 Task: Create new invoice with Date Opened :15-Apr-23, Select Customer: Castle Spirits, Terms: Payment Term 1. Make invoice entry for item-1 with Date: 15-Apr-23, Description: _x000D_
Crown Royal Regal Apple (750 ml), Action: Material, Income Account: Income:Sales, Quantity: 1, Unit Price: 10.6, Discount %: 6. Make entry for item-2 with Date: 15-Apr-23, Description: Red Bull Energy, Action: Material, Income Account: Income:Sales, Quantity: 1, Unit Price: 10.6, Discount %: 9. Make entry for item-3 with Date: 15-Apr-23, Description: Nissin Hot & Spicy Chicken Noodle Bowl , Action: Material, Income Account: Income:Sales, Quantity: 2, Unit Price: 11.6, Discount %: 11. Write Notes: Looking forward to serving you again.. Post Invoice with Post Date: 15-Apr-23, Post to Accounts: Assets:Accounts Receivable. Pay / Process Payment with Transaction Date: 15-May-23, Amount: 40.258, Transfer Account: Checking Account. Print Invoice, display notes by going to Option, then go to Display Tab and check Invoice Notes.
Action: Mouse moved to (161, 40)
Screenshot: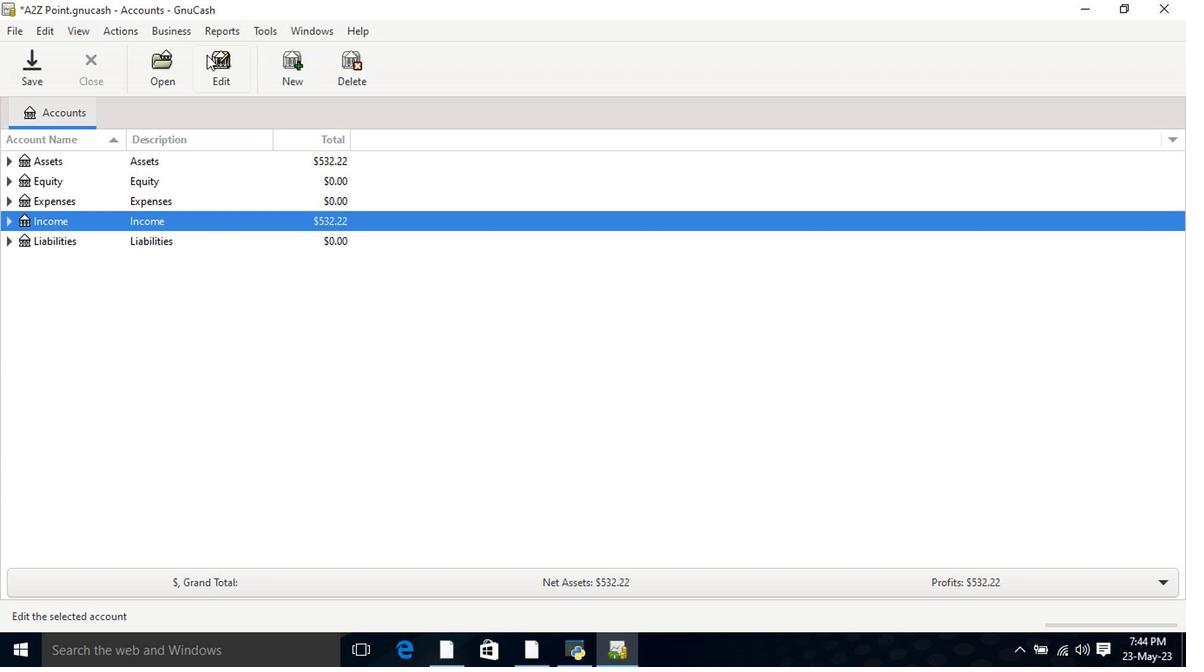 
Action: Mouse pressed left at (161, 40)
Screenshot: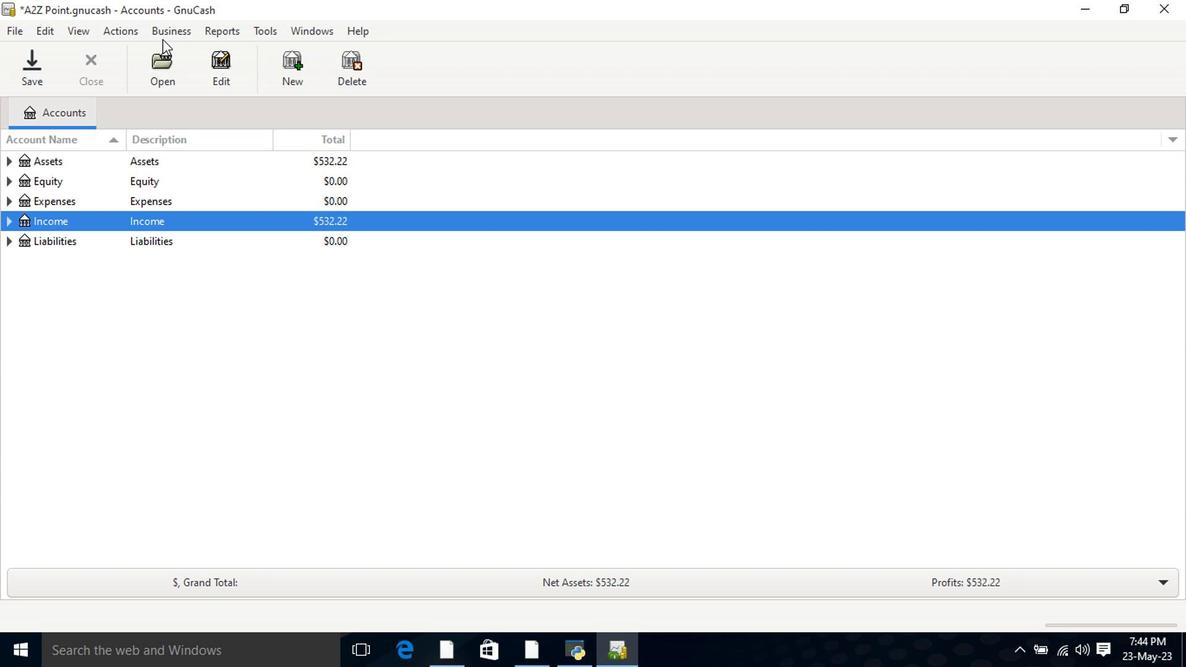 
Action: Mouse moved to (237, 51)
Screenshot: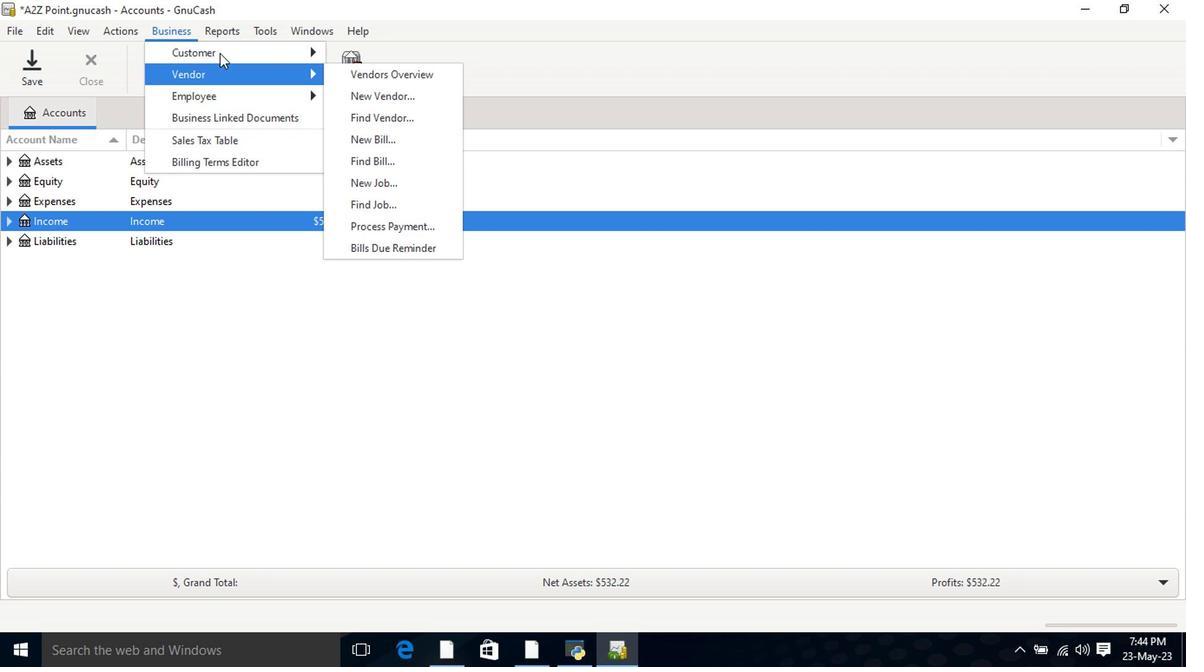 
Action: Mouse pressed left at (237, 51)
Screenshot: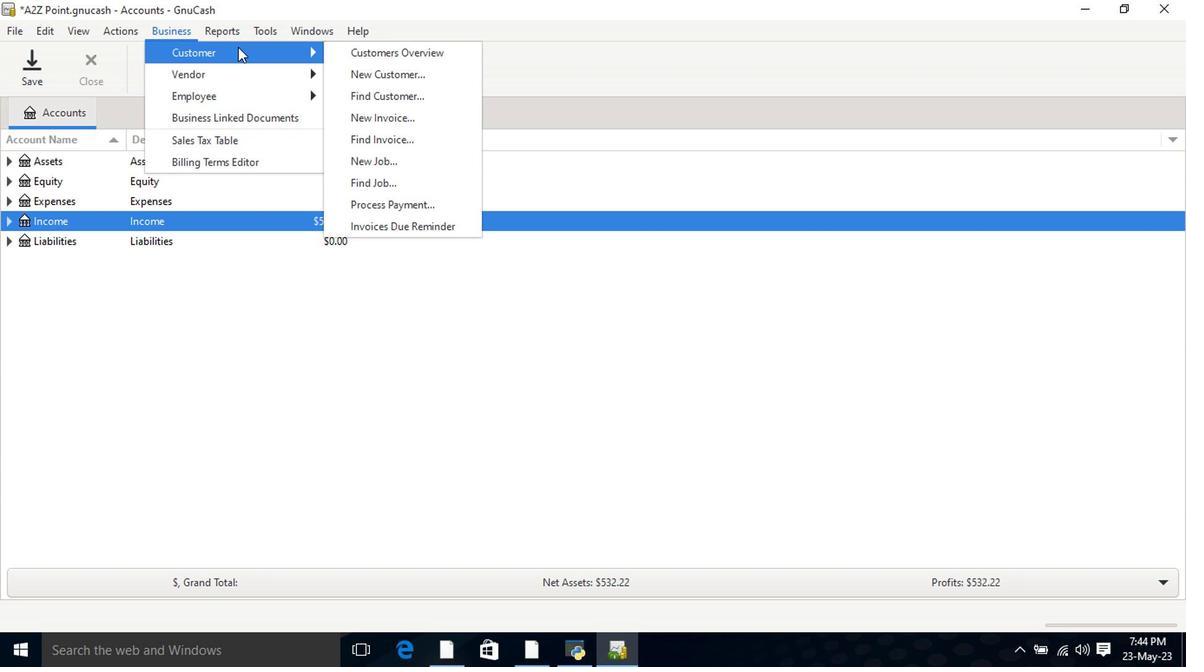 
Action: Mouse moved to (387, 123)
Screenshot: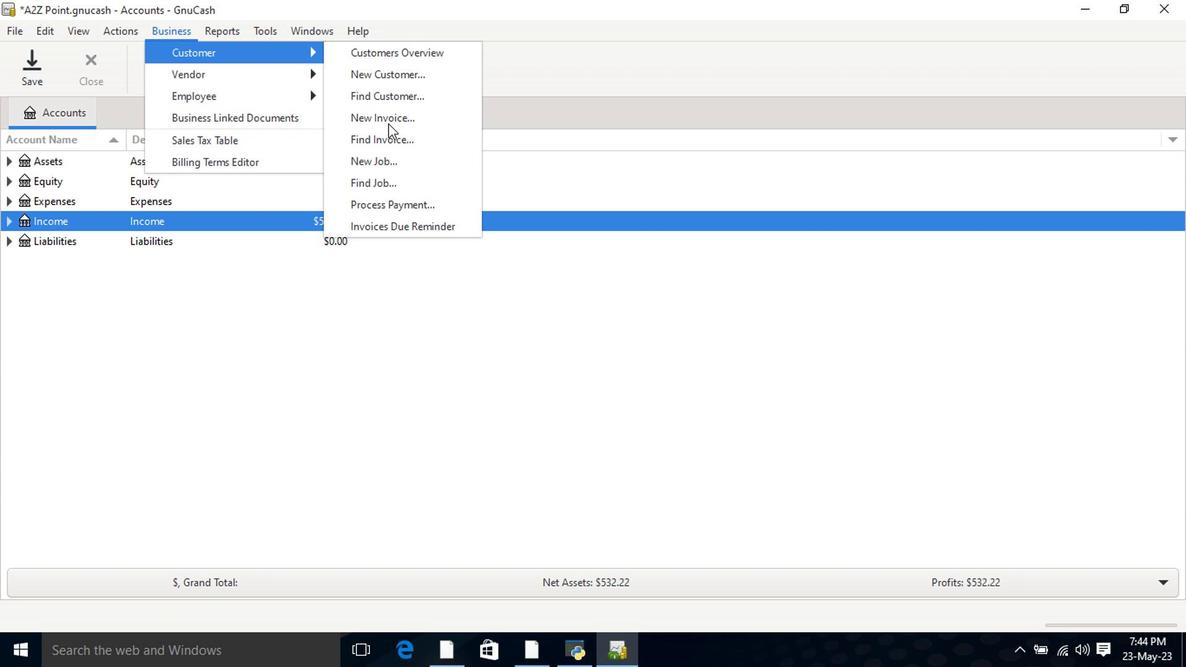 
Action: Mouse pressed left at (387, 123)
Screenshot: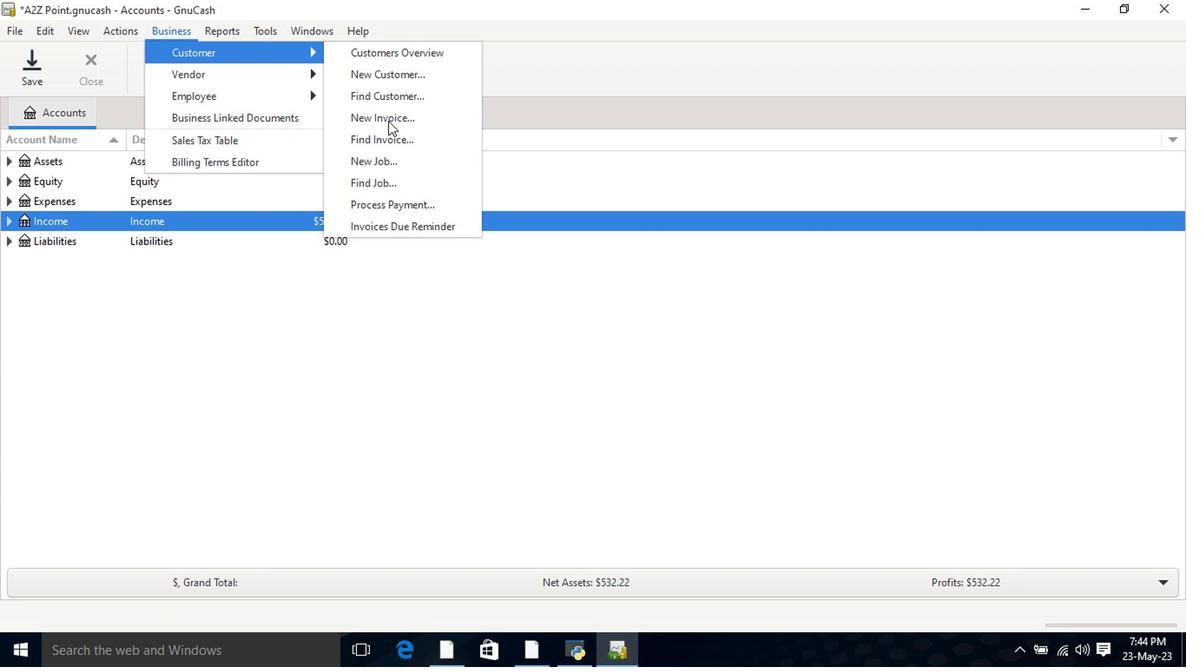 
Action: Mouse moved to (710, 269)
Screenshot: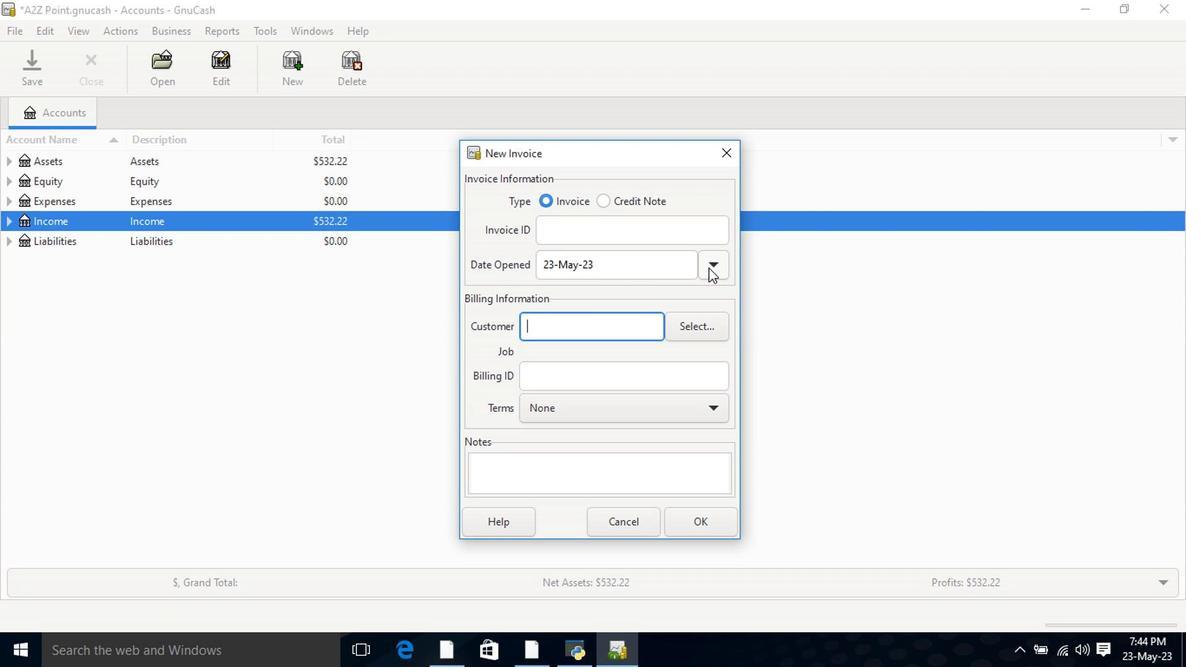
Action: Mouse pressed left at (710, 269)
Screenshot: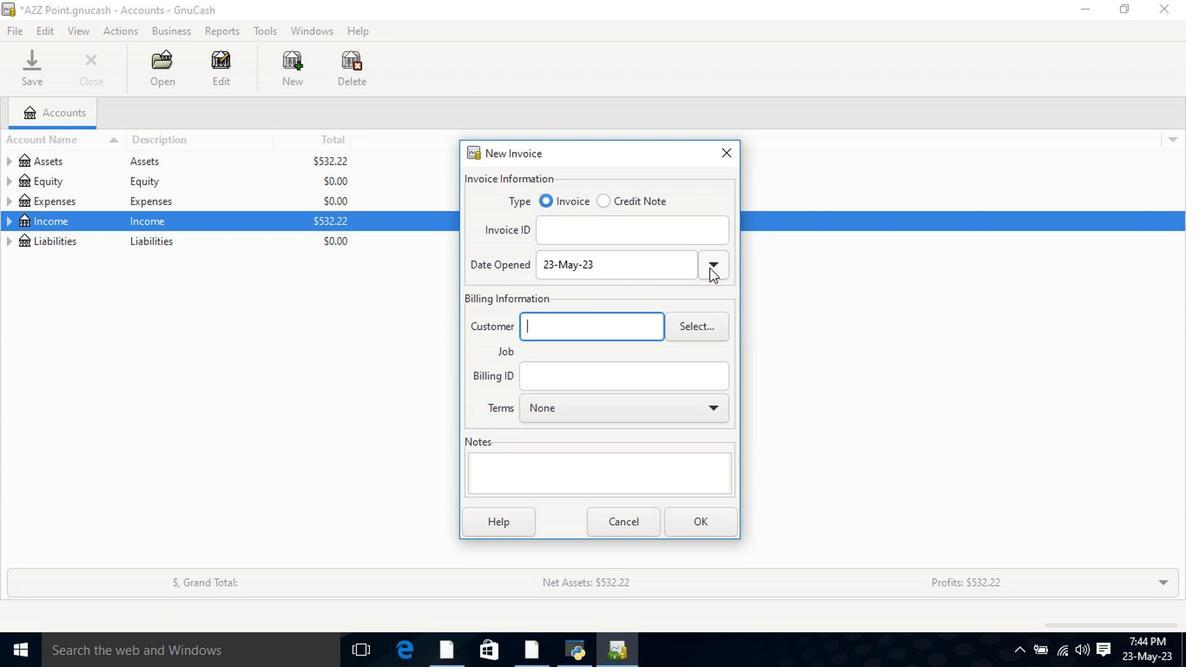 
Action: Mouse moved to (584, 292)
Screenshot: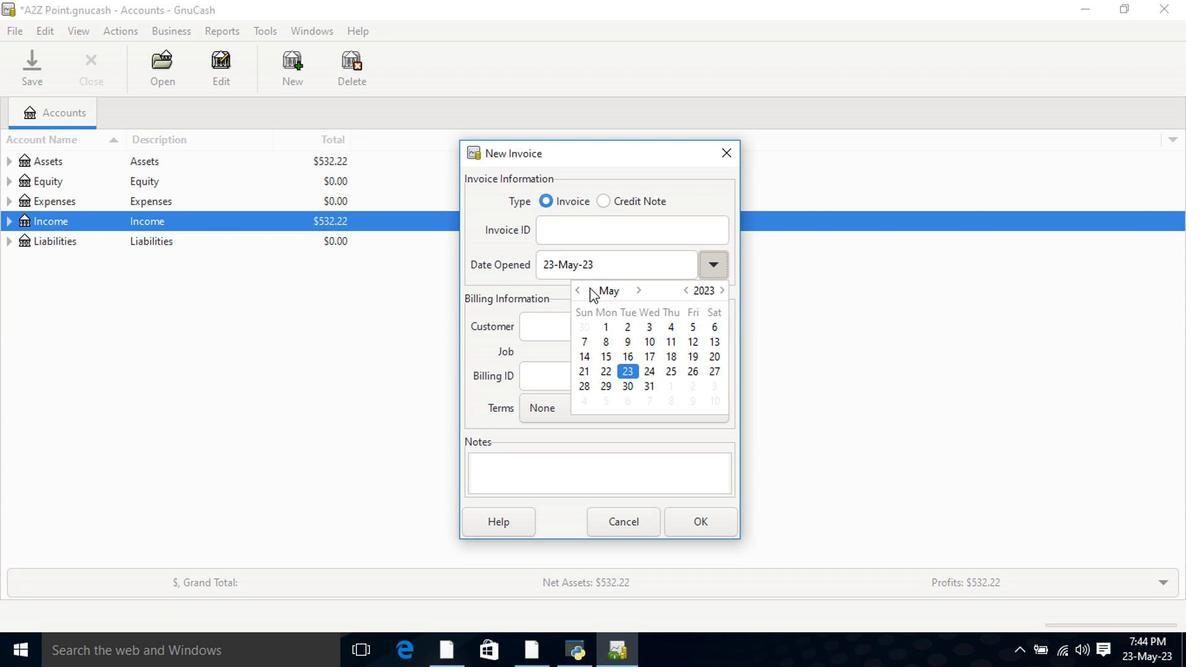 
Action: Mouse pressed left at (584, 292)
Screenshot: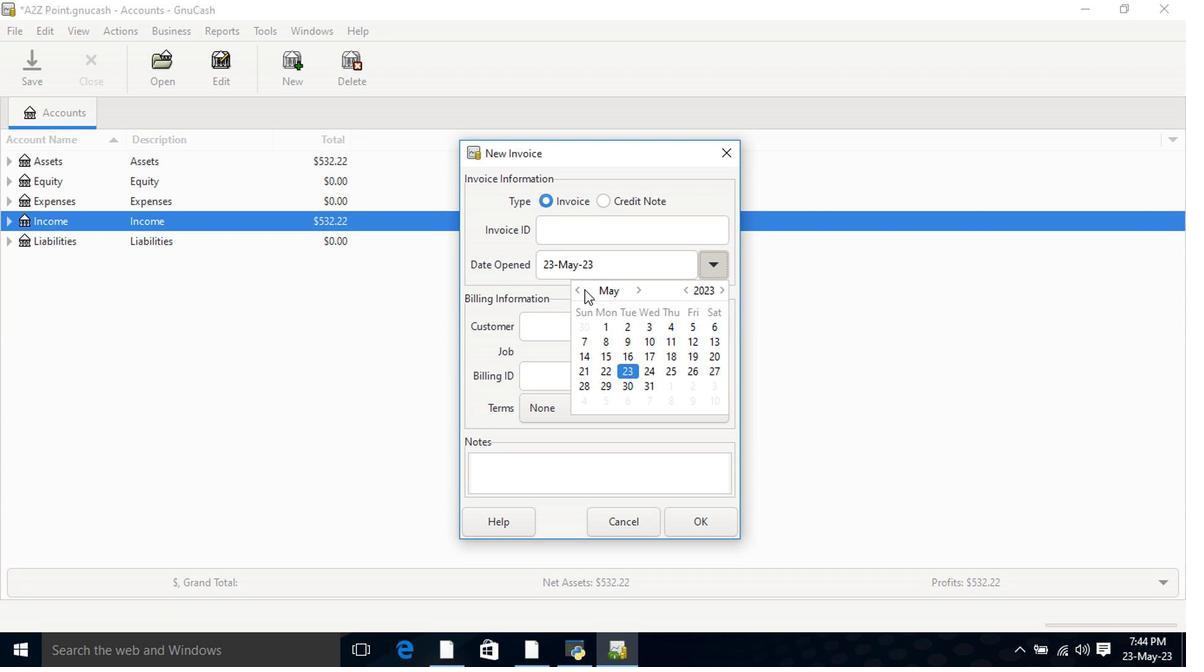 
Action: Mouse moved to (703, 274)
Screenshot: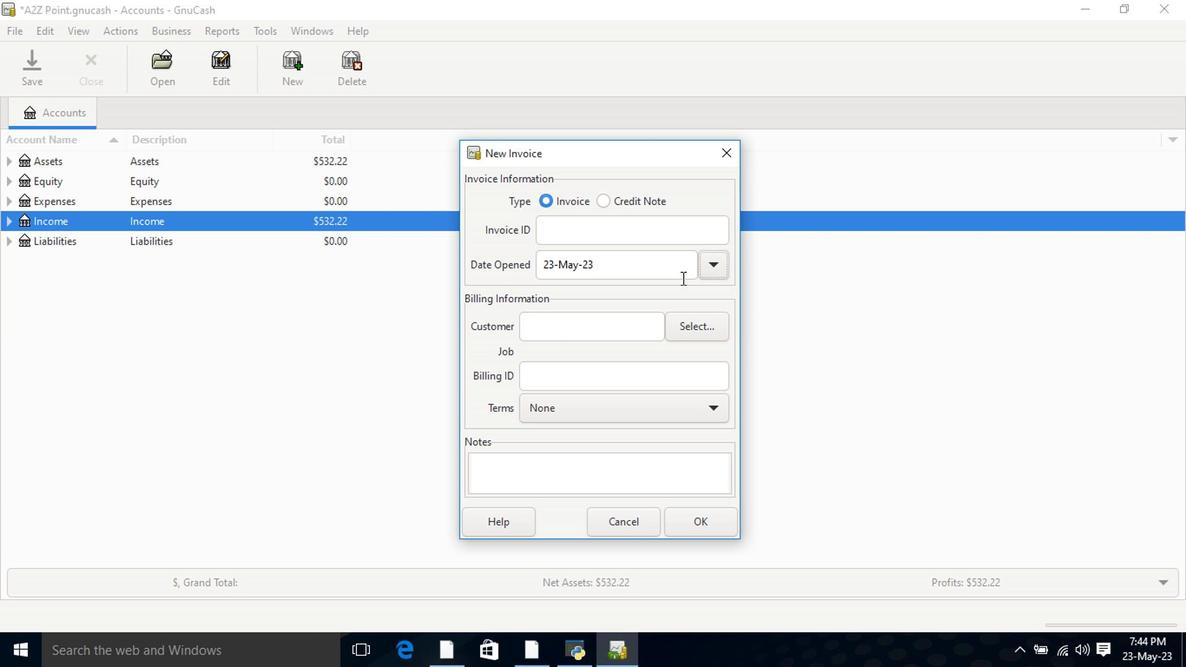
Action: Mouse pressed left at (703, 274)
Screenshot: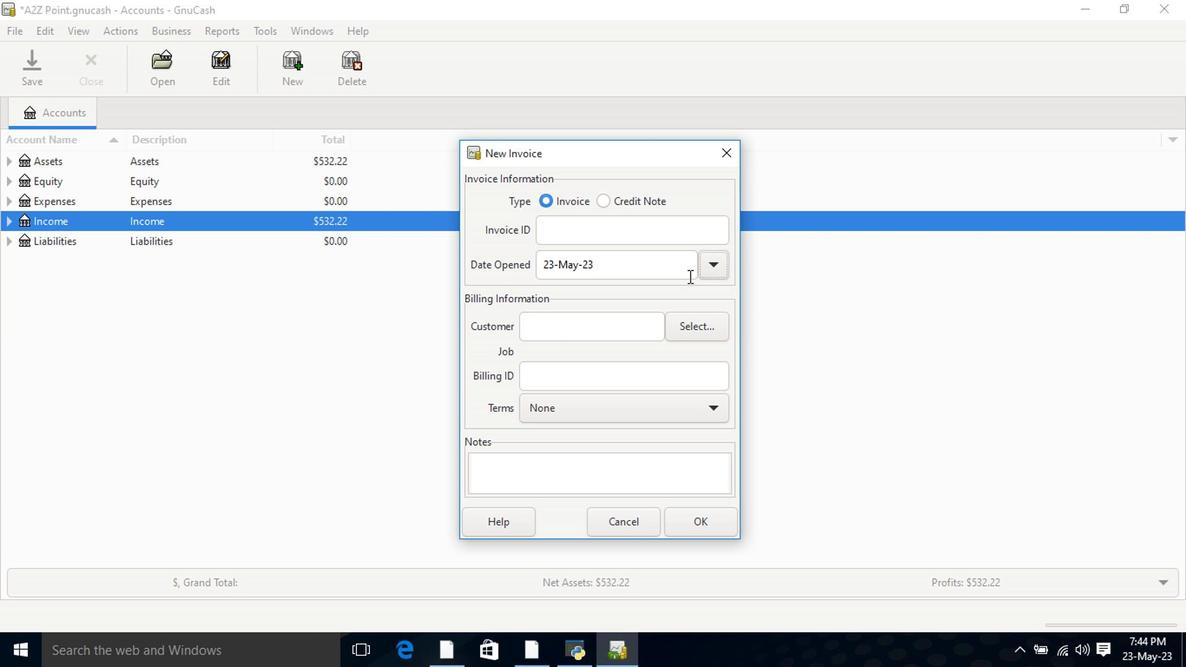 
Action: Mouse moved to (581, 296)
Screenshot: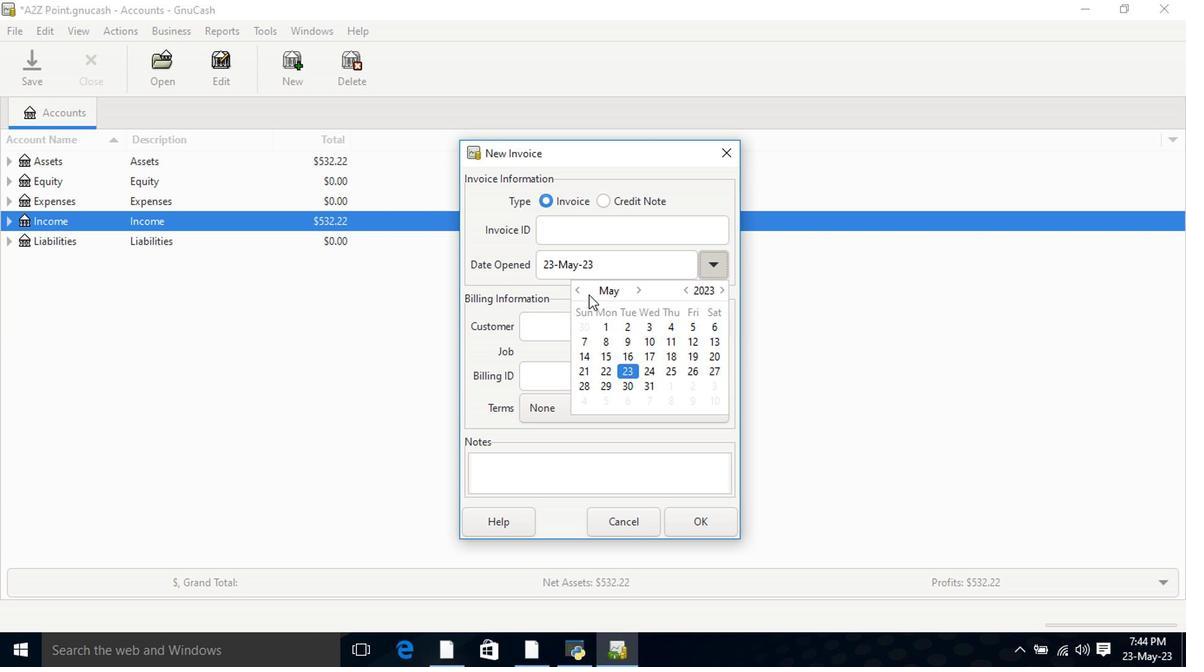 
Action: Mouse pressed left at (581, 296)
Screenshot: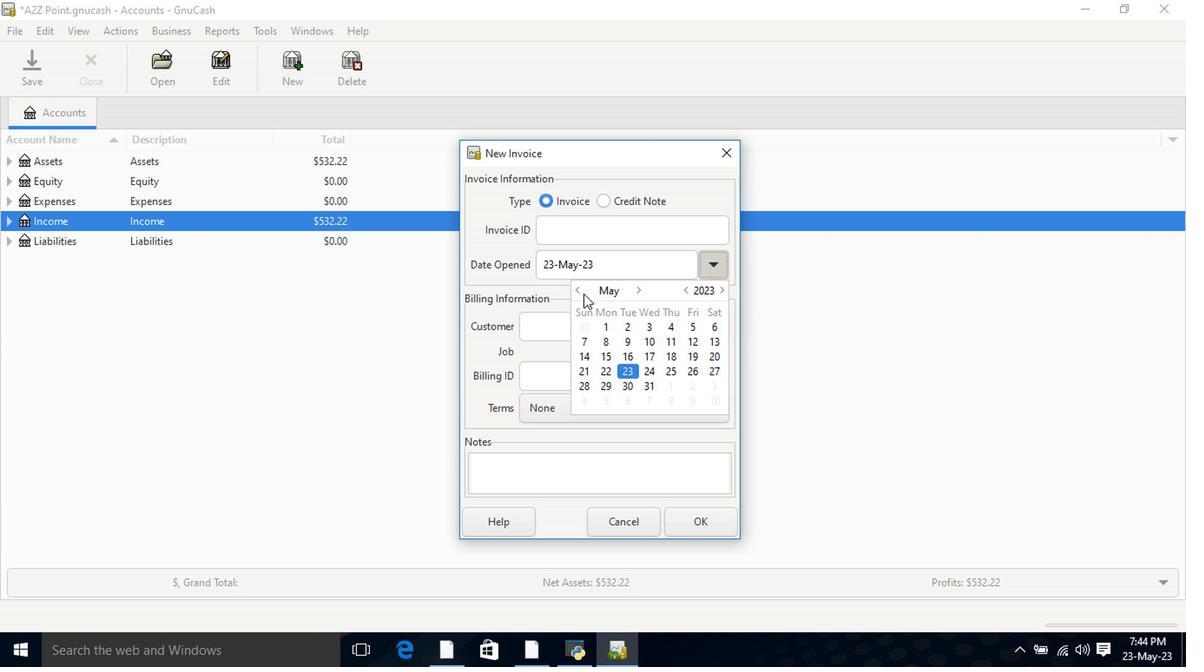 
Action: Mouse moved to (707, 273)
Screenshot: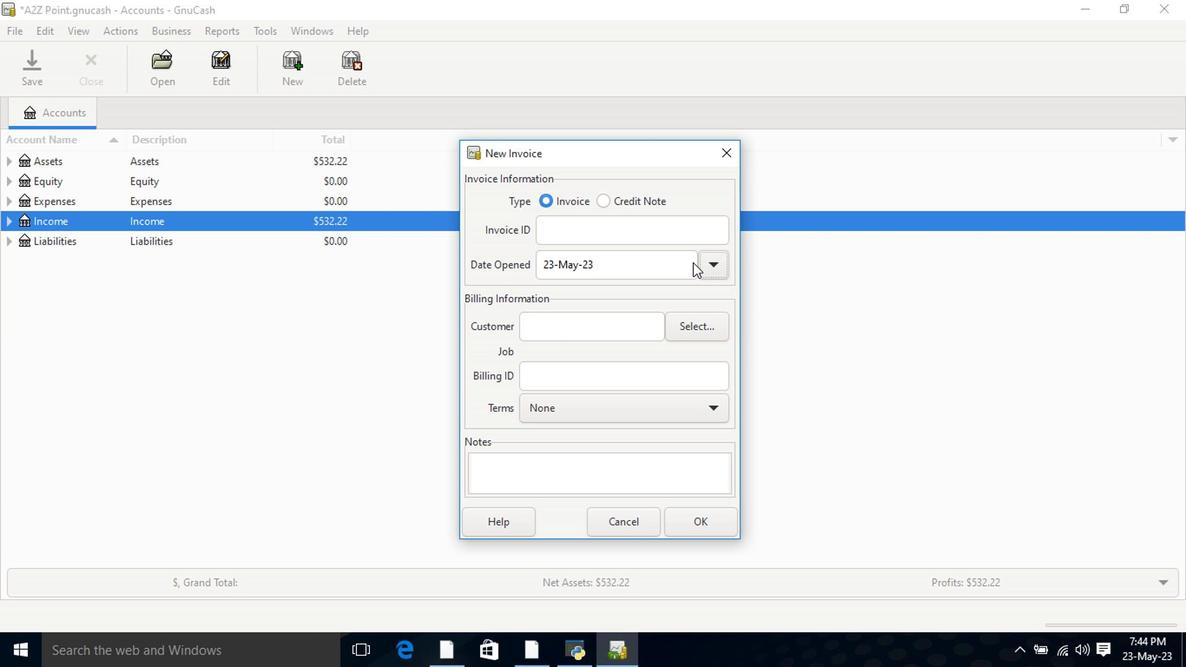 
Action: Mouse pressed left at (707, 273)
Screenshot: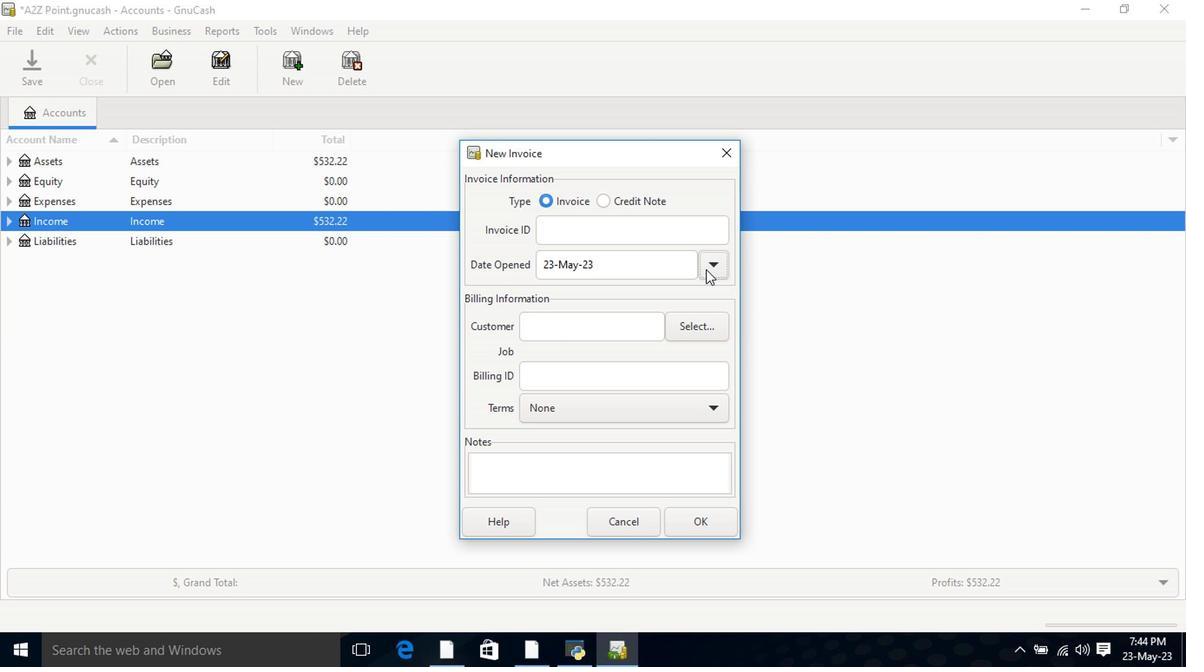 
Action: Mouse moved to (578, 294)
Screenshot: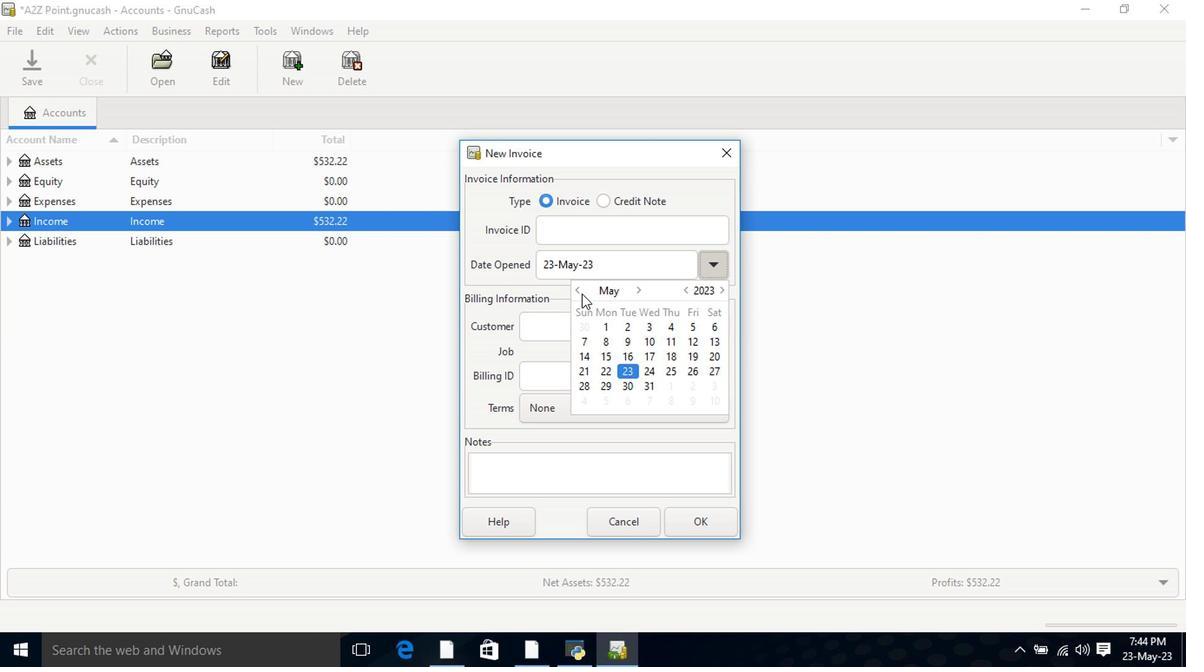 
Action: Mouse pressed left at (578, 294)
Screenshot: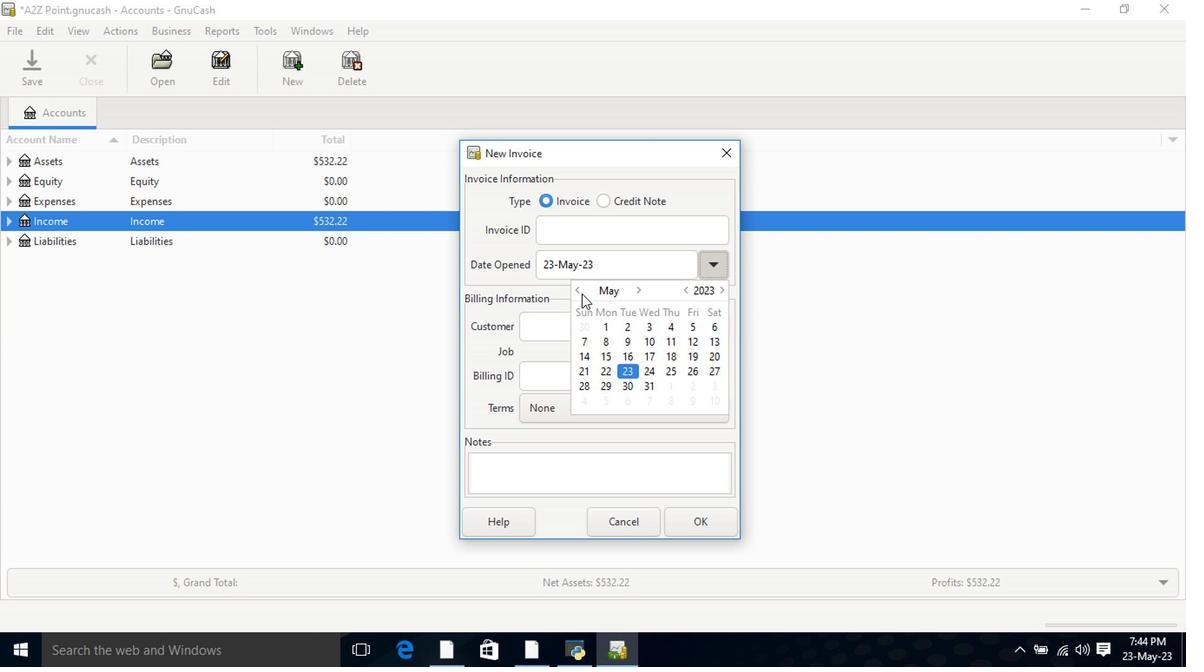 
Action: Mouse moved to (708, 360)
Screenshot: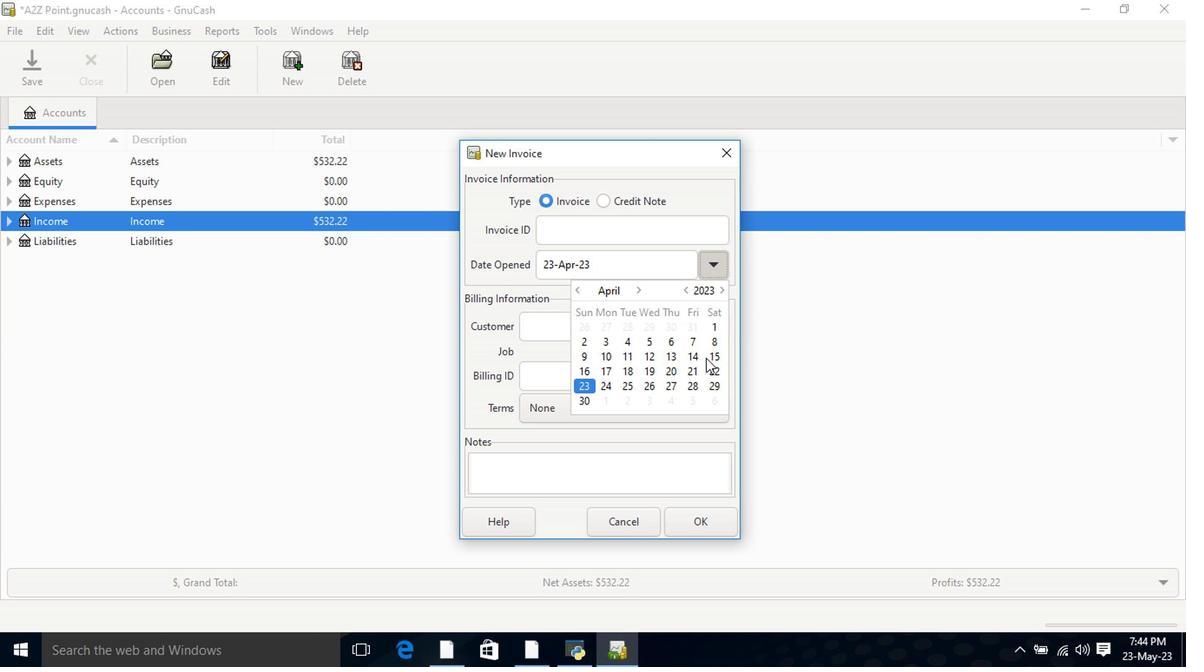 
Action: Mouse pressed left at (708, 360)
Screenshot: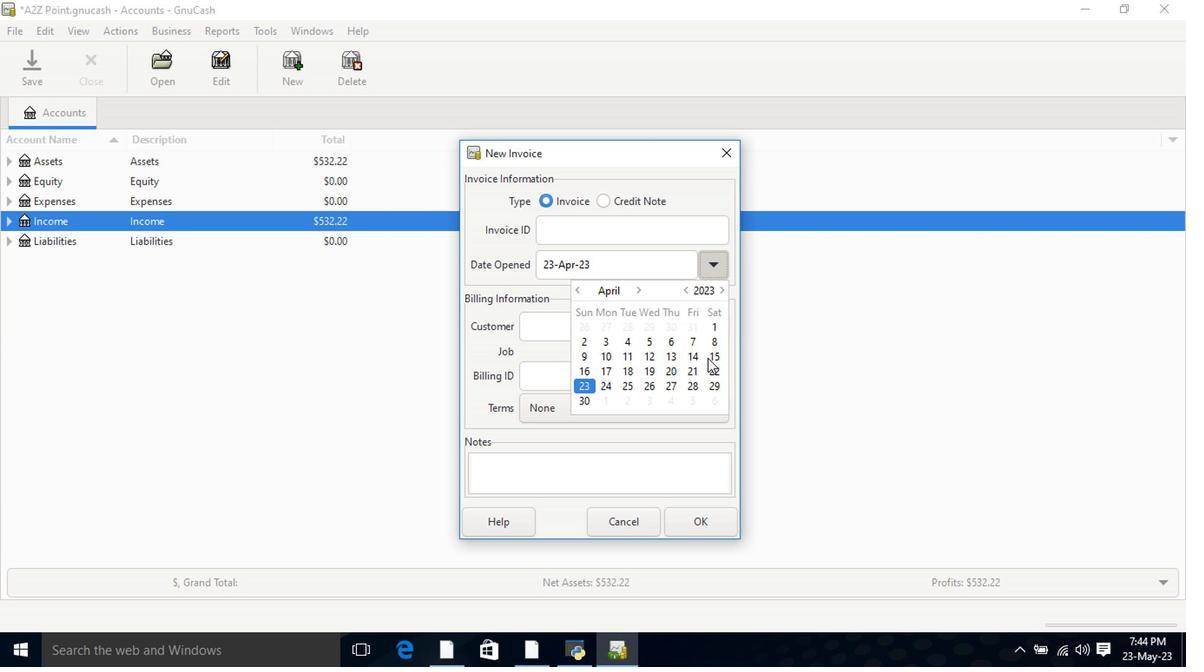 
Action: Mouse pressed left at (708, 360)
Screenshot: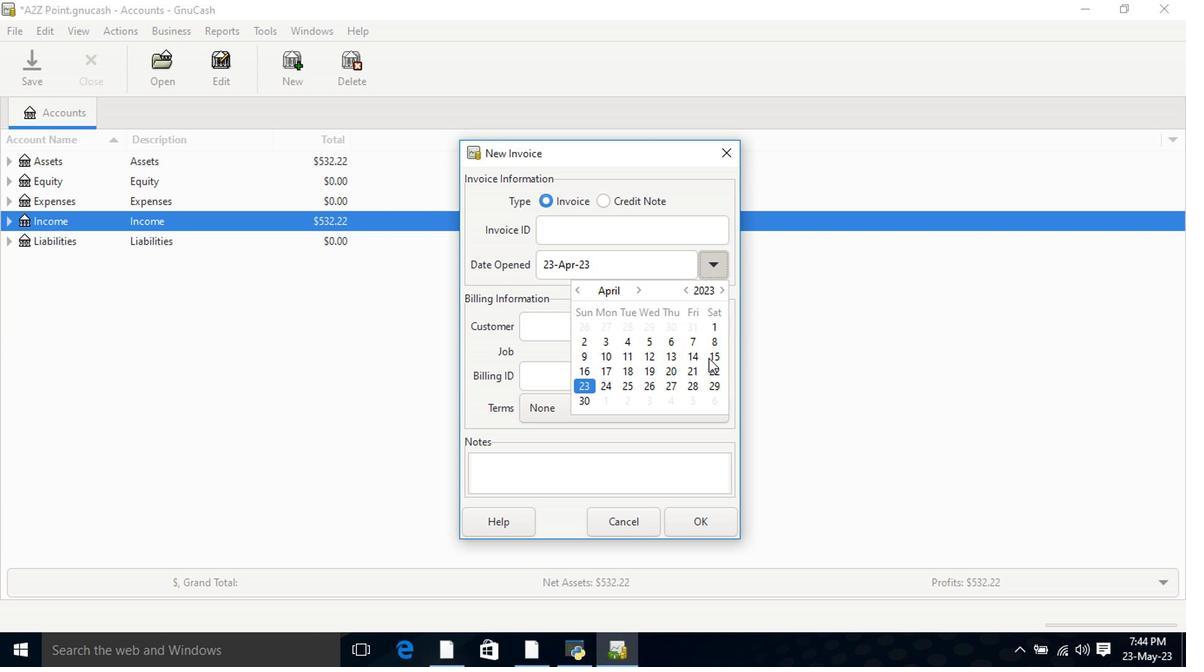 
Action: Mouse moved to (585, 337)
Screenshot: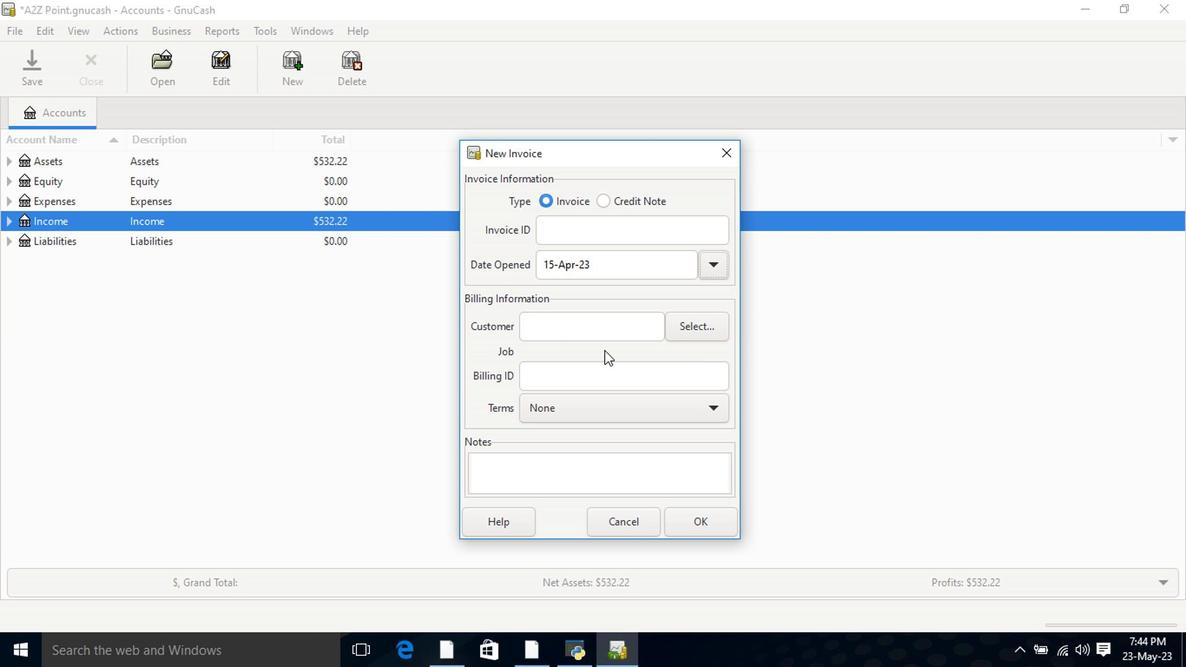 
Action: Mouse pressed left at (585, 337)
Screenshot: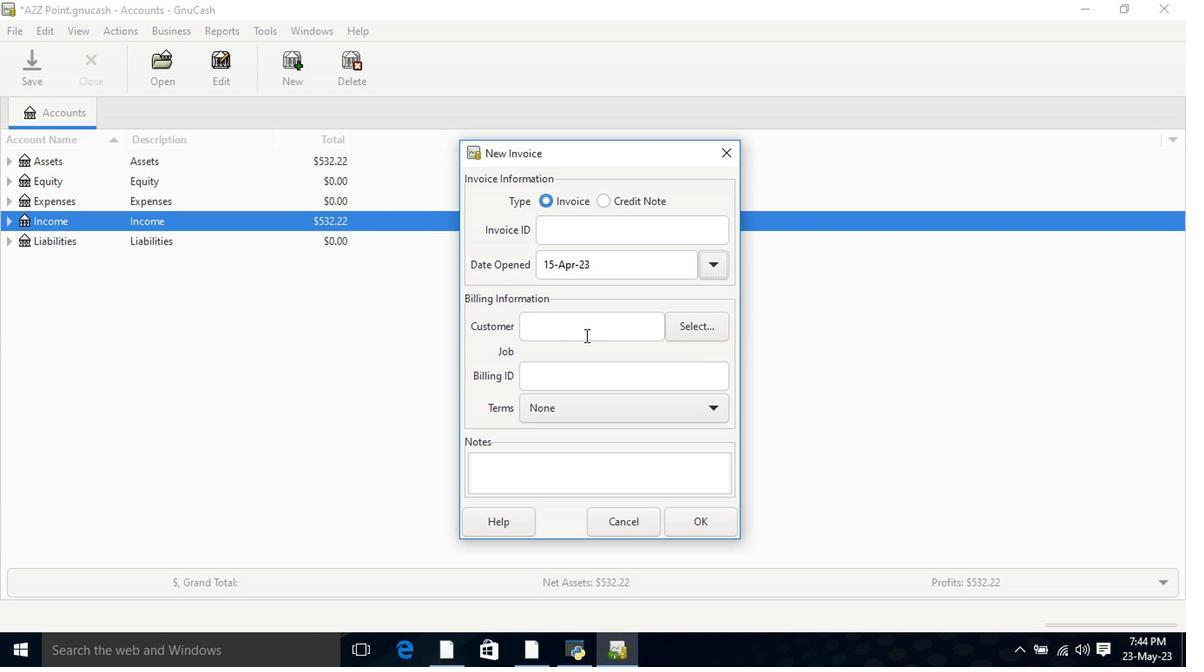 
Action: Key pressed <Key.shift>Cast
Screenshot: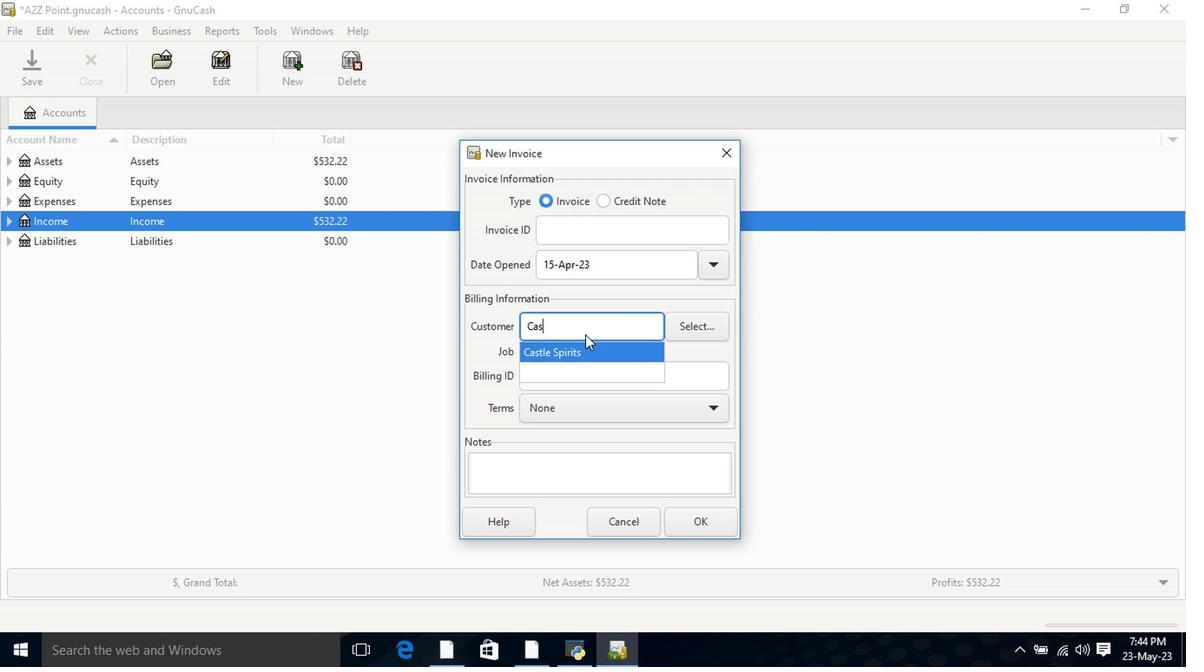 
Action: Mouse moved to (584, 350)
Screenshot: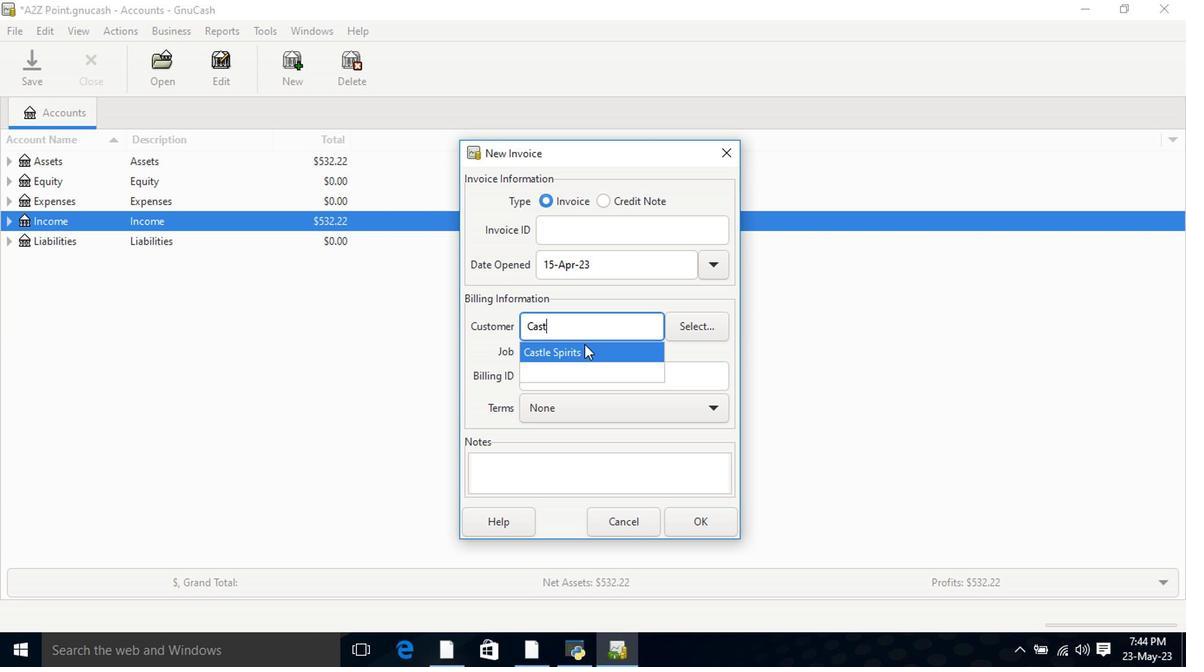 
Action: Mouse pressed left at (584, 350)
Screenshot: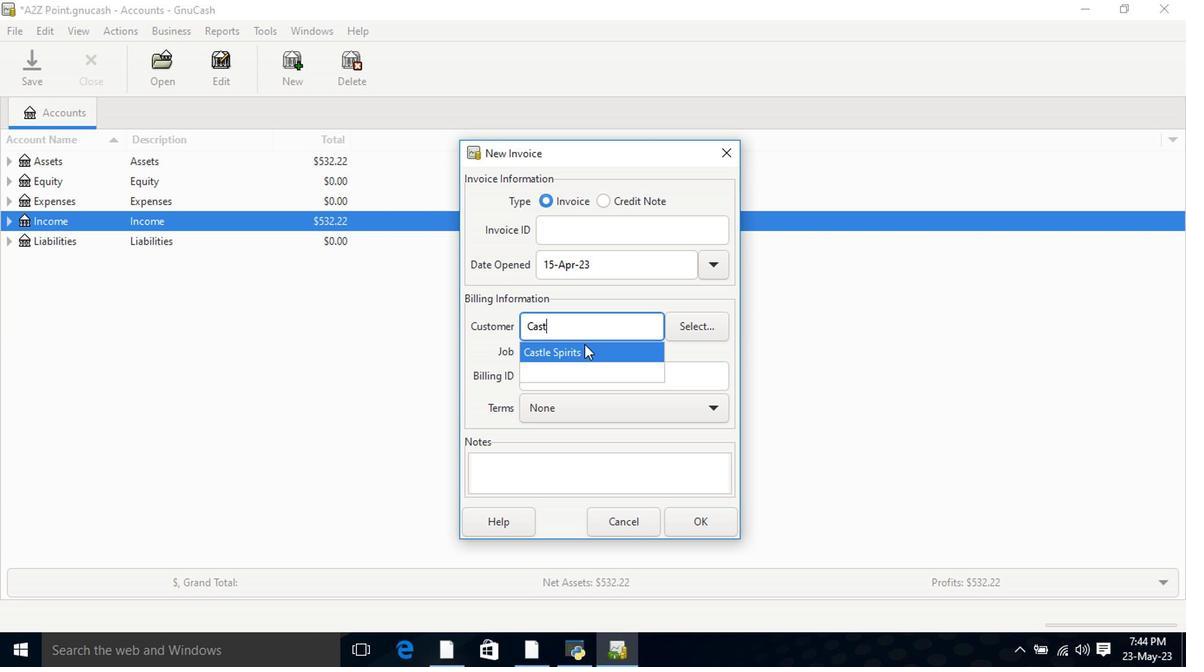 
Action: Mouse moved to (601, 421)
Screenshot: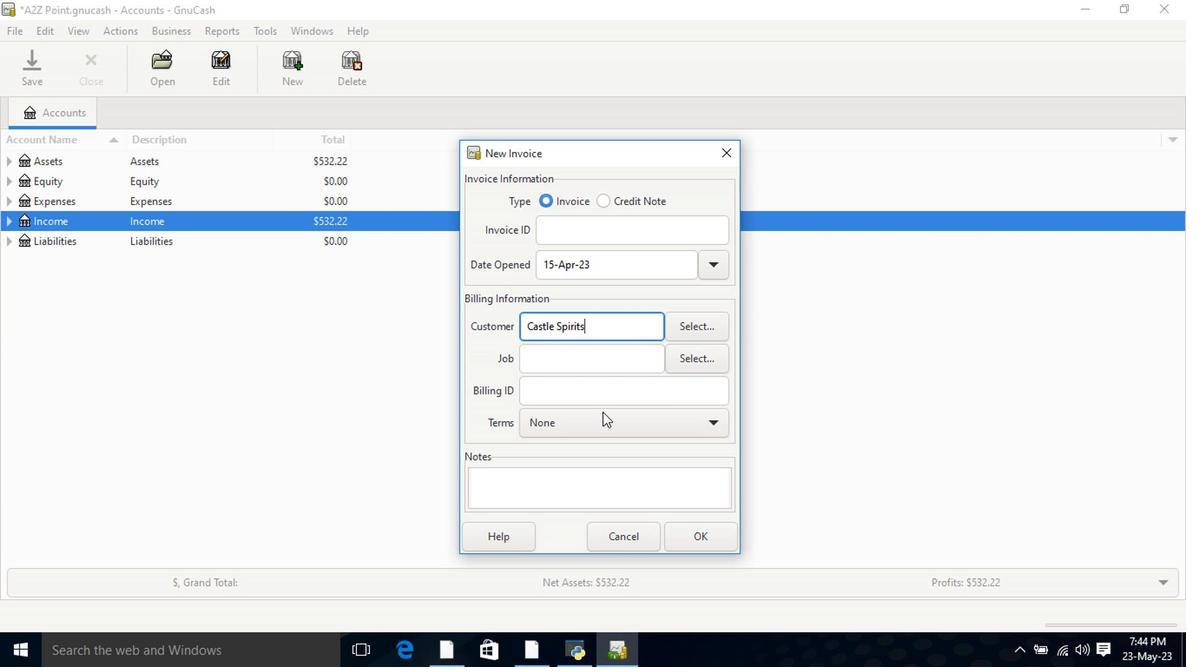 
Action: Mouse pressed left at (601, 421)
Screenshot: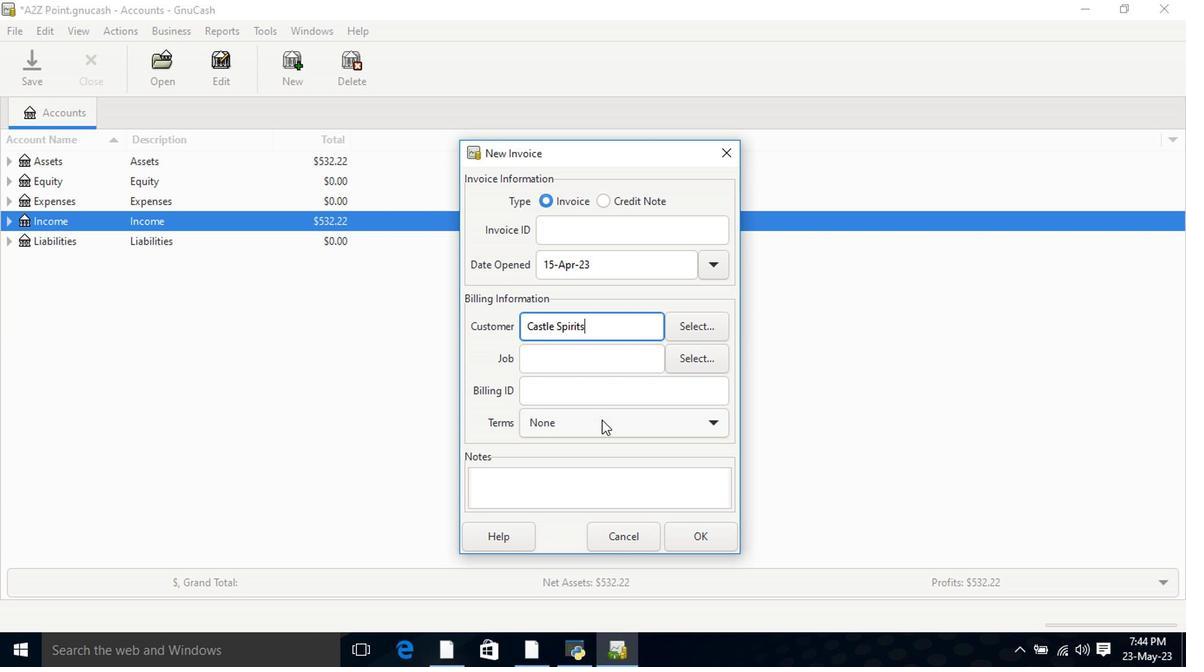 
Action: Mouse moved to (604, 454)
Screenshot: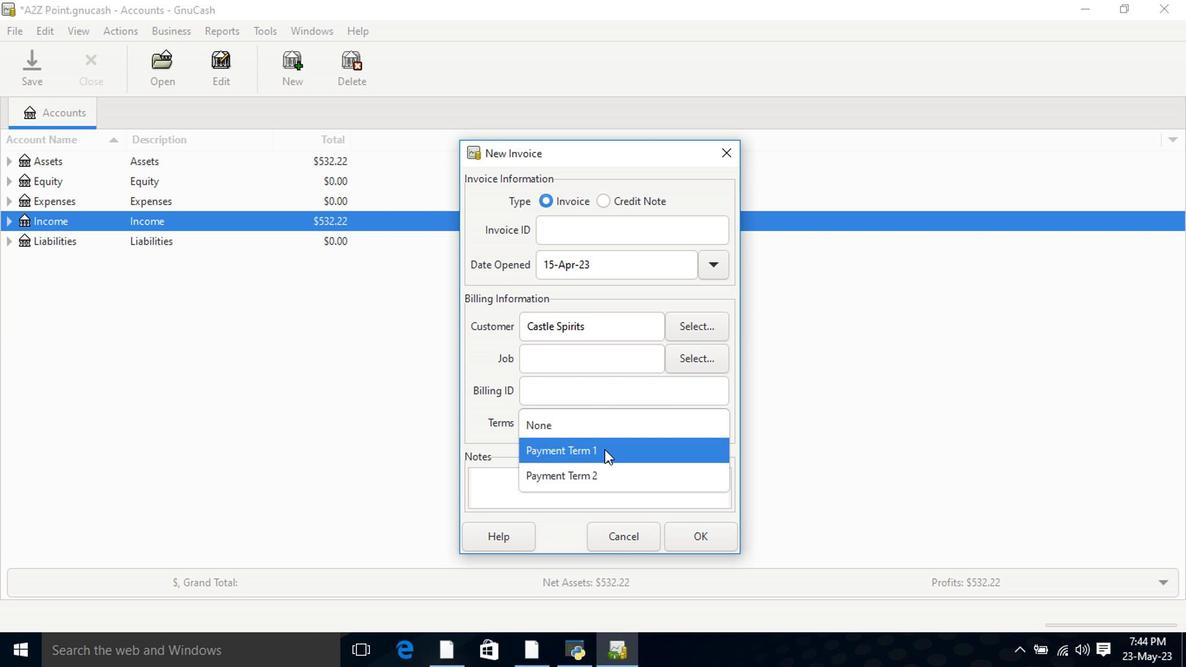 
Action: Mouse pressed left at (604, 454)
Screenshot: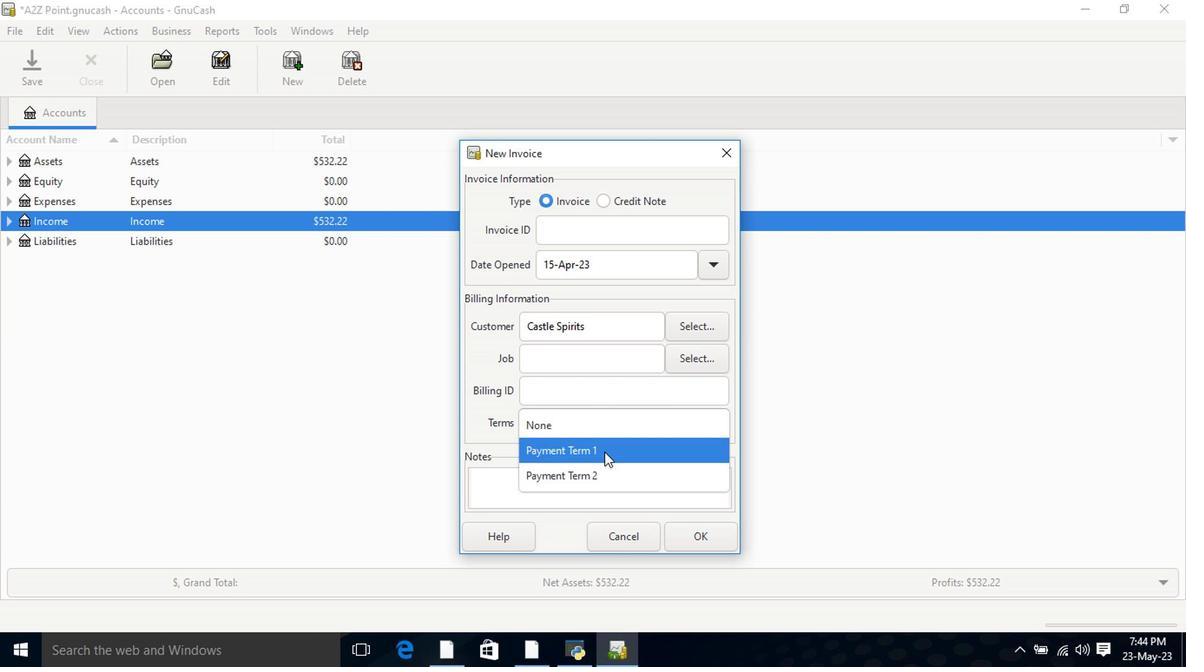 
Action: Mouse moved to (717, 541)
Screenshot: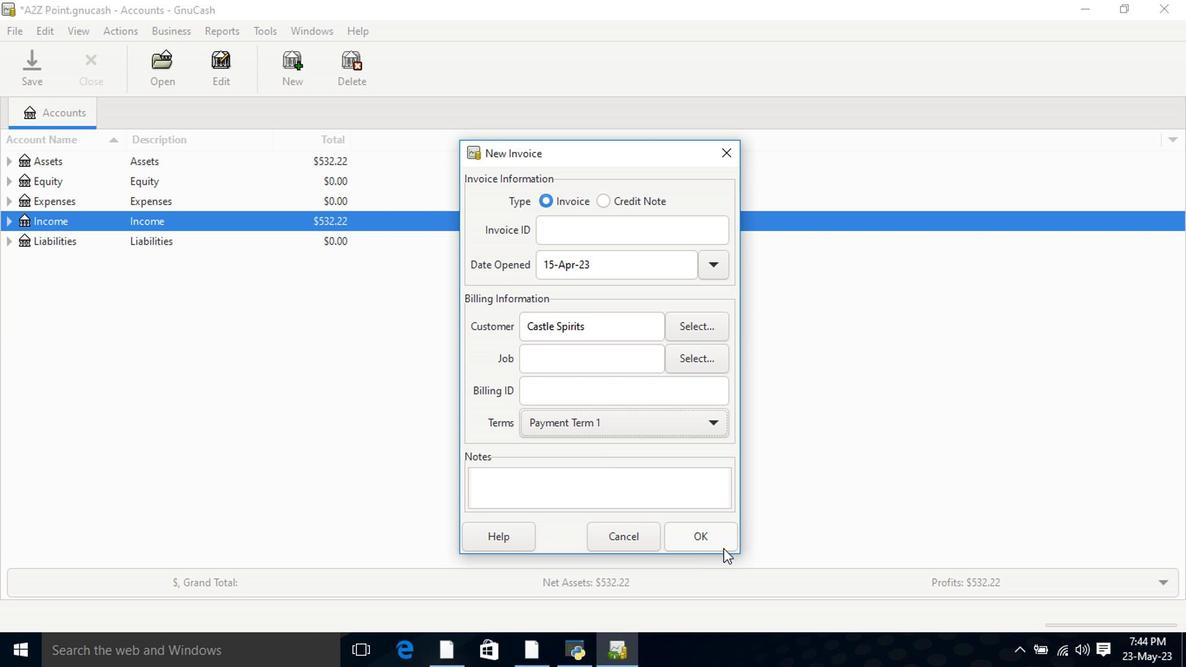 
Action: Mouse pressed left at (717, 541)
Screenshot: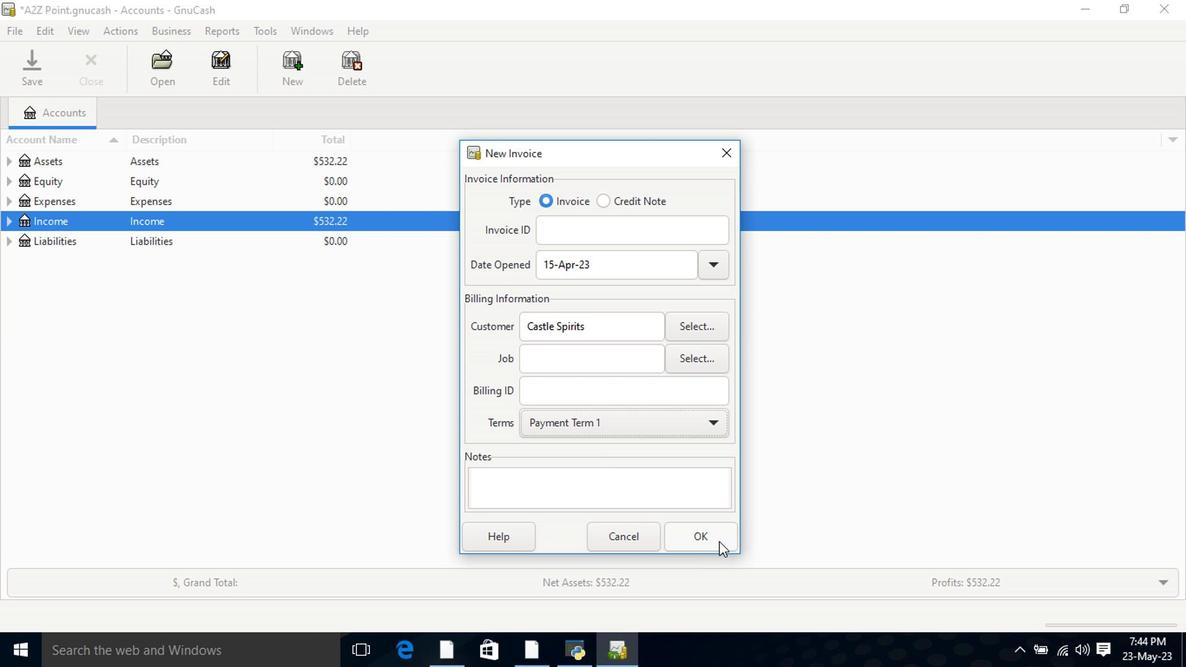 
Action: Mouse moved to (71, 342)
Screenshot: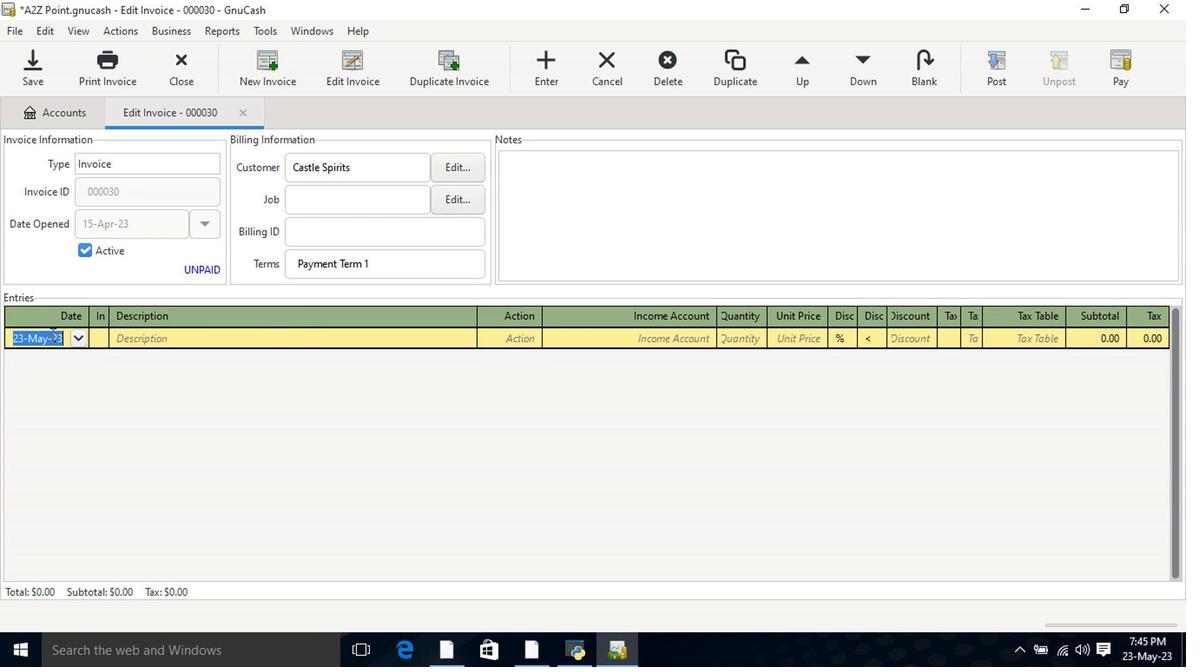 
Action: Mouse pressed left at (71, 342)
Screenshot: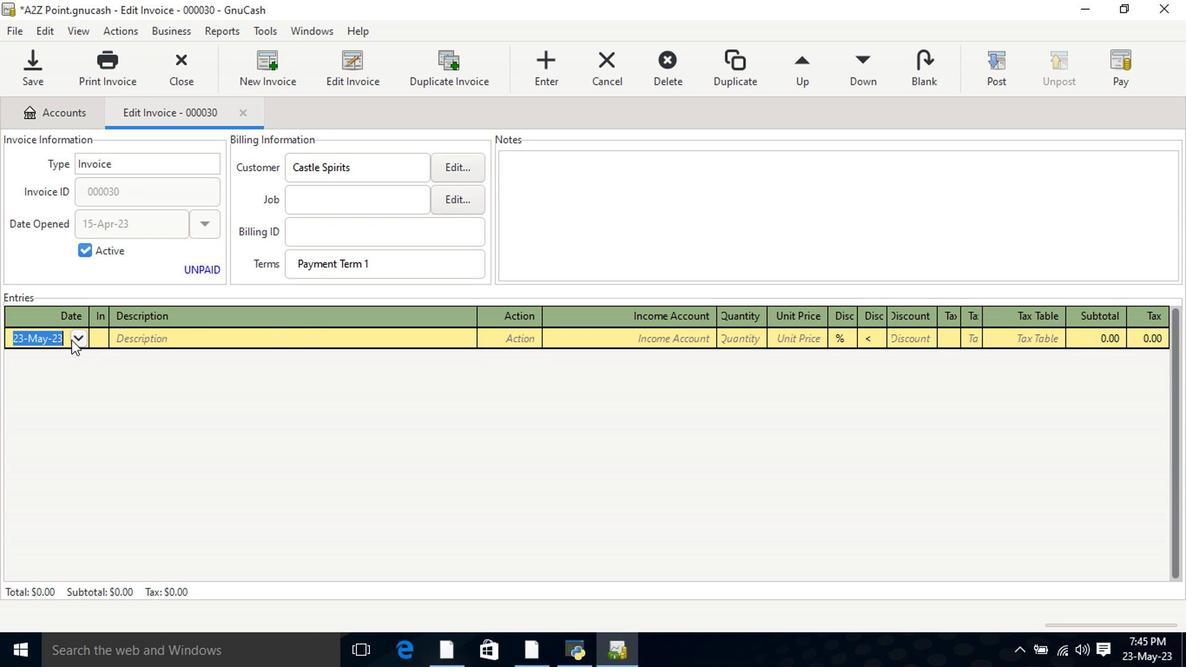 
Action: Mouse moved to (8, 365)
Screenshot: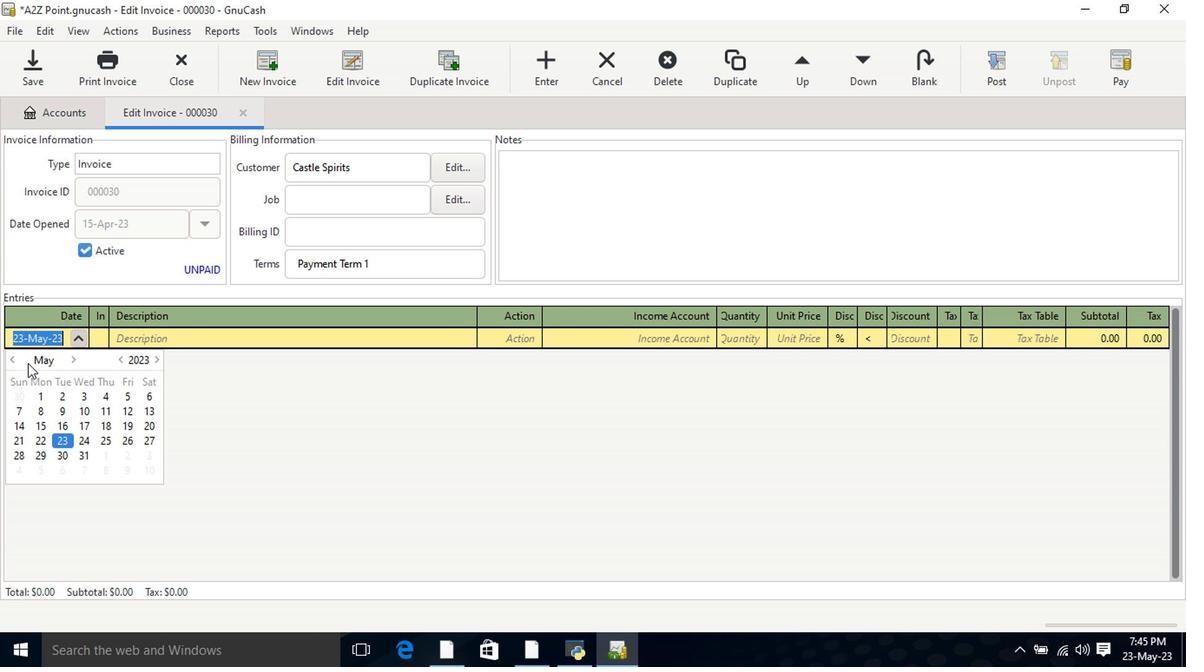 
Action: Mouse pressed left at (8, 363)
Screenshot: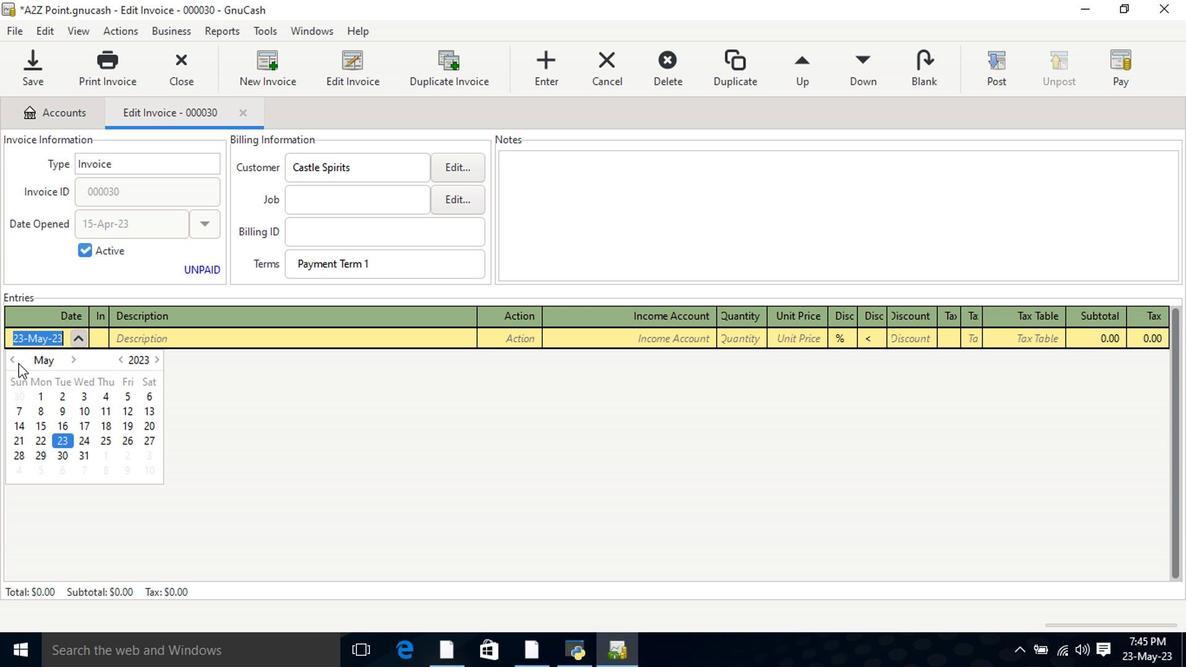 
Action: Mouse moved to (141, 430)
Screenshot: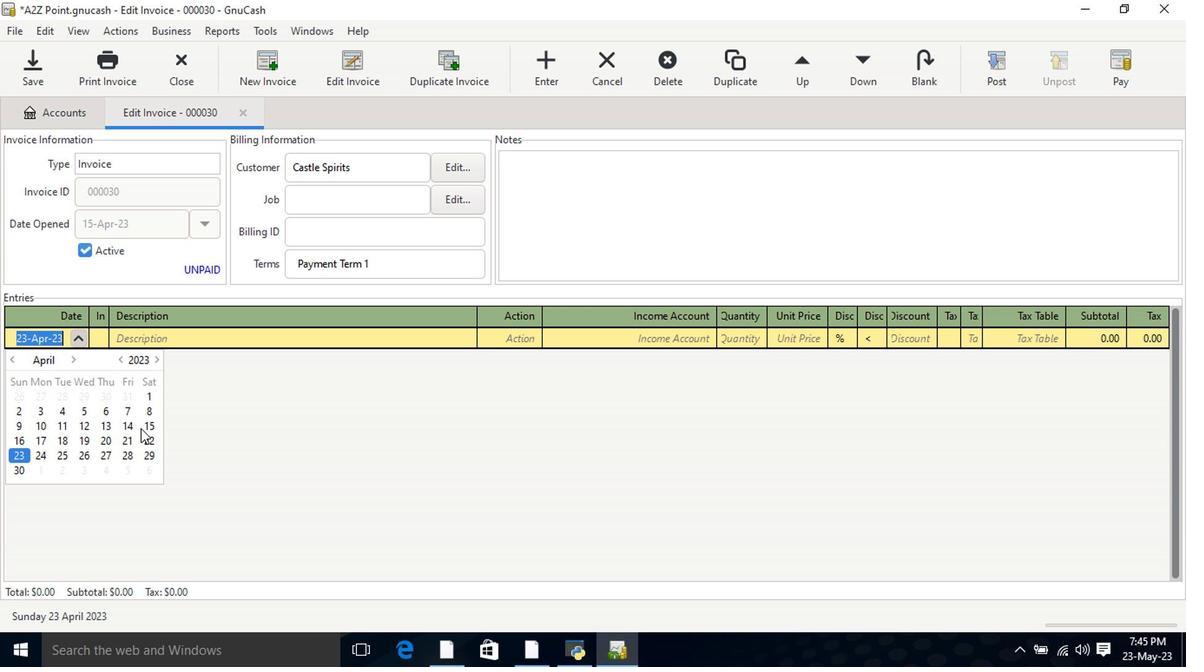 
Action: Mouse pressed left at (141, 430)
Screenshot: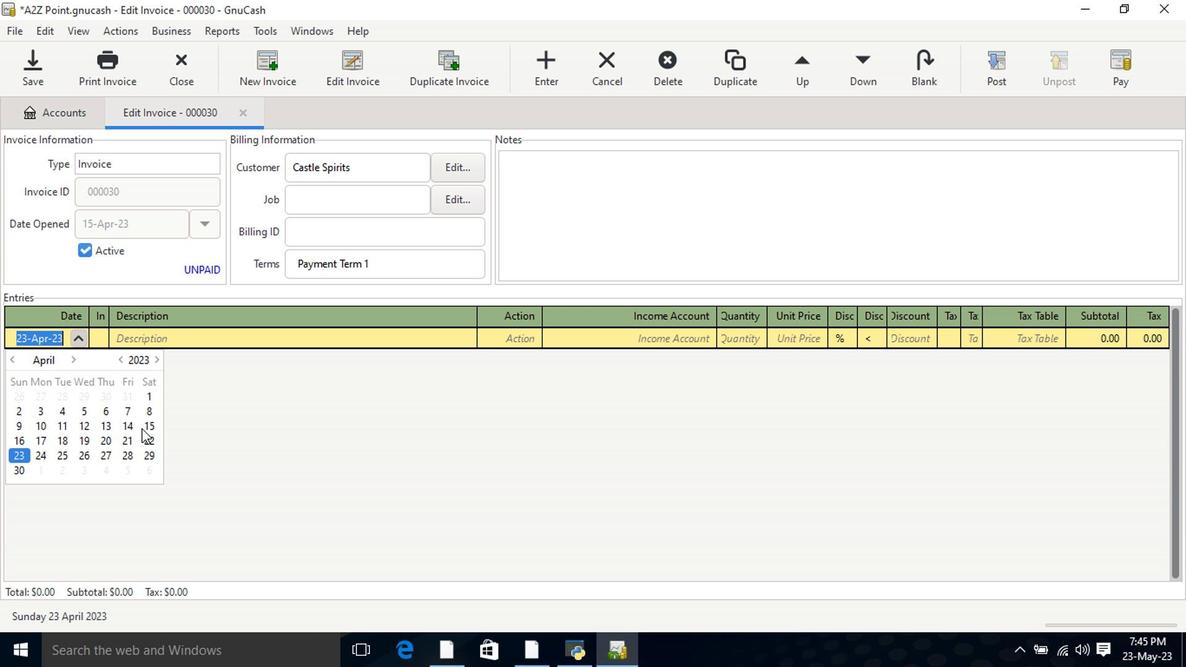 
Action: Mouse pressed left at (141, 430)
Screenshot: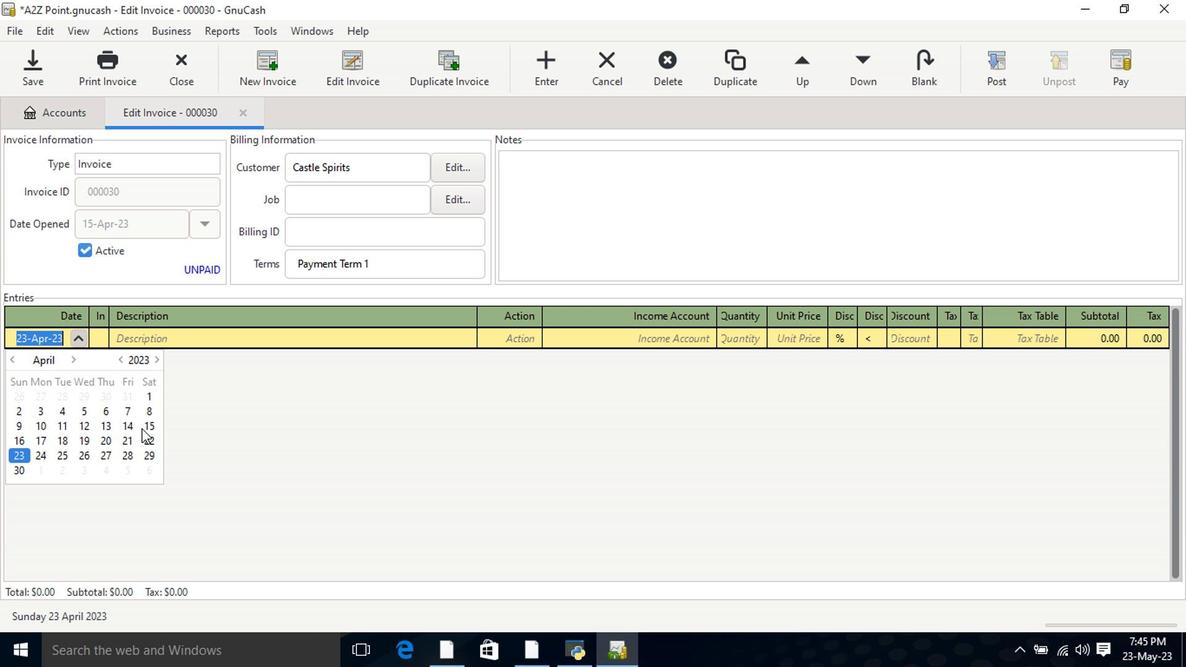 
Action: Mouse moved to (169, 344)
Screenshot: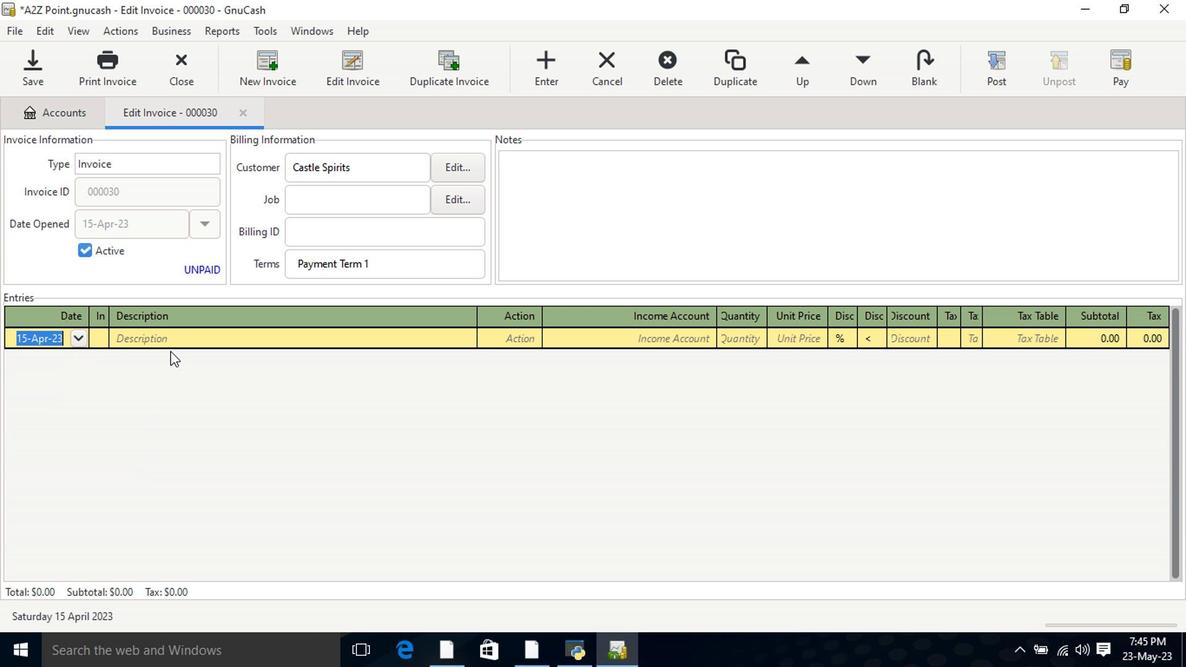
Action: Mouse pressed left at (169, 344)
Screenshot: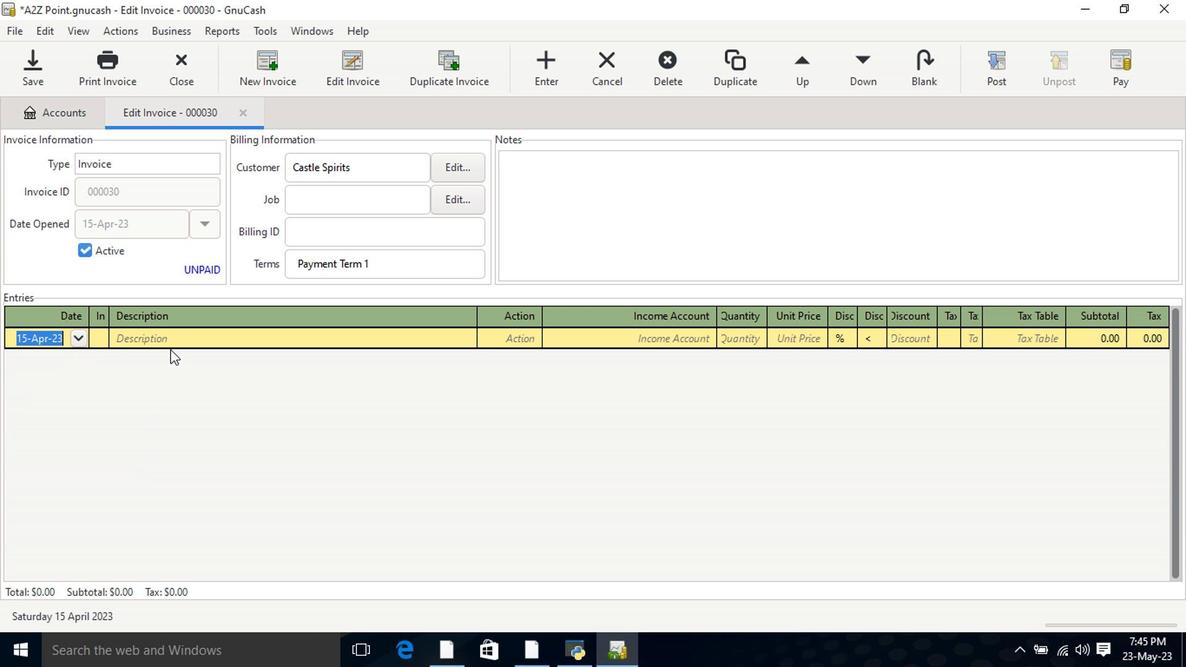 
Action: Key pressed <Key.shift>Crown<Key.space><Key.shift>Roya<Key.space><Key.shift><Key.shift>Regal<Key.space><Key.shift>Apple<Key.space><Key.shift_r>(750<Key.space>ml<Key.shift_r>)<Key.tab>mater<Key.tab>income<Key.down><Key.down><Key.down><Key.tab>1<Key.tab>11
Screenshot: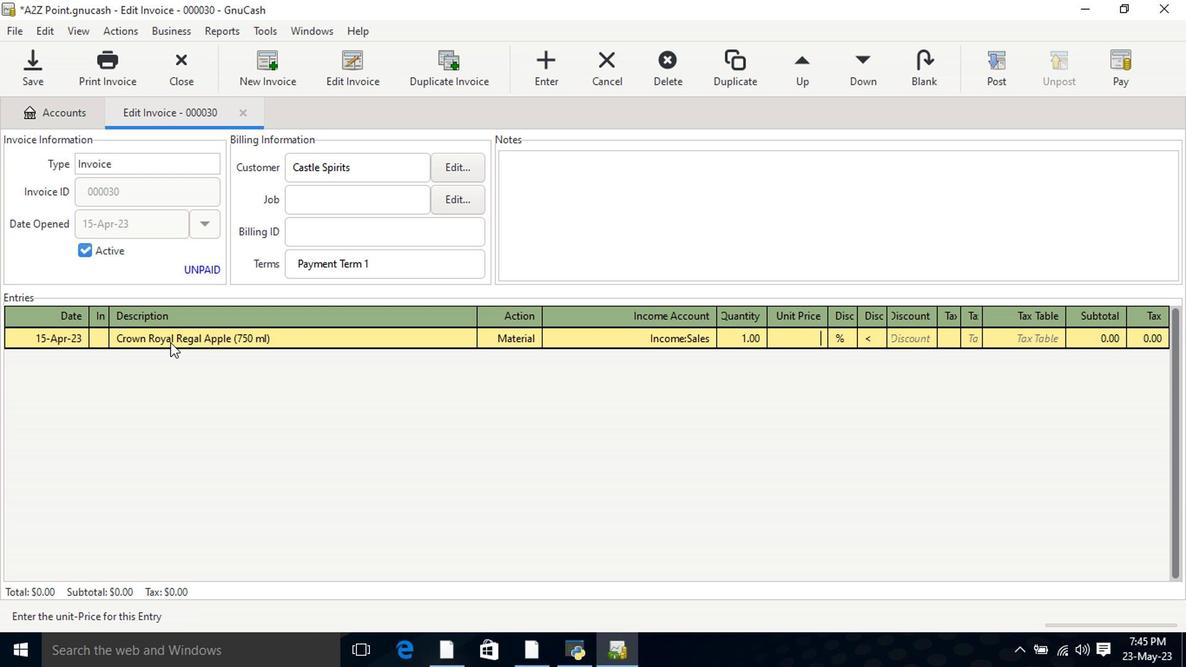 
Action: Mouse moved to (874, 340)
Screenshot: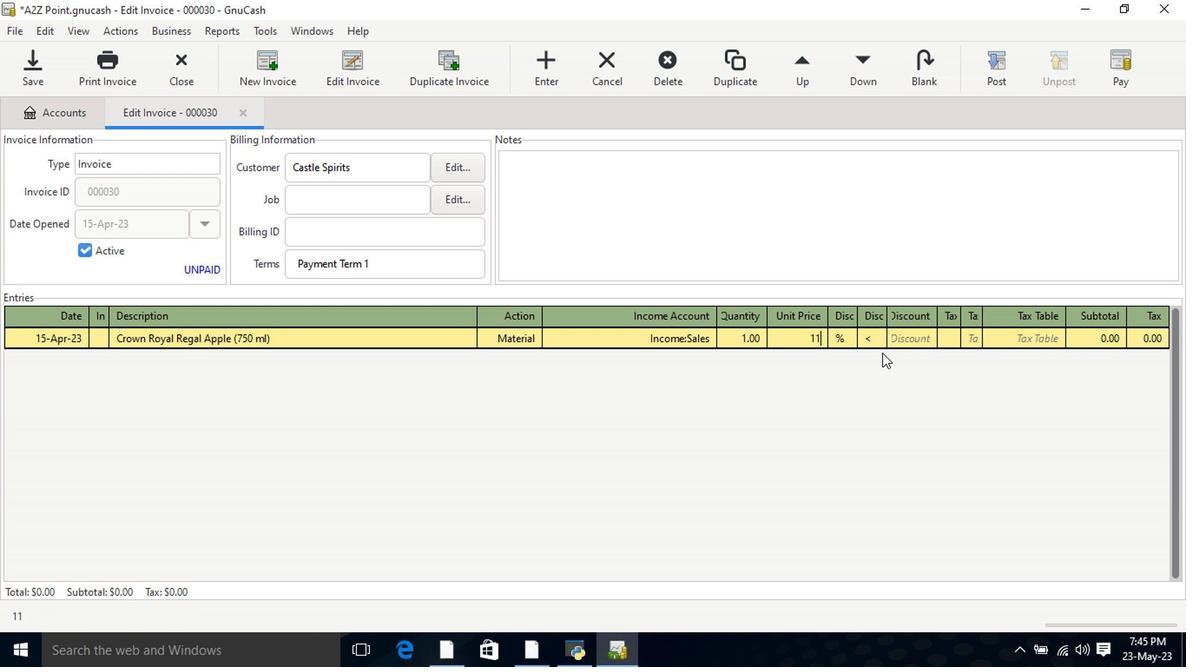 
Action: Mouse pressed left at (874, 340)
Screenshot: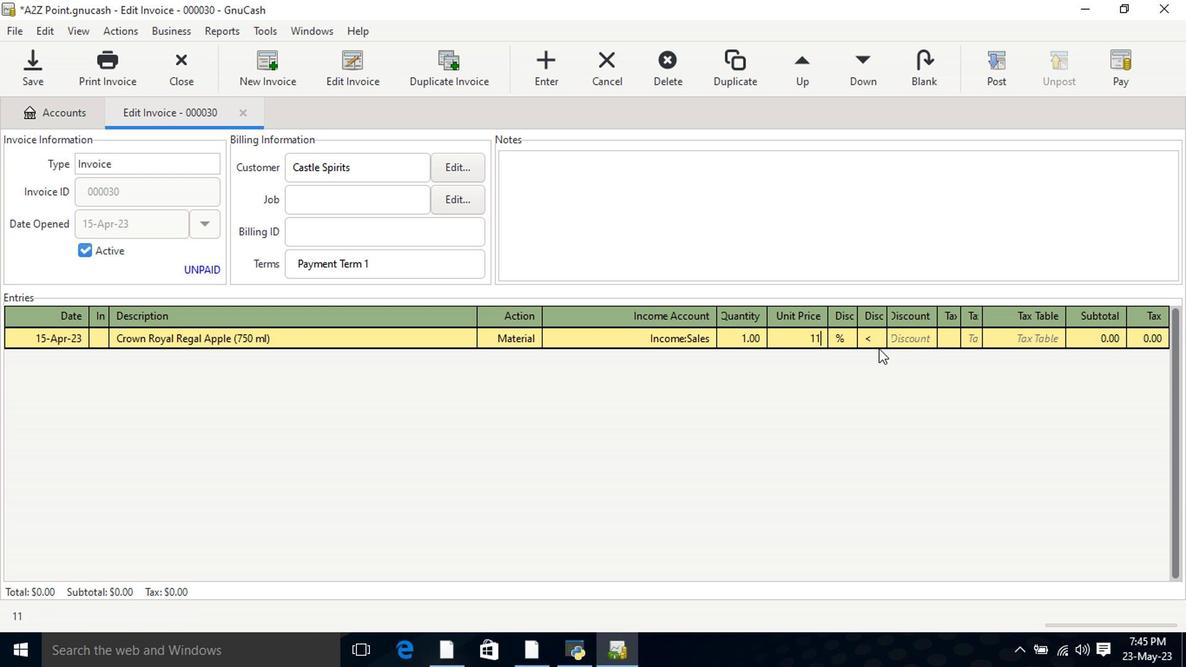
Action: Mouse moved to (911, 340)
Screenshot: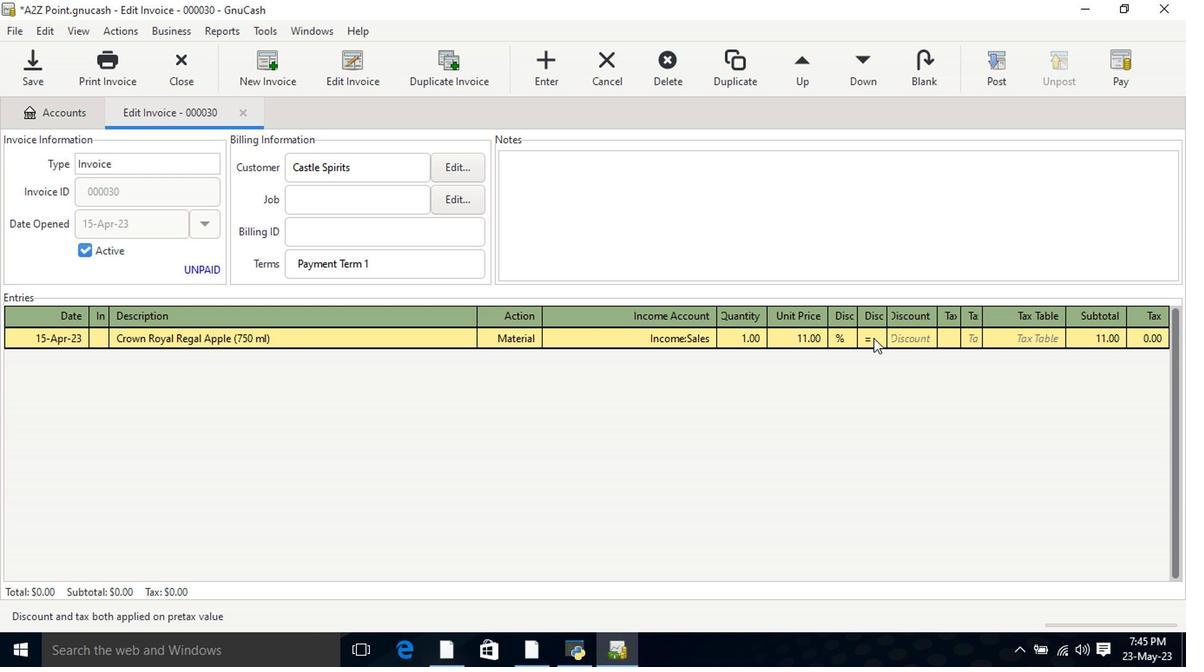 
Action: Mouse pressed left at (911, 340)
Screenshot: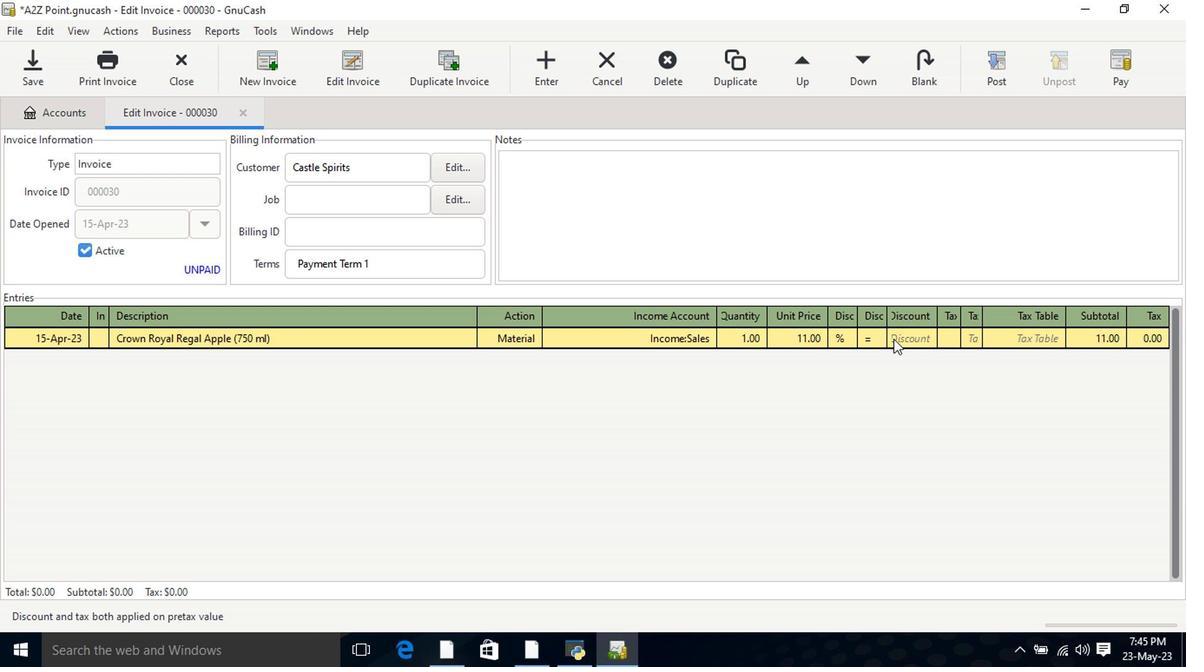 
Action: Key pressed 6<Key.tab><Key.tab><Key.shift>Red<Key.space><Key.shift>Bull<Key.space><Key.shift>Enery<Key.backspace>gy<Key.delete><Key.tab>mater<Key.tab>income<Key.down><Key.down><Key.down><Key.tab>1<Key.tab>10.6<Key.tab>
Screenshot: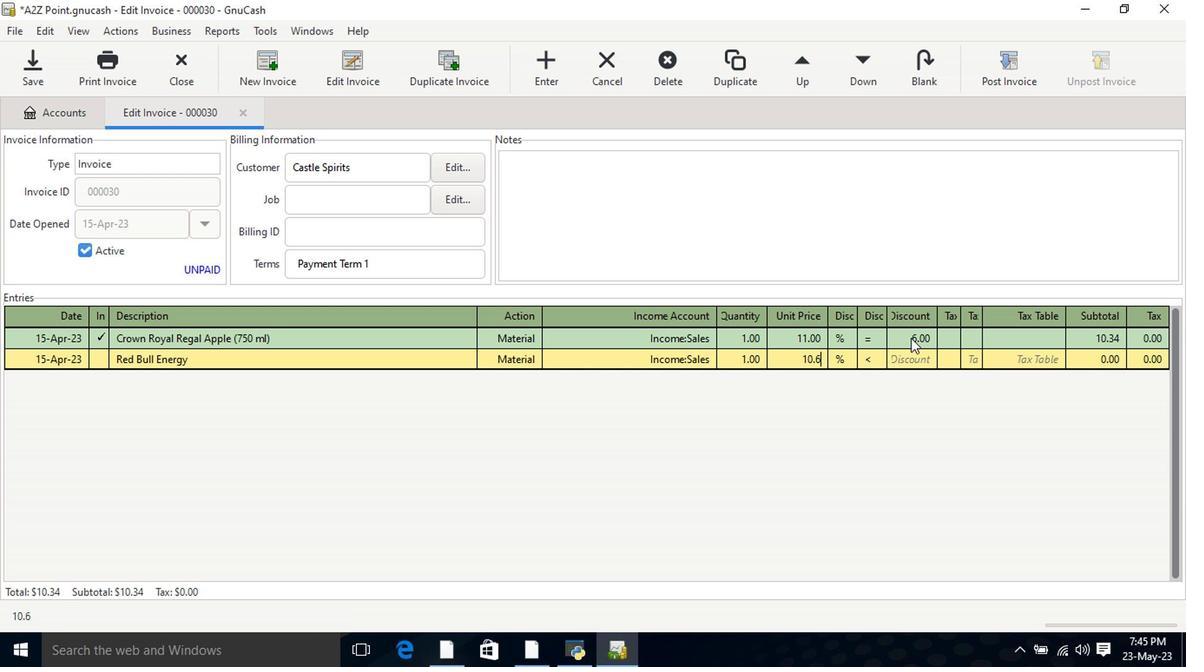 
Action: Mouse moved to (874, 361)
Screenshot: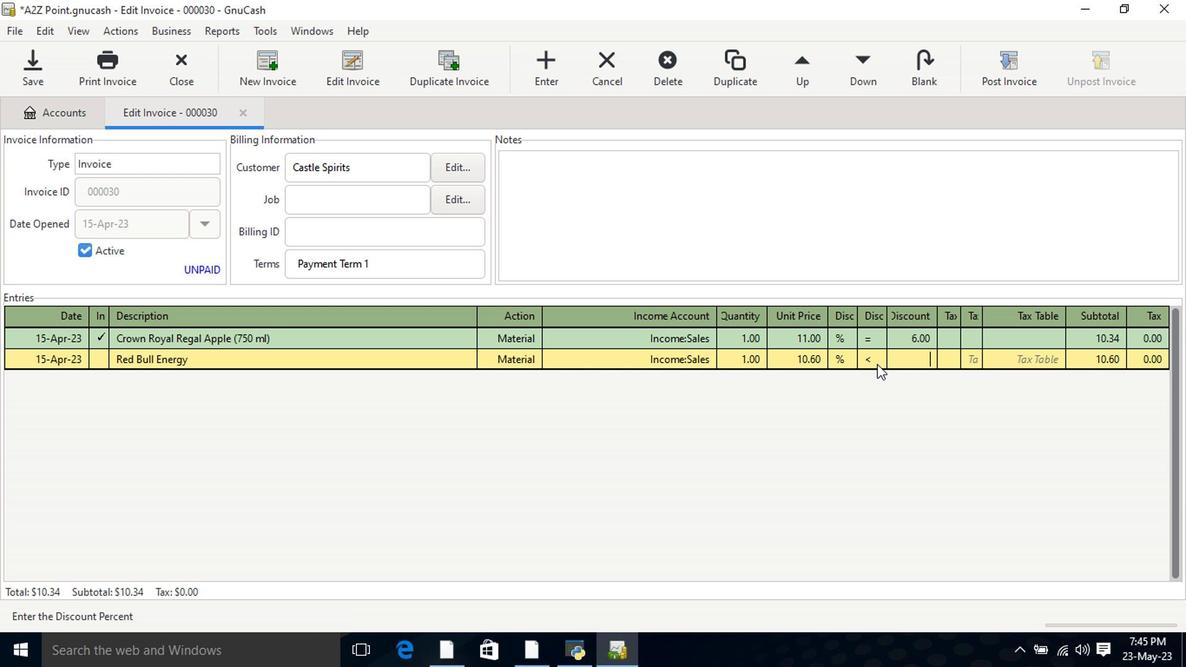 
Action: Mouse pressed left at (874, 361)
Screenshot: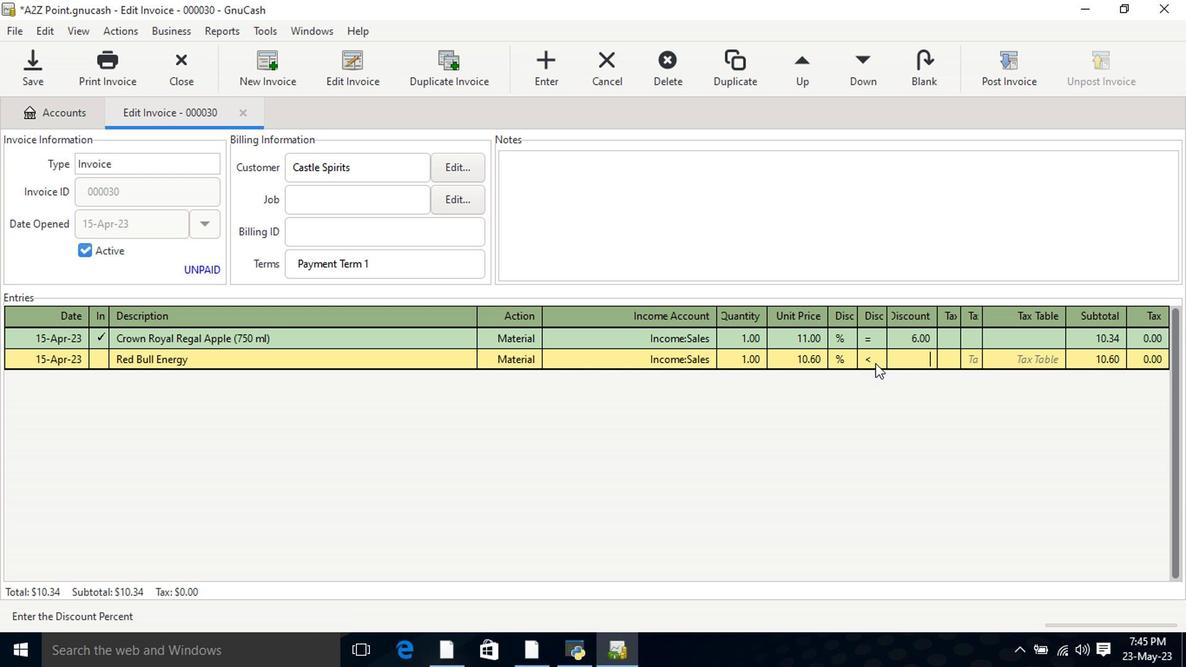 
Action: Mouse moved to (898, 360)
Screenshot: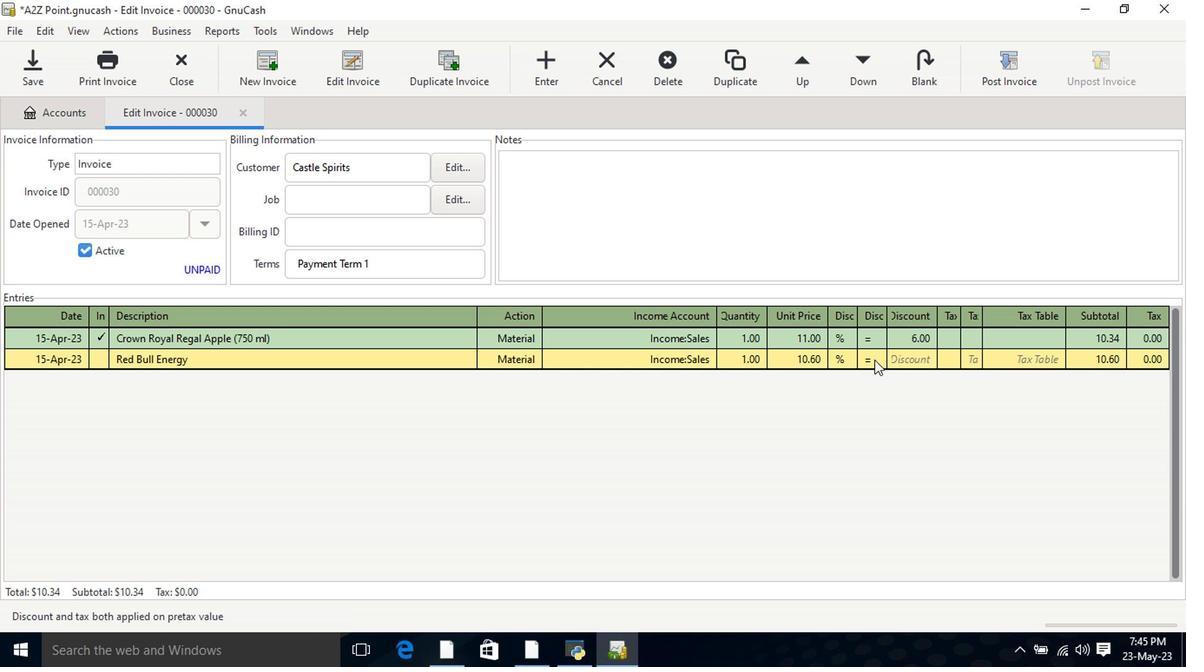 
Action: Mouse pressed left at (898, 360)
Screenshot: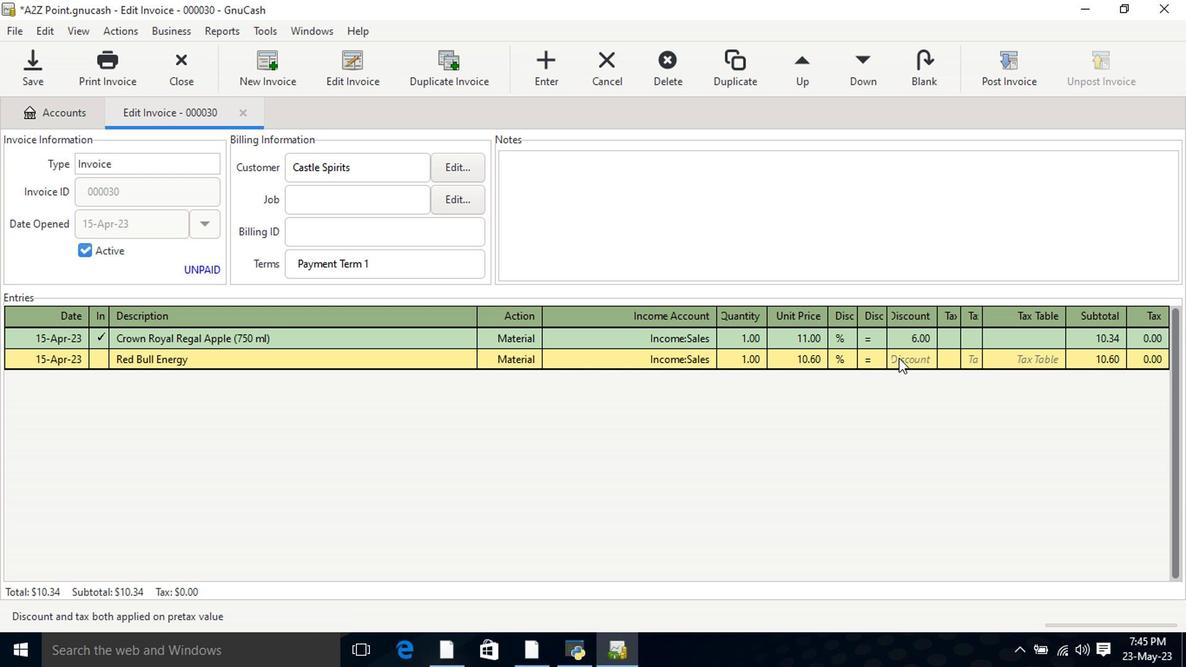 
Action: Key pressed 9<Key.tab><Key.enter><Key.tab><Key.shift>Nissin<Key.space><Key.shift>Hot<Key.space><Key.shift>&<Key.space>Spicy<Key.space><Key.shift>Chicken<Key.space><Key.shift>Noodle<Key.space><Key.shift>Bowl<Key.tab>mater<Key.tab>income<Key.down><Key.down><Key.down><Key.tab>2<Key.tab>11.6
Screenshot: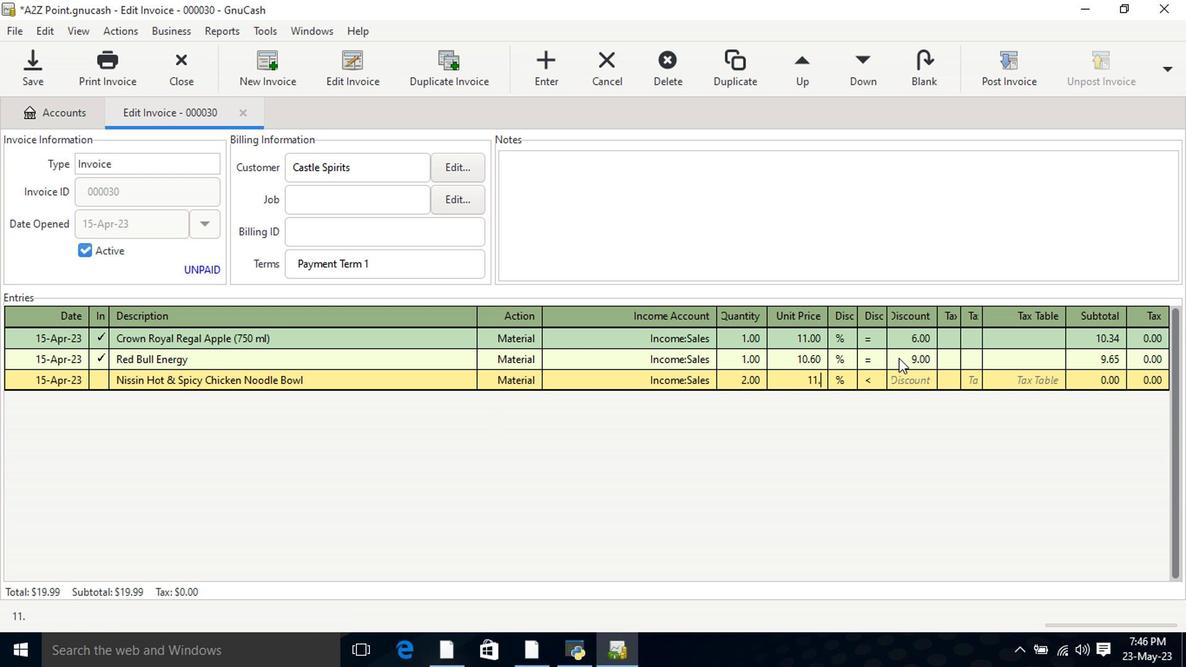 
Action: Mouse moved to (872, 383)
Screenshot: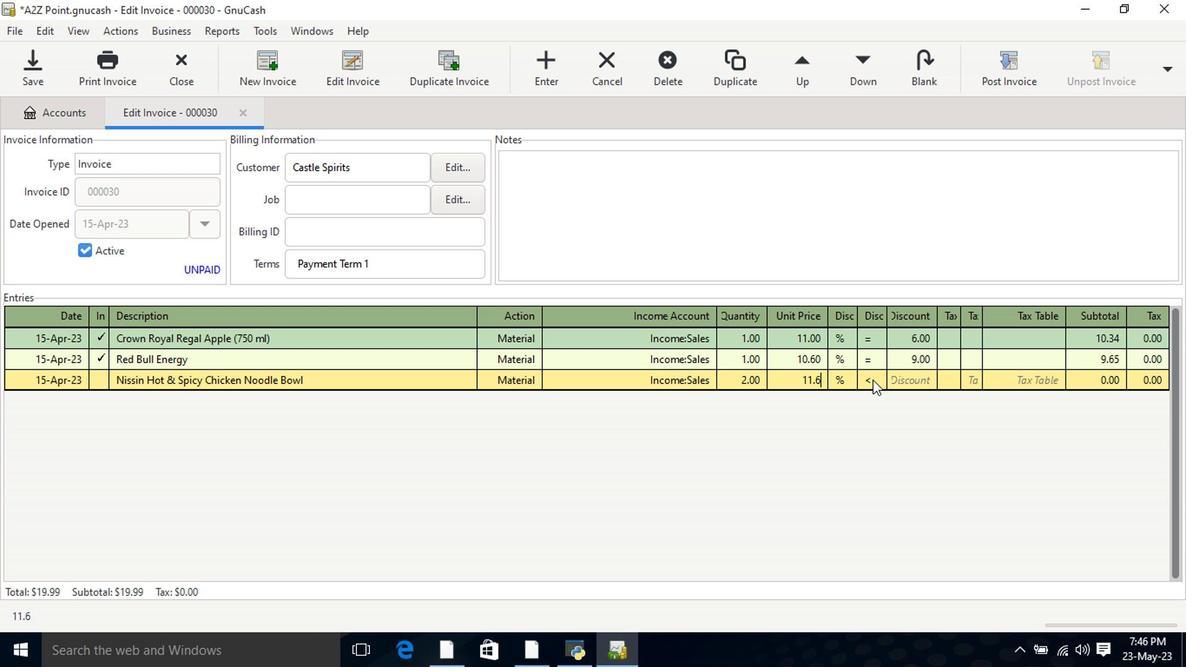 
Action: Mouse pressed left at (872, 383)
Screenshot: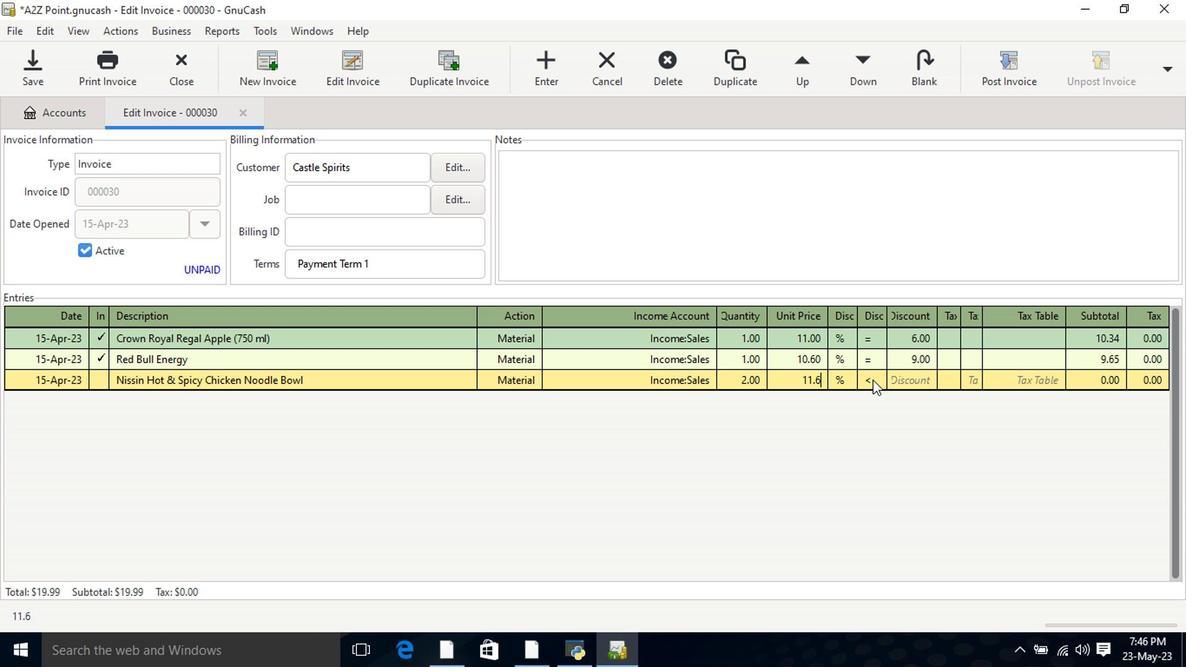 
Action: Mouse moved to (896, 382)
Screenshot: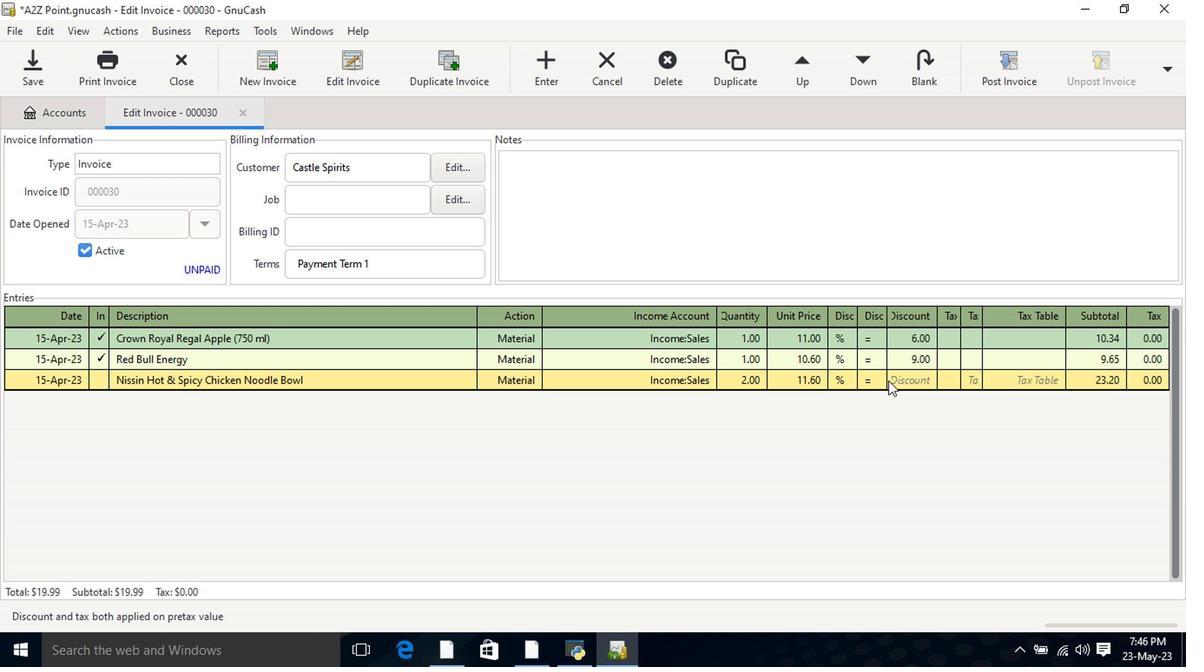 
Action: Mouse pressed left at (896, 382)
Screenshot: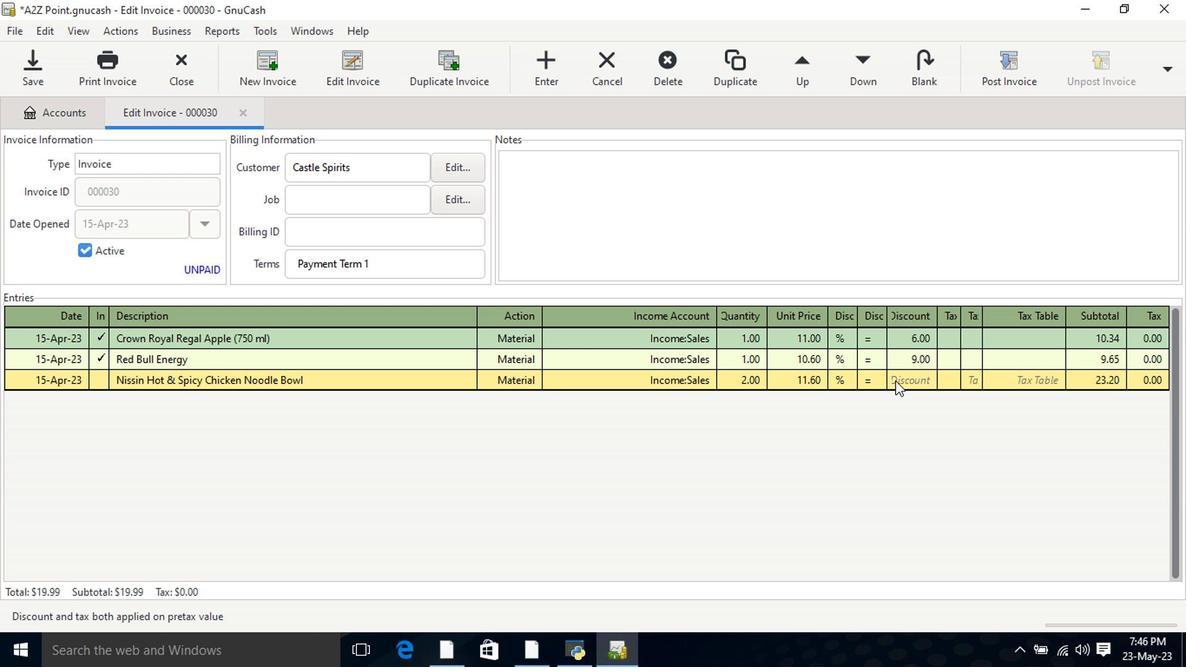 
Action: Key pressed 11<Key.tab>
Screenshot: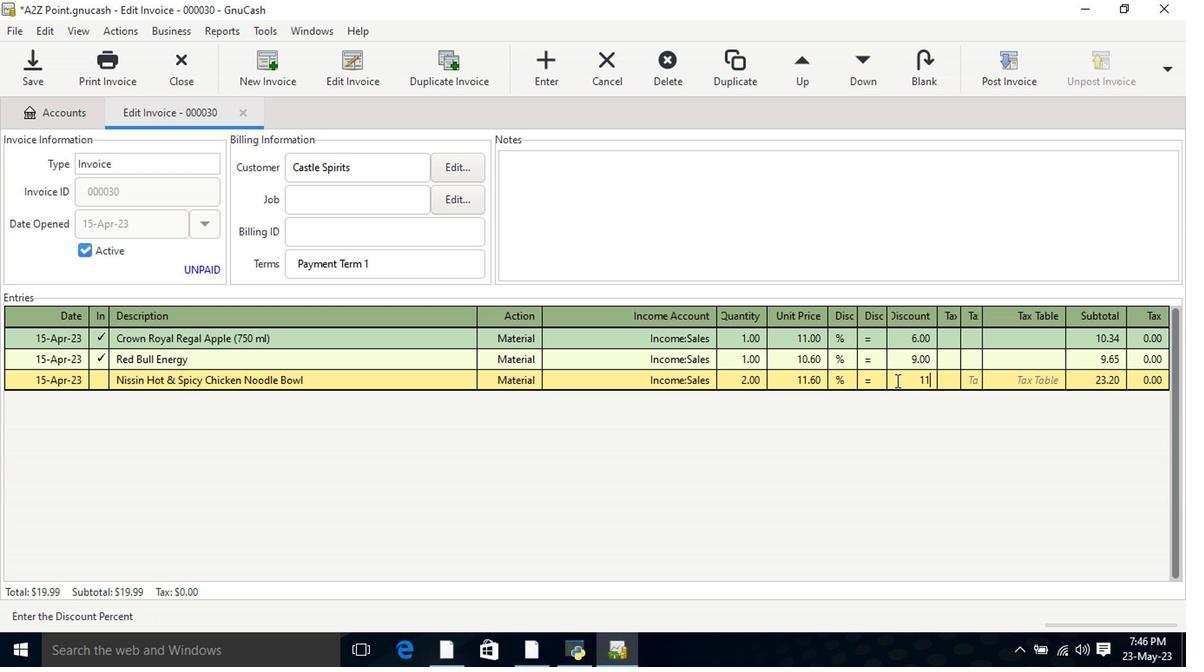 
Action: Mouse moved to (581, 182)
Screenshot: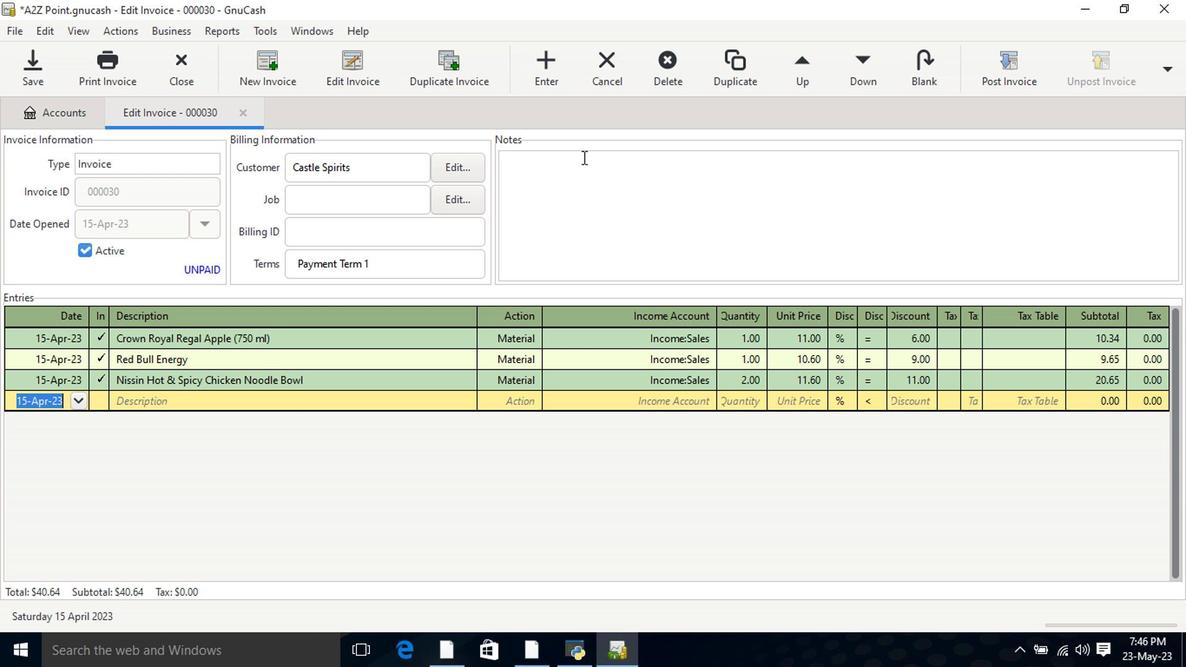 
Action: Mouse pressed left at (581, 182)
Screenshot: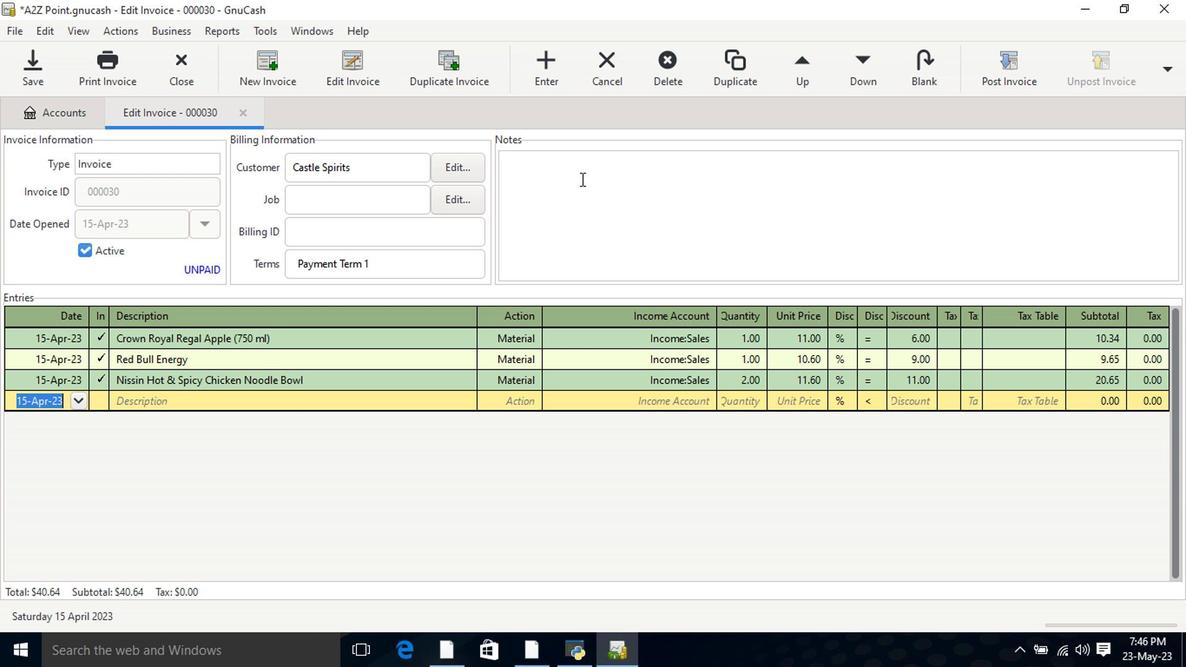 
Action: Key pressed <Key.shift>Looking<Key.space>forw
Screenshot: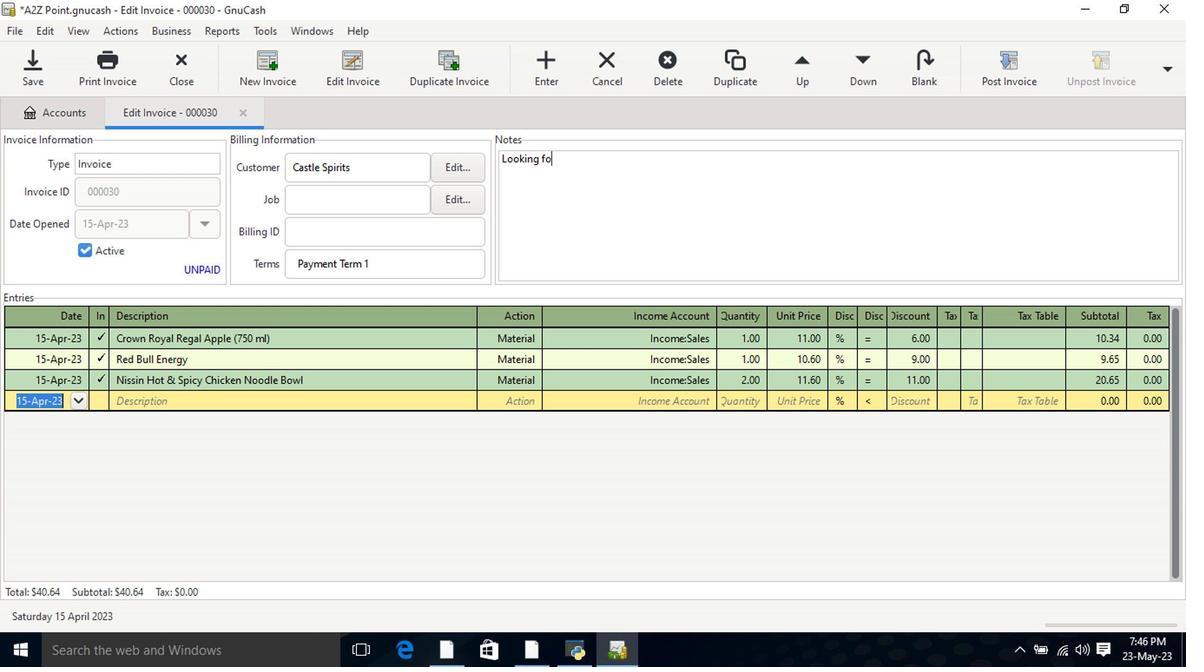 
Action: Mouse moved to (581, 183)
Screenshot: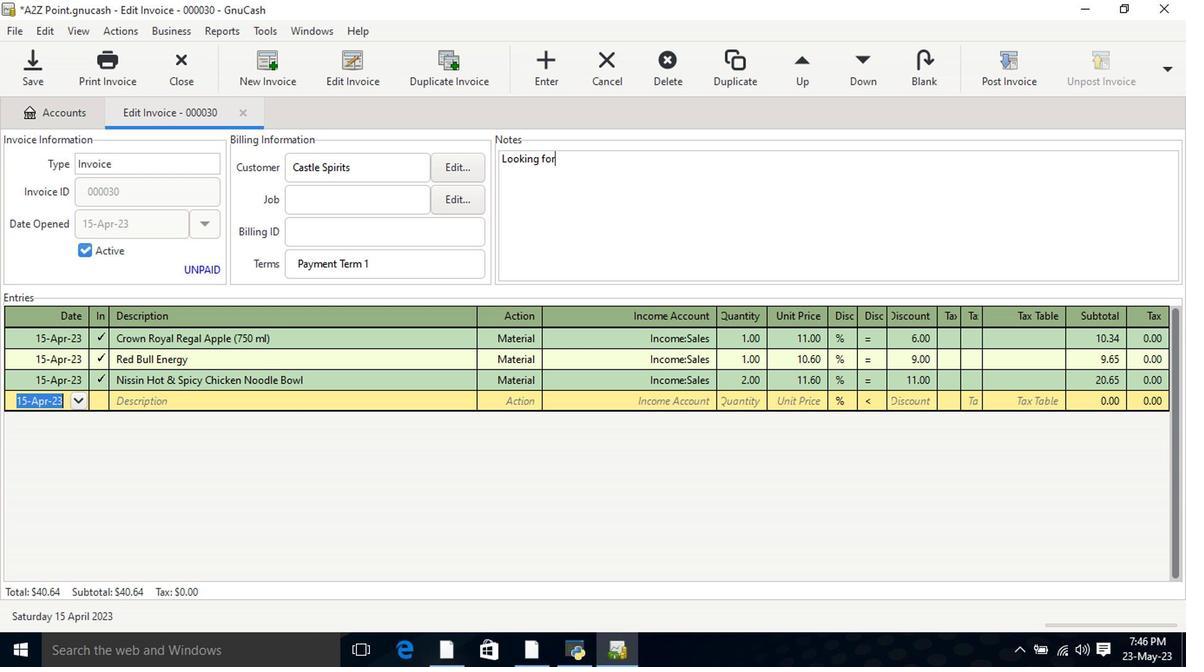 
Action: Key pressed ard<Key.space>to<Key.space>you<Key.space><Key.backspace><Key.backspace><Key.backspace><Key.backspace>servn<Key.backspace>ing<Key.space>you<Key.space>again.
Screenshot: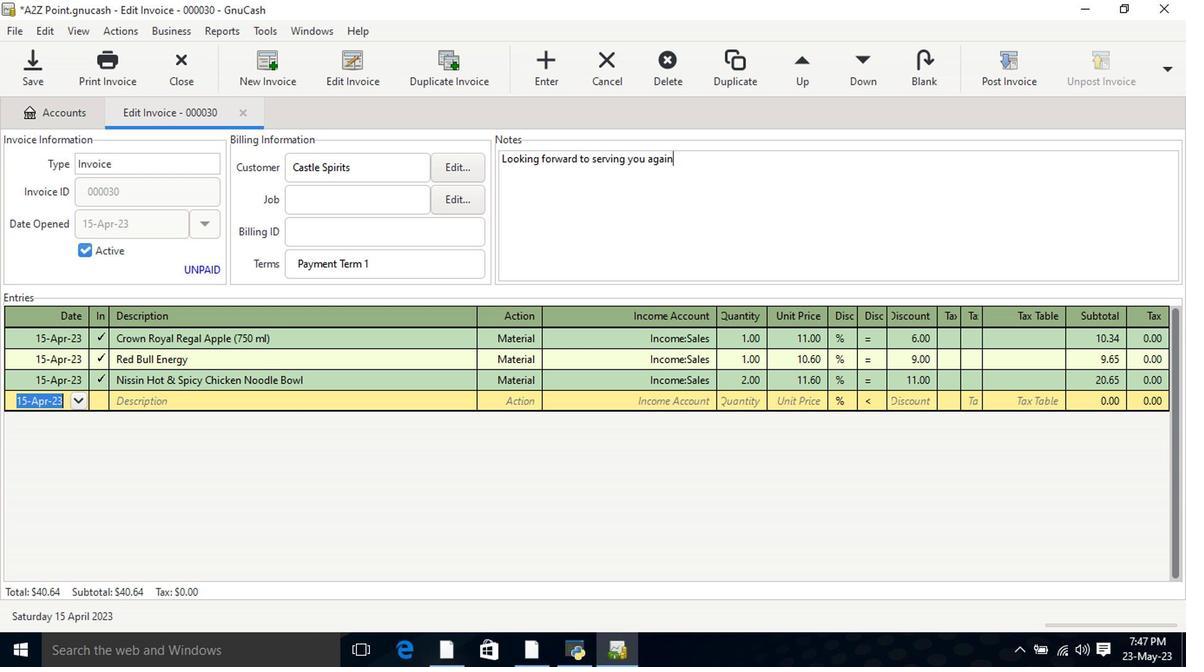
Action: Mouse moved to (998, 75)
Screenshot: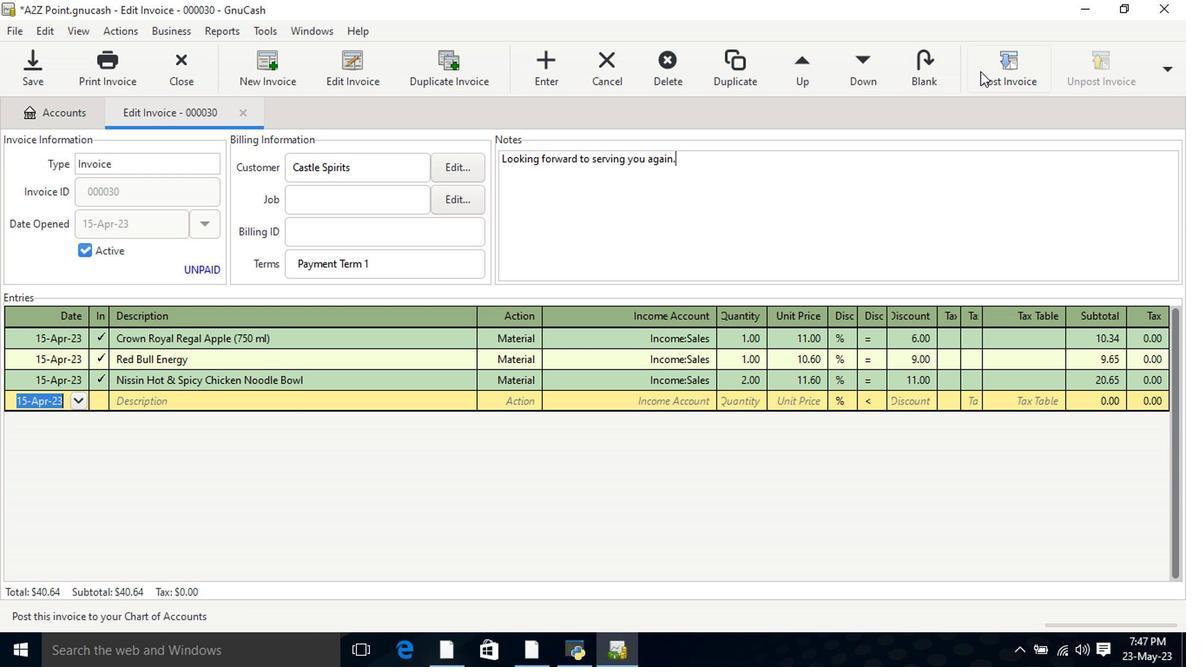 
Action: Mouse pressed left at (998, 75)
Screenshot: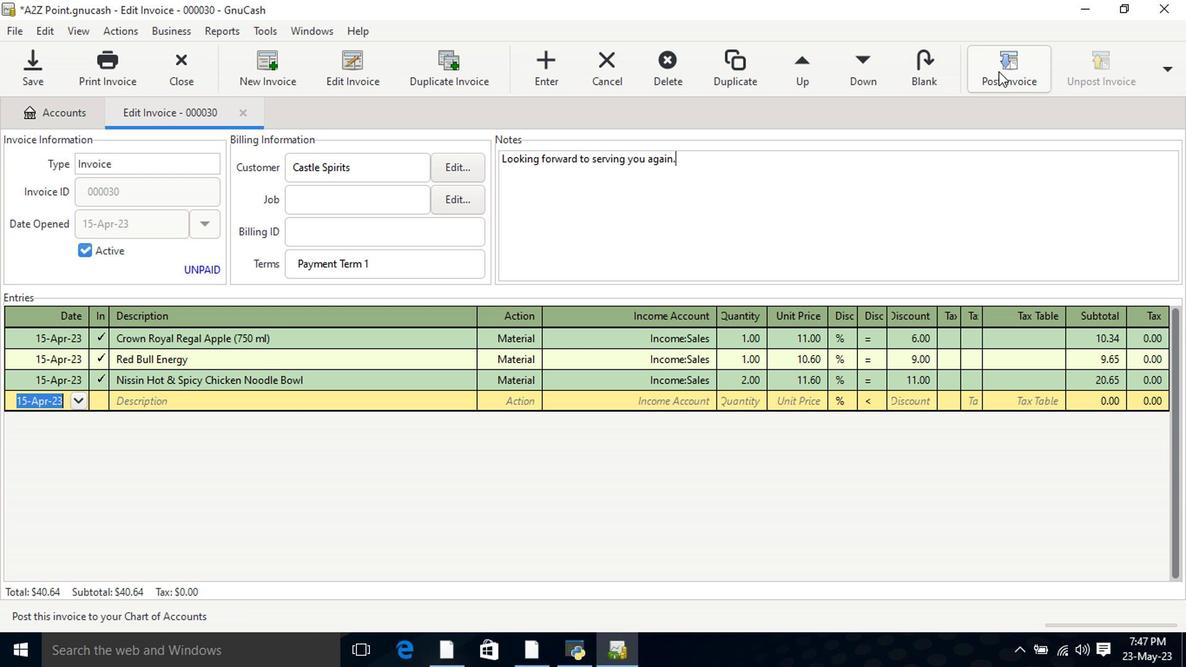 
Action: Mouse moved to (746, 292)
Screenshot: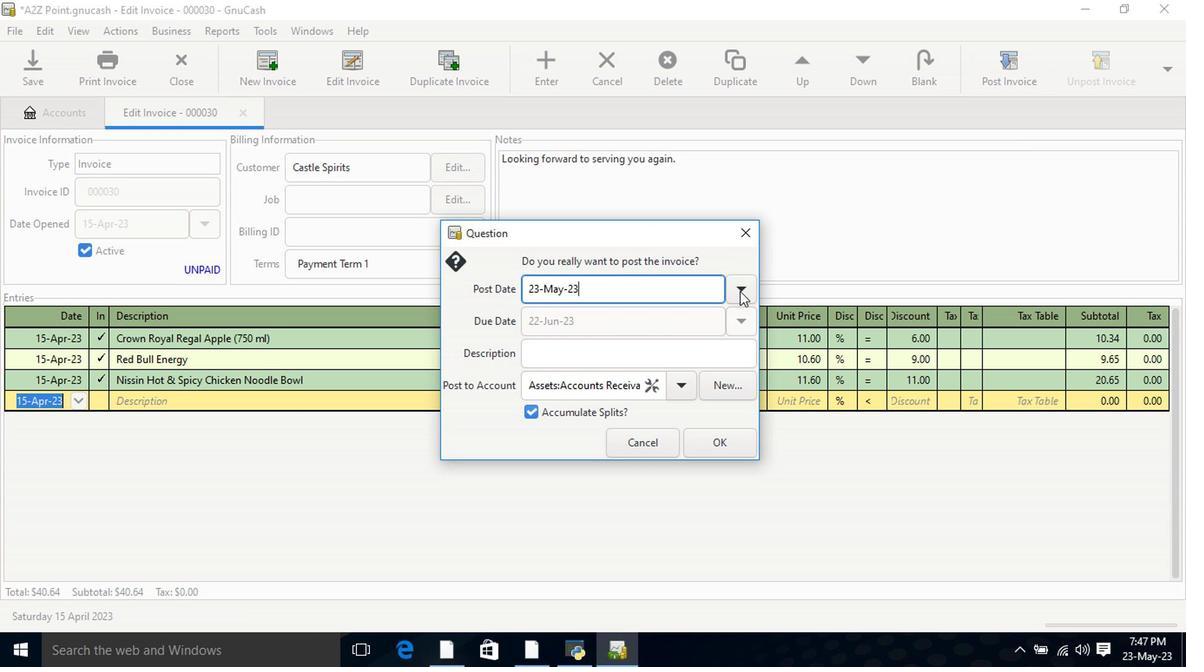 
Action: Mouse pressed left at (746, 292)
Screenshot: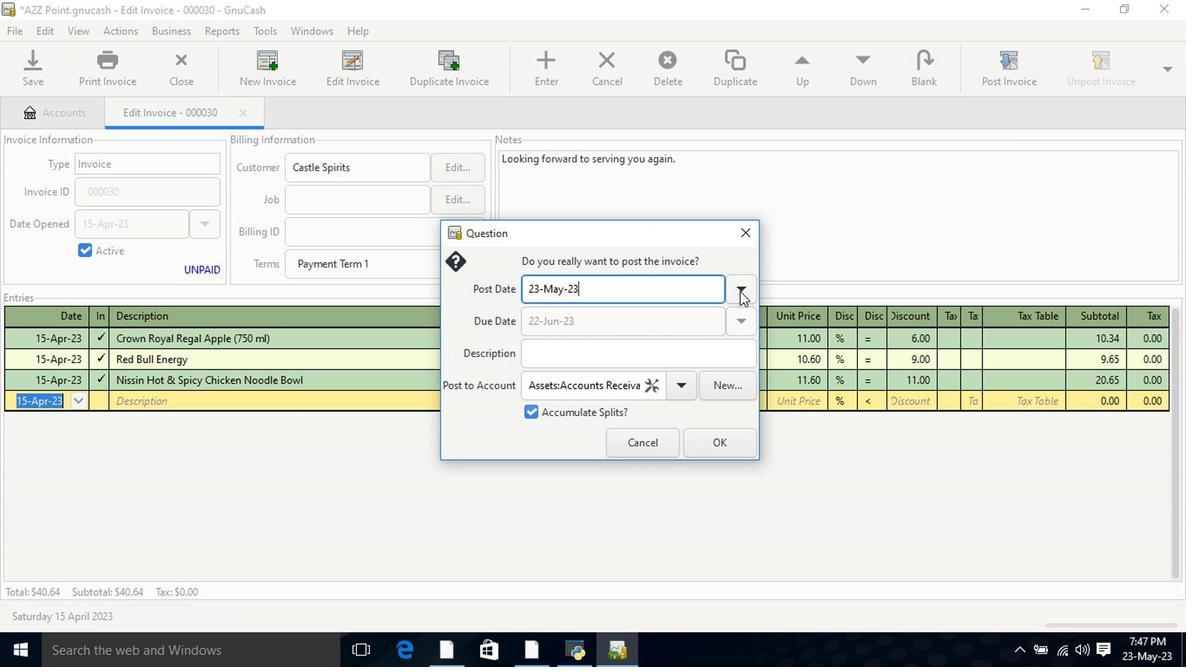 
Action: Mouse moved to (609, 319)
Screenshot: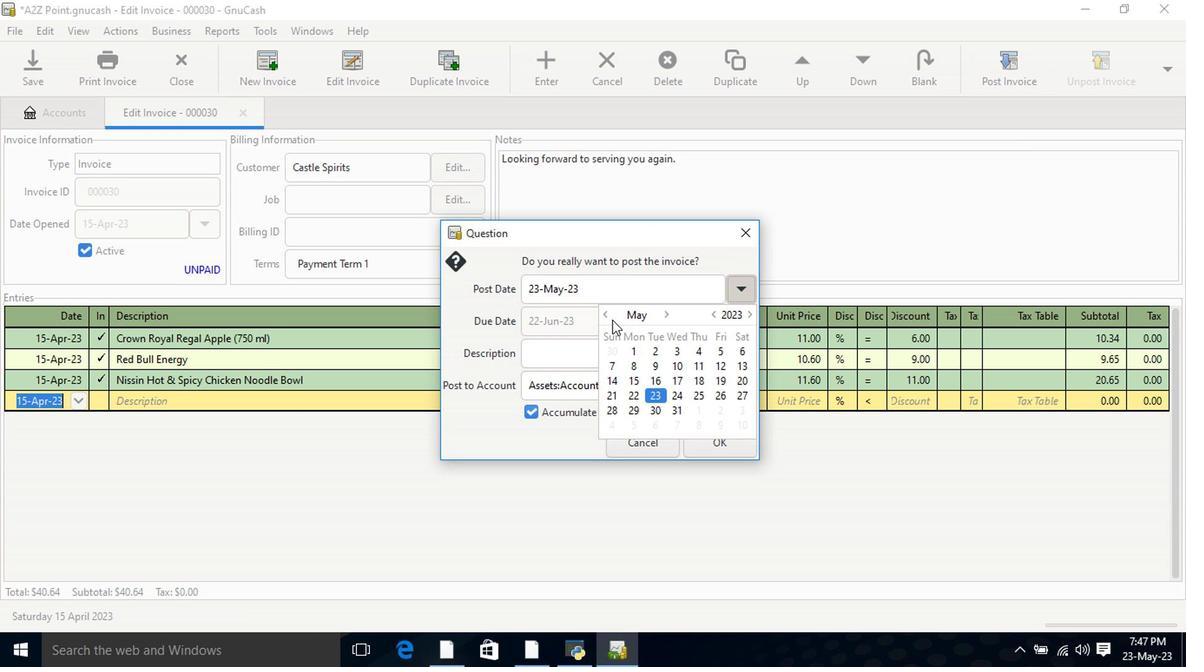 
Action: Mouse pressed left at (609, 319)
Screenshot: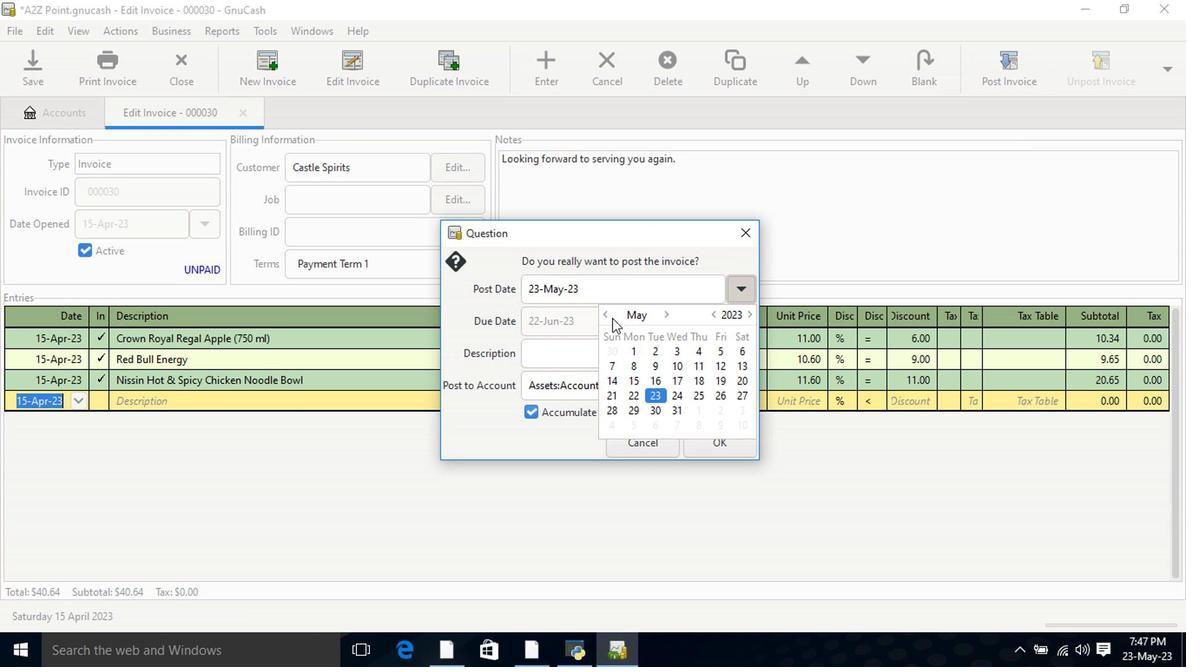 
Action: Mouse moved to (737, 384)
Screenshot: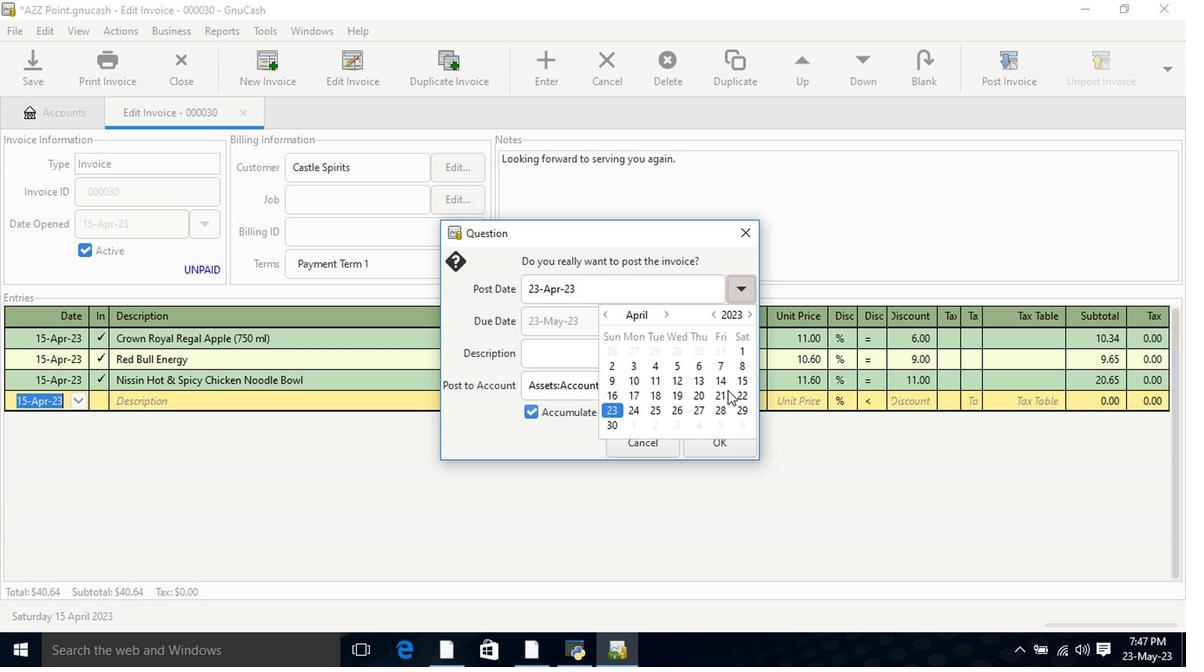 
Action: Mouse pressed left at (737, 384)
Screenshot: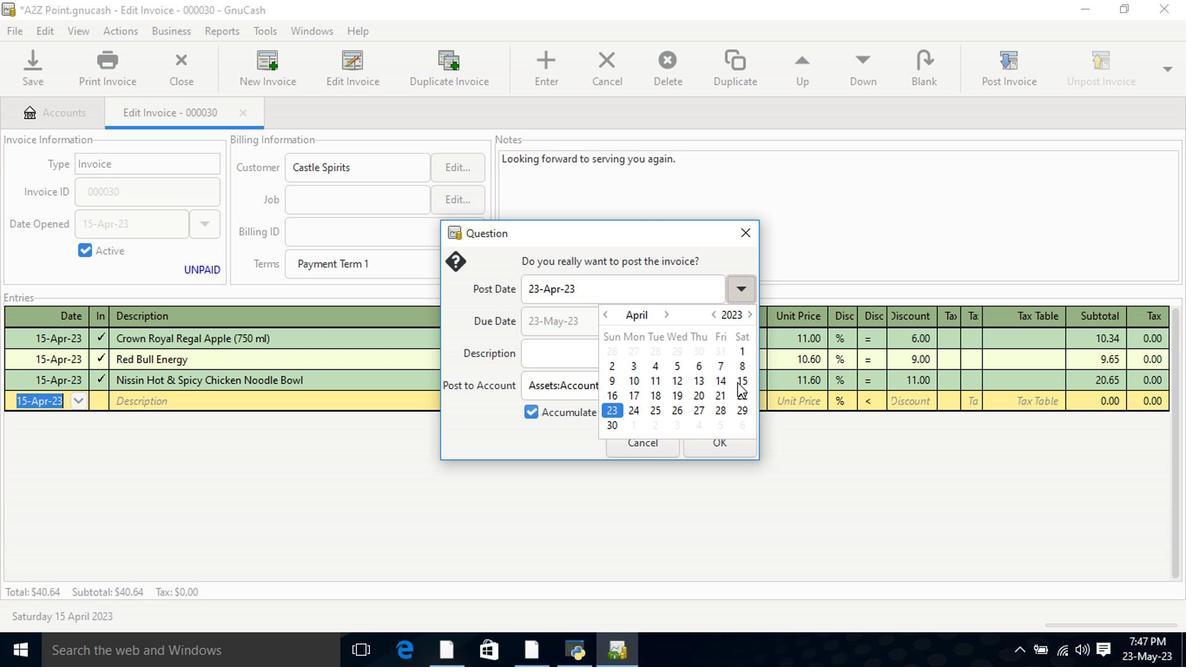 
Action: Mouse pressed left at (737, 384)
Screenshot: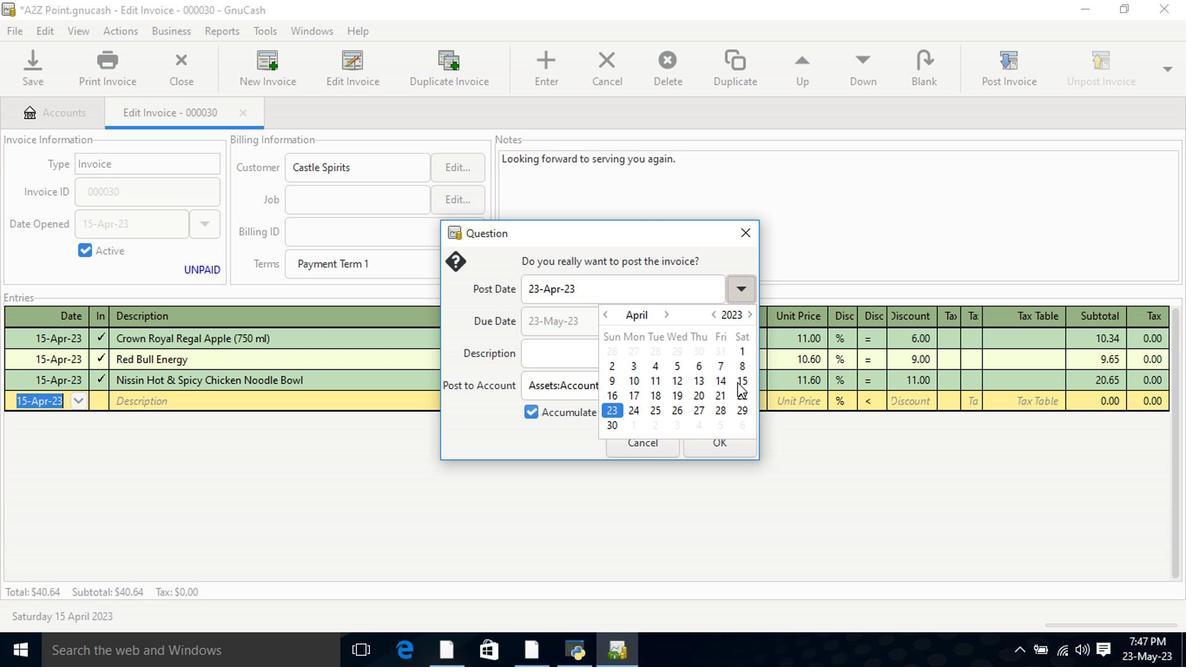 
Action: Mouse moved to (714, 441)
Screenshot: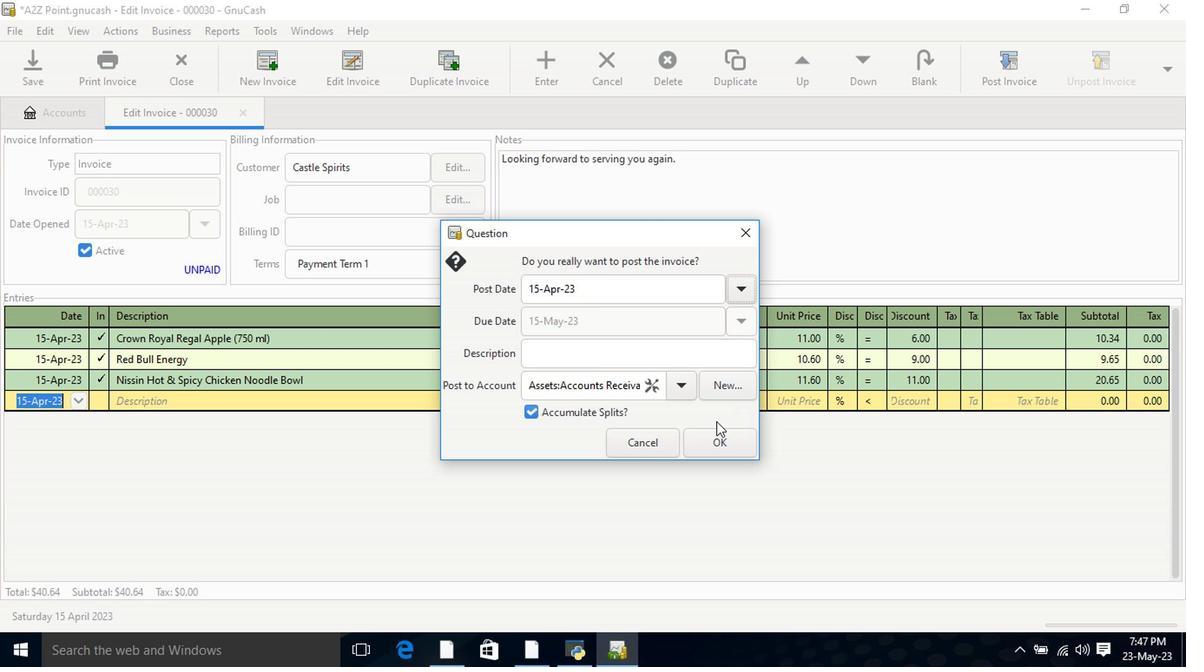 
Action: Mouse pressed left at (714, 441)
Screenshot: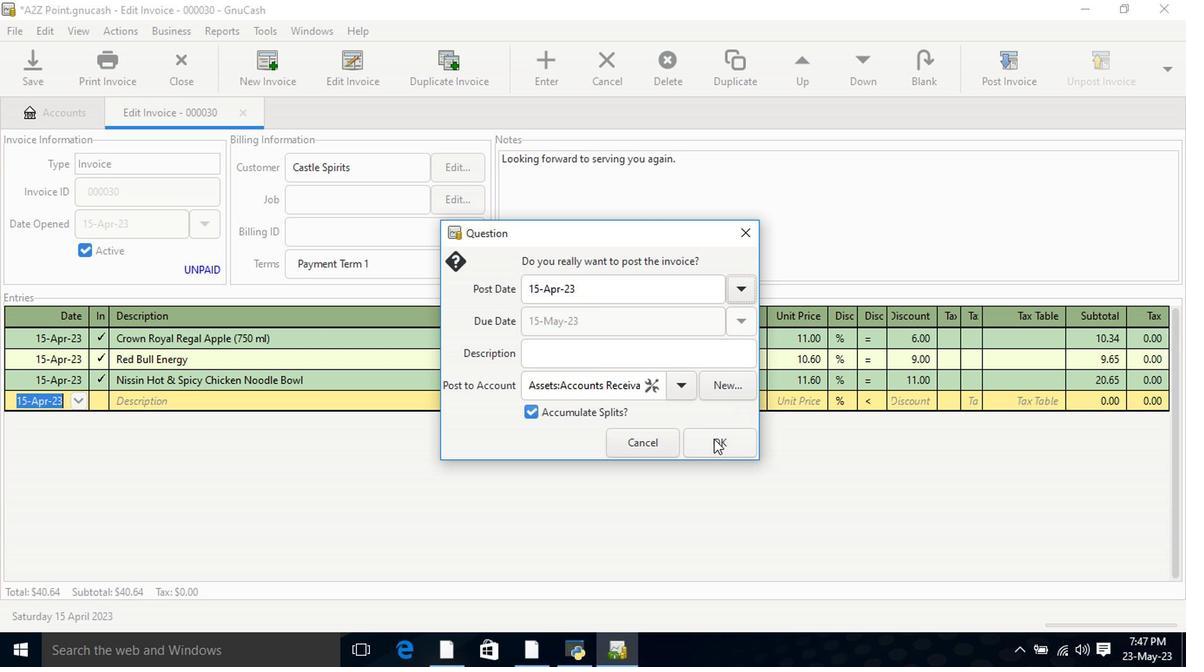 
Action: Mouse moved to (1111, 70)
Screenshot: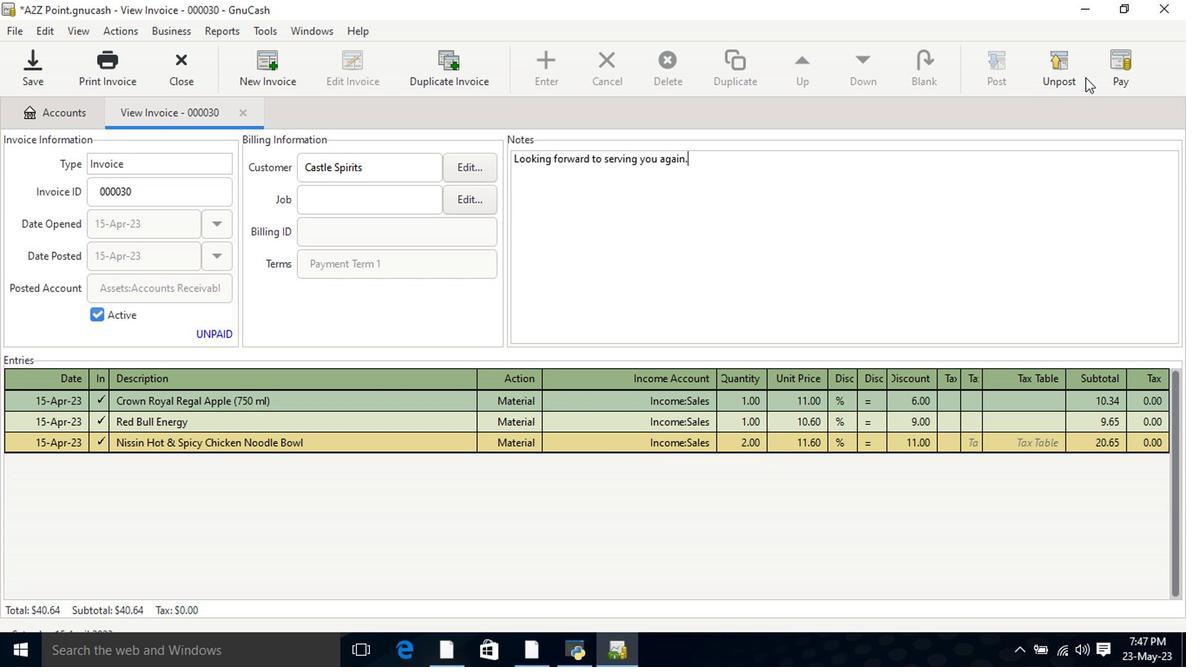 
Action: Mouse pressed left at (1111, 70)
Screenshot: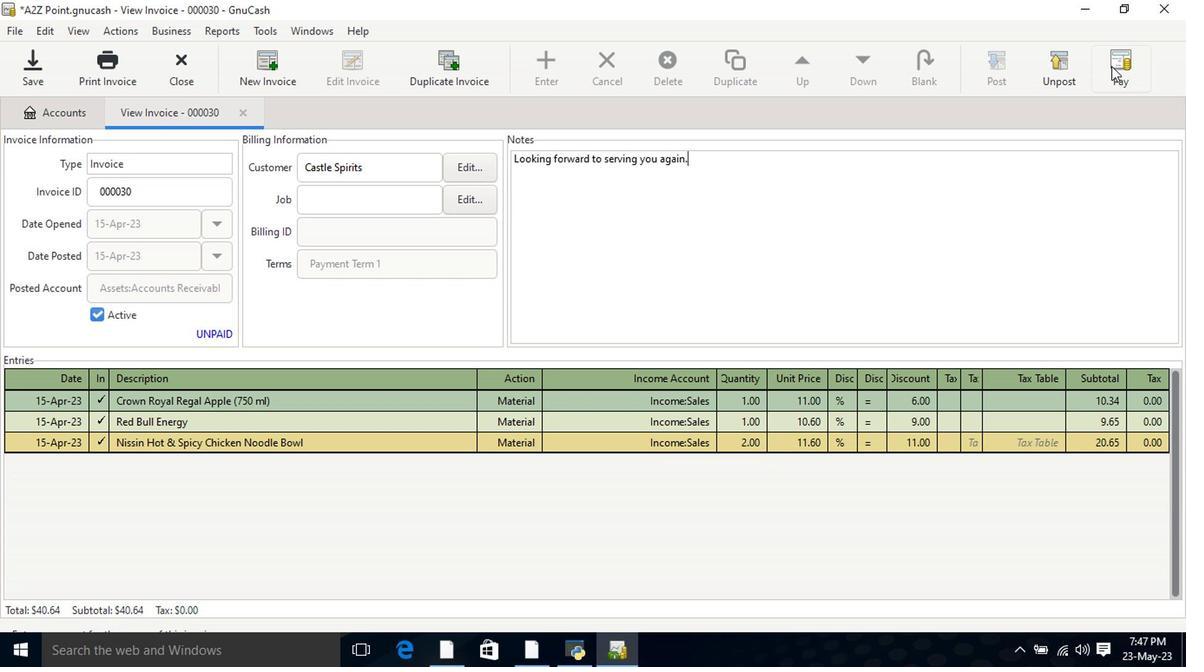 
Action: Mouse moved to (531, 350)
Screenshot: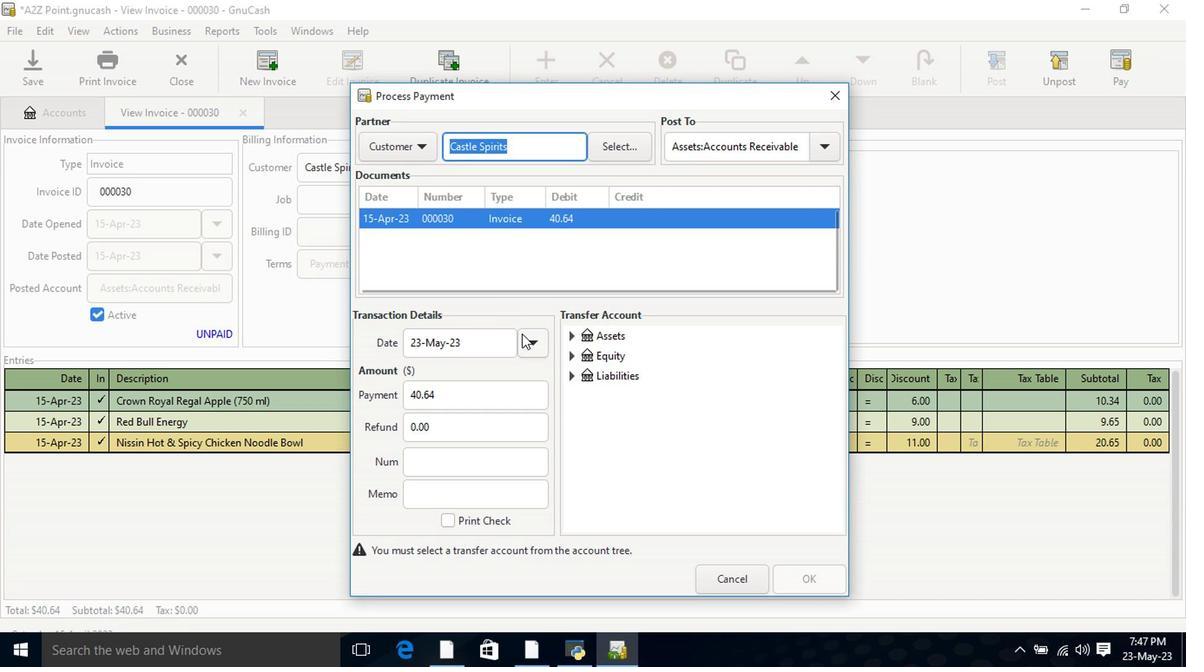 
Action: Mouse pressed left at (531, 350)
Screenshot: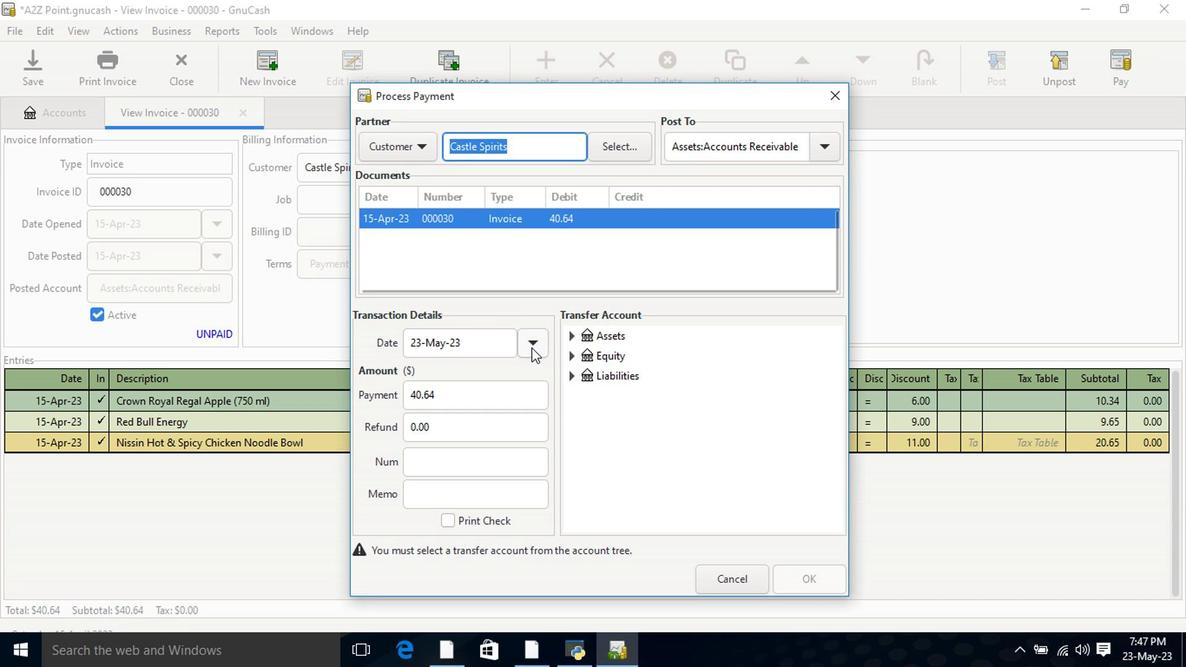 
Action: Mouse moved to (425, 437)
Screenshot: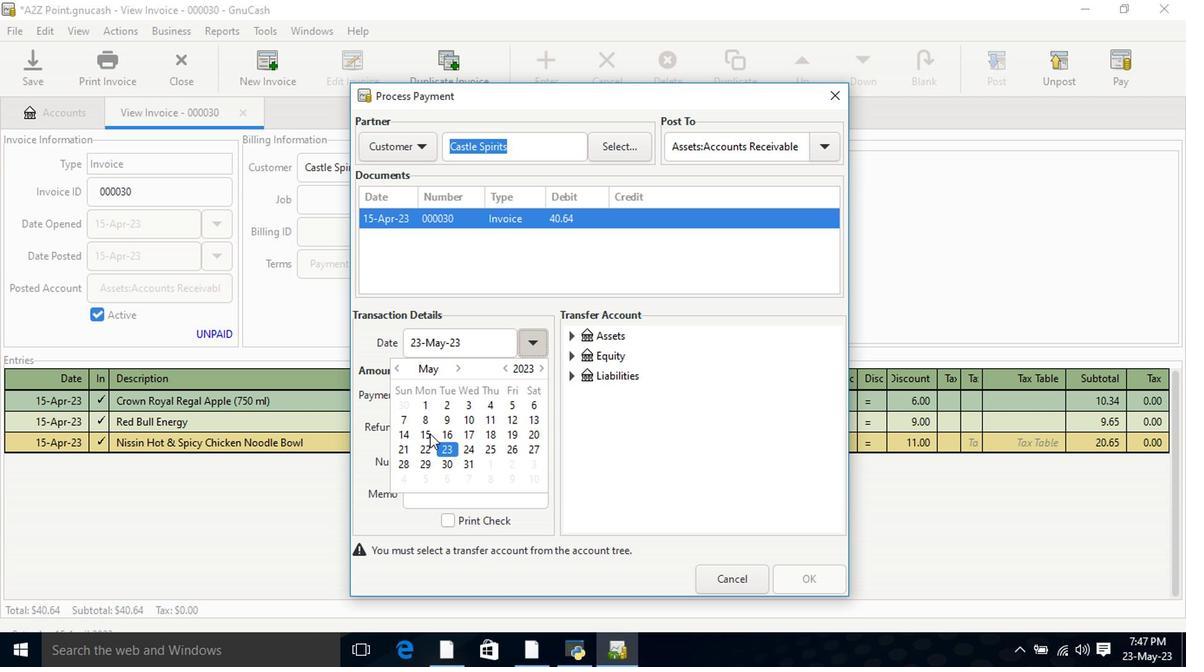 
Action: Mouse pressed left at (425, 437)
Screenshot: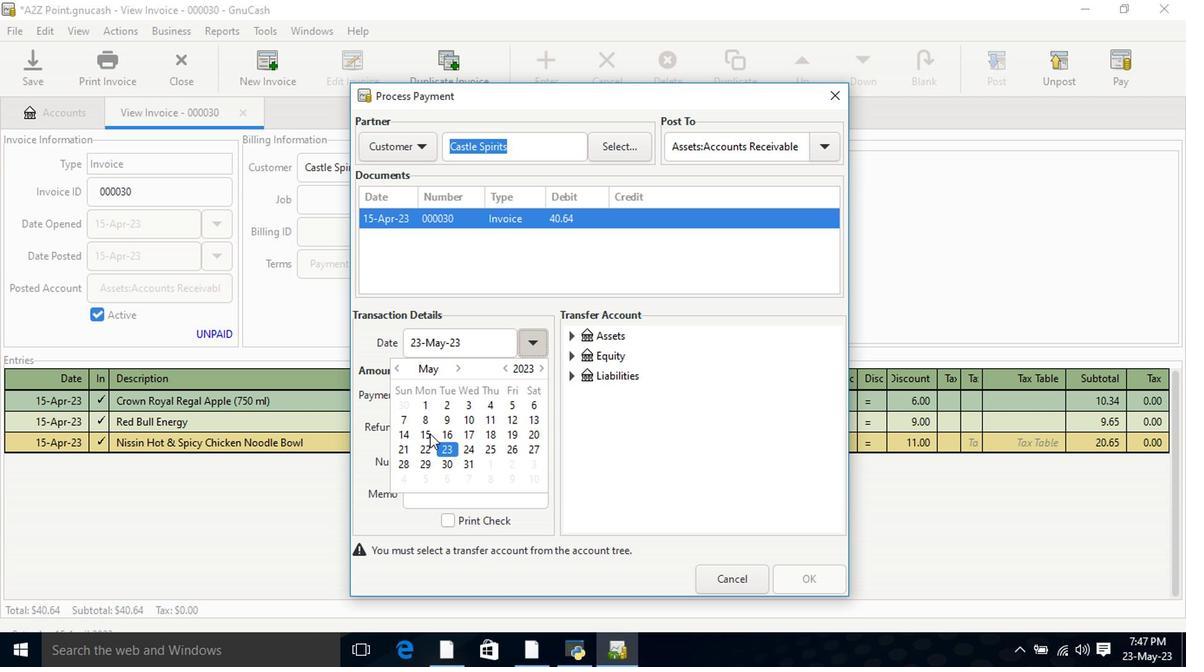 
Action: Mouse pressed left at (425, 437)
Screenshot: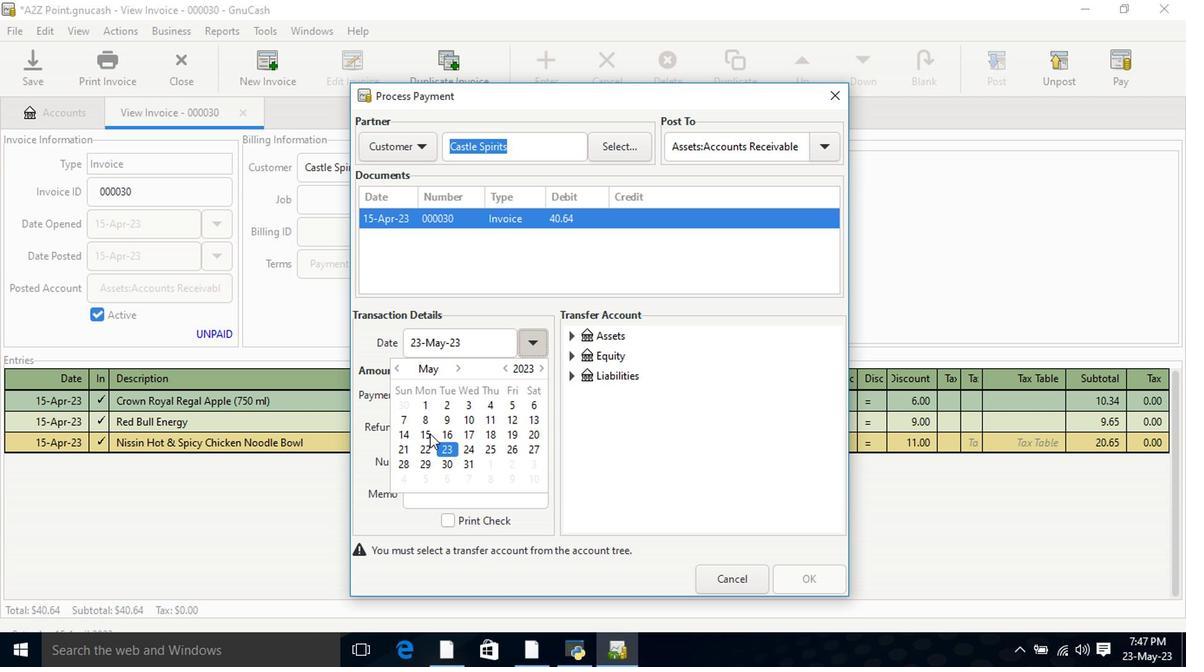 
Action: Mouse moved to (576, 339)
Screenshot: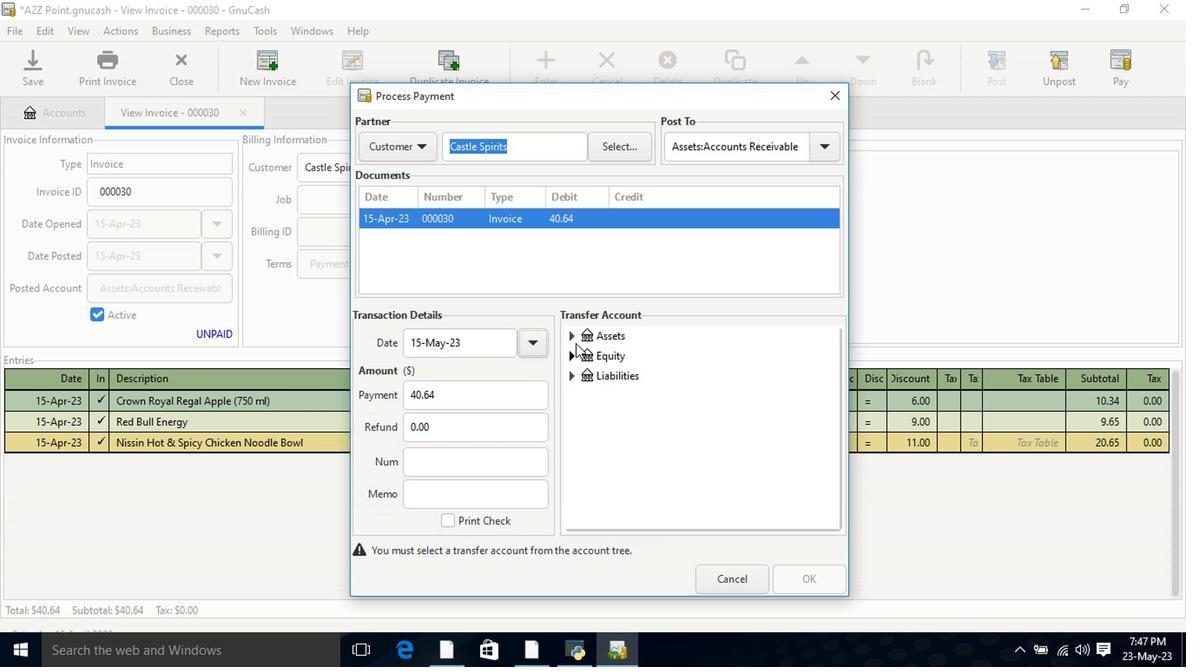 
Action: Mouse pressed left at (576, 339)
Screenshot: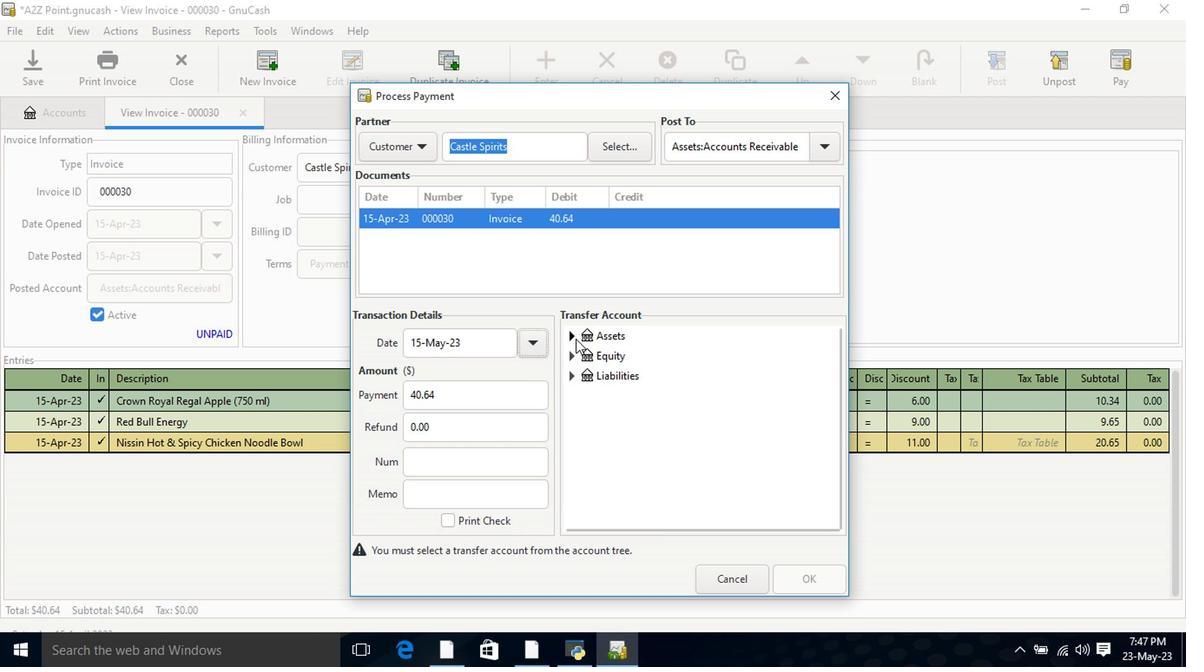 
Action: Mouse moved to (589, 356)
Screenshot: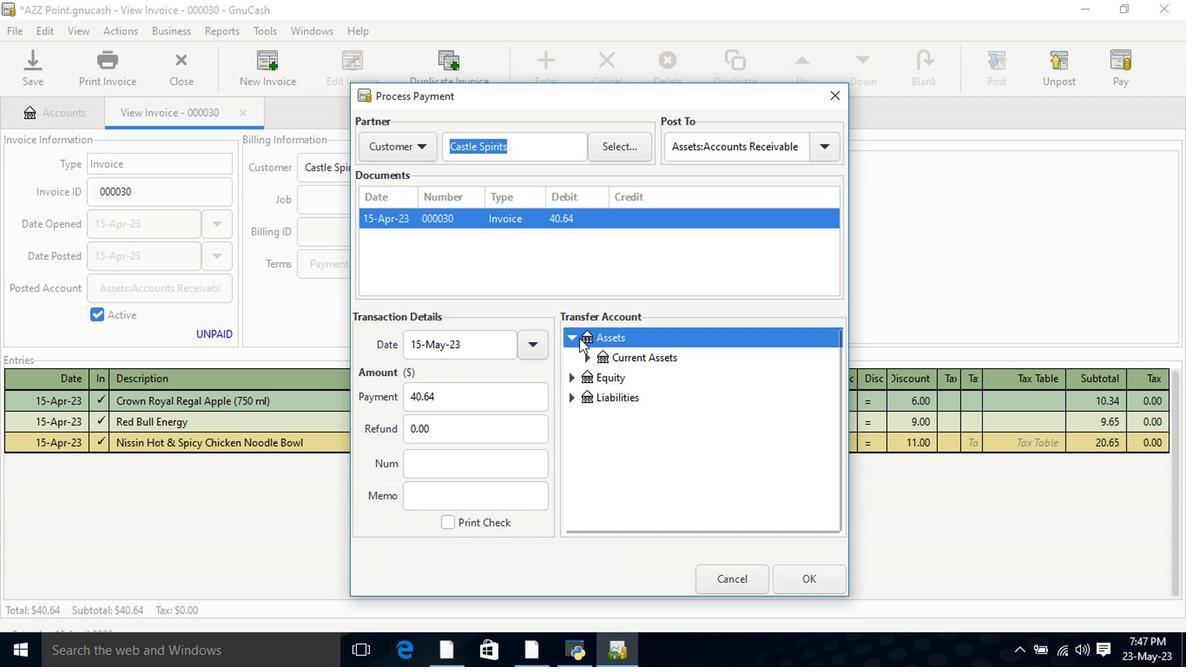 
Action: Mouse pressed left at (589, 356)
Screenshot: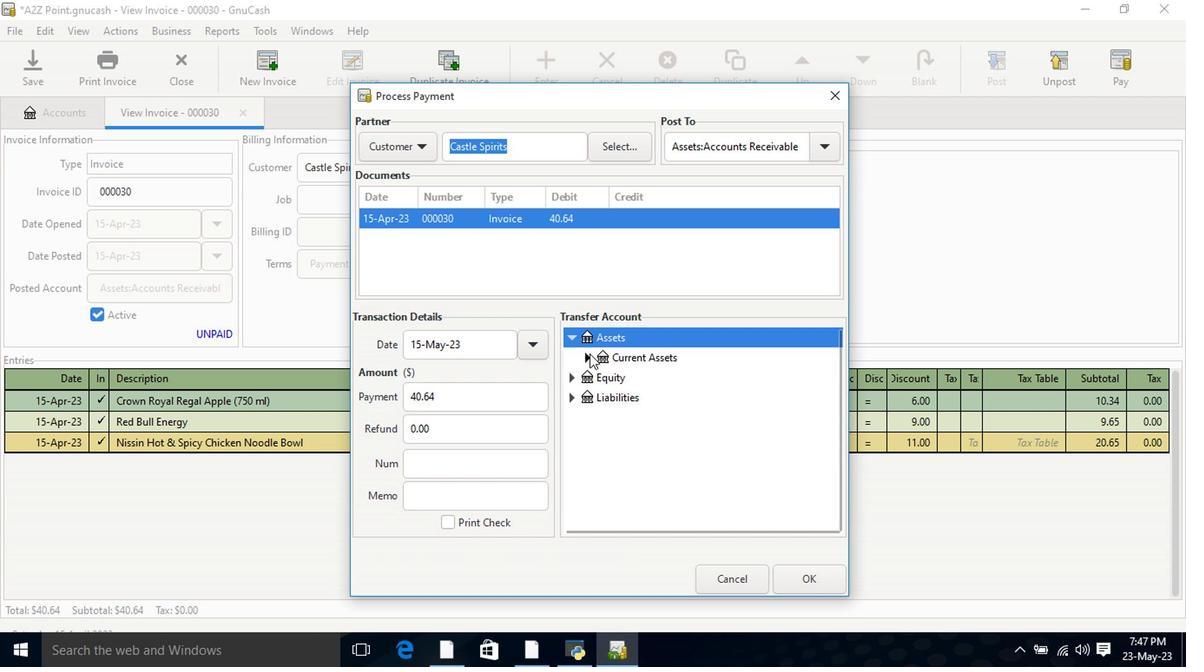 
Action: Mouse moved to (630, 381)
Screenshot: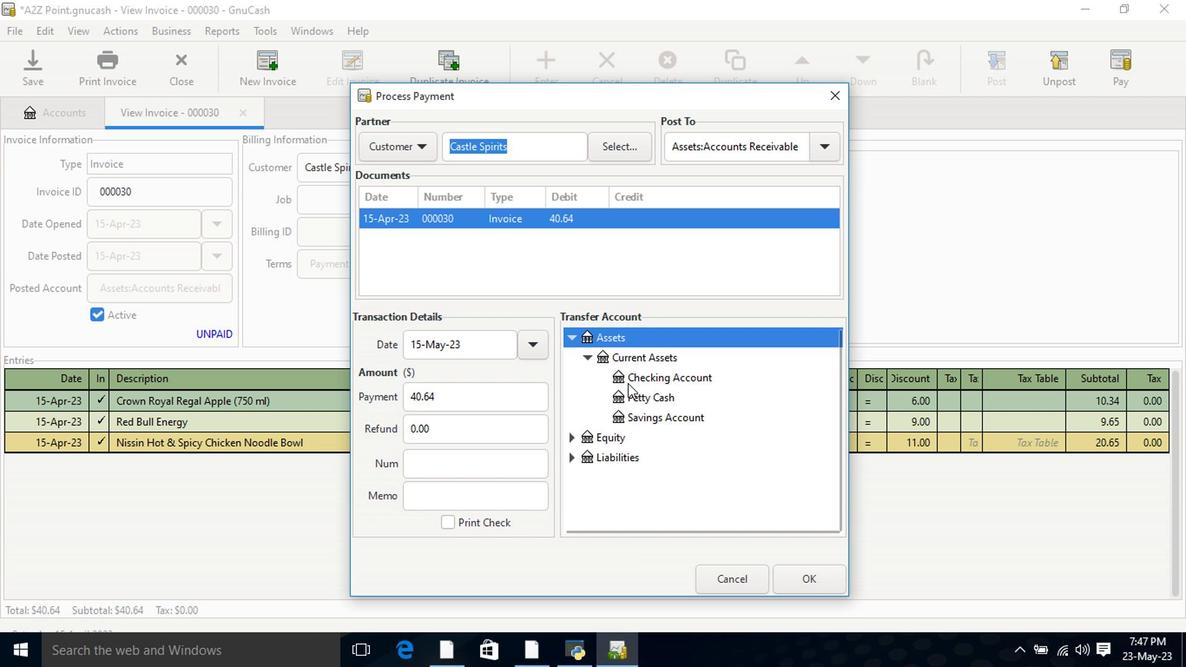 
Action: Mouse pressed left at (630, 381)
Screenshot: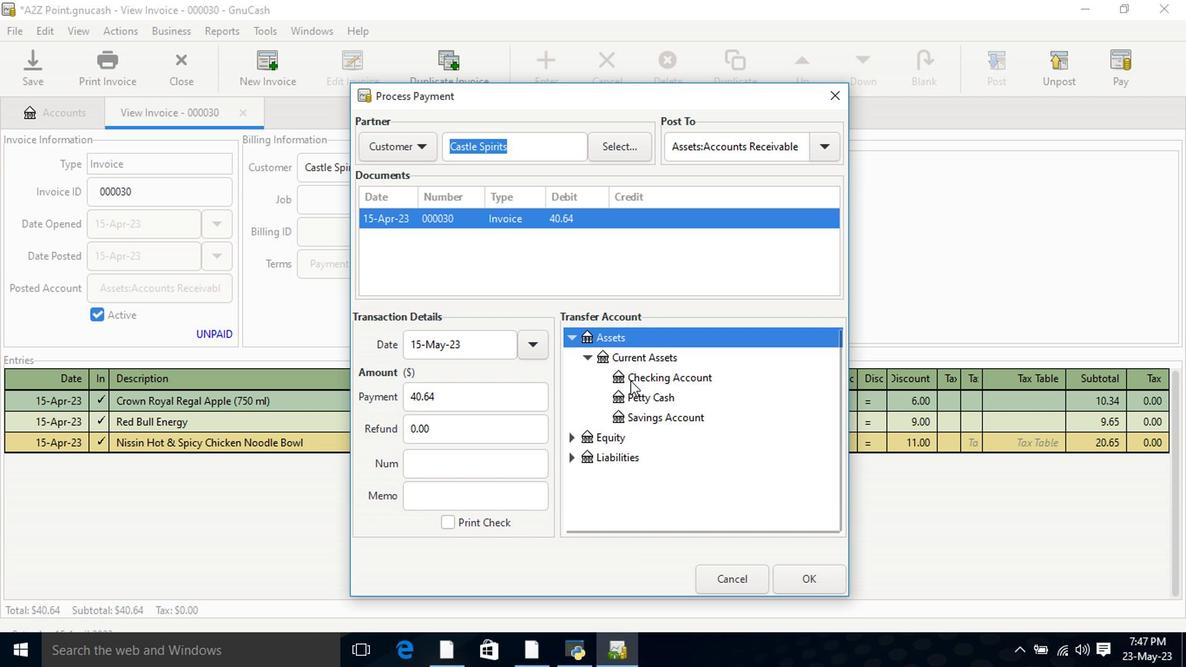 
Action: Mouse moved to (827, 577)
Screenshot: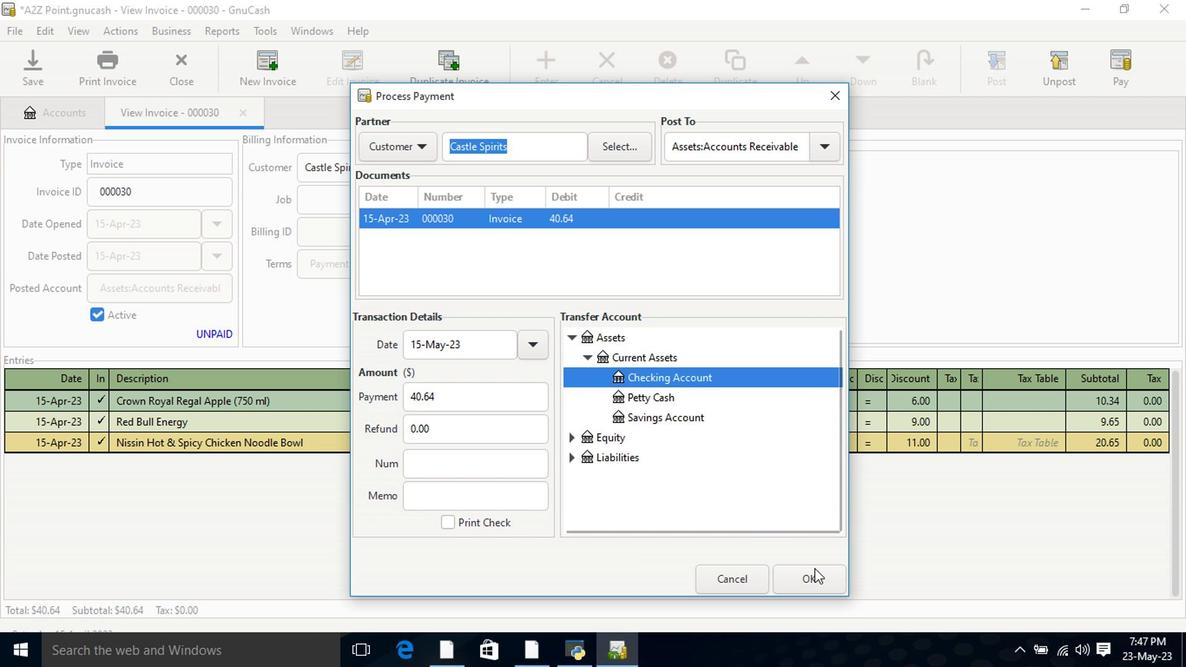
Action: Mouse pressed left at (827, 577)
Screenshot: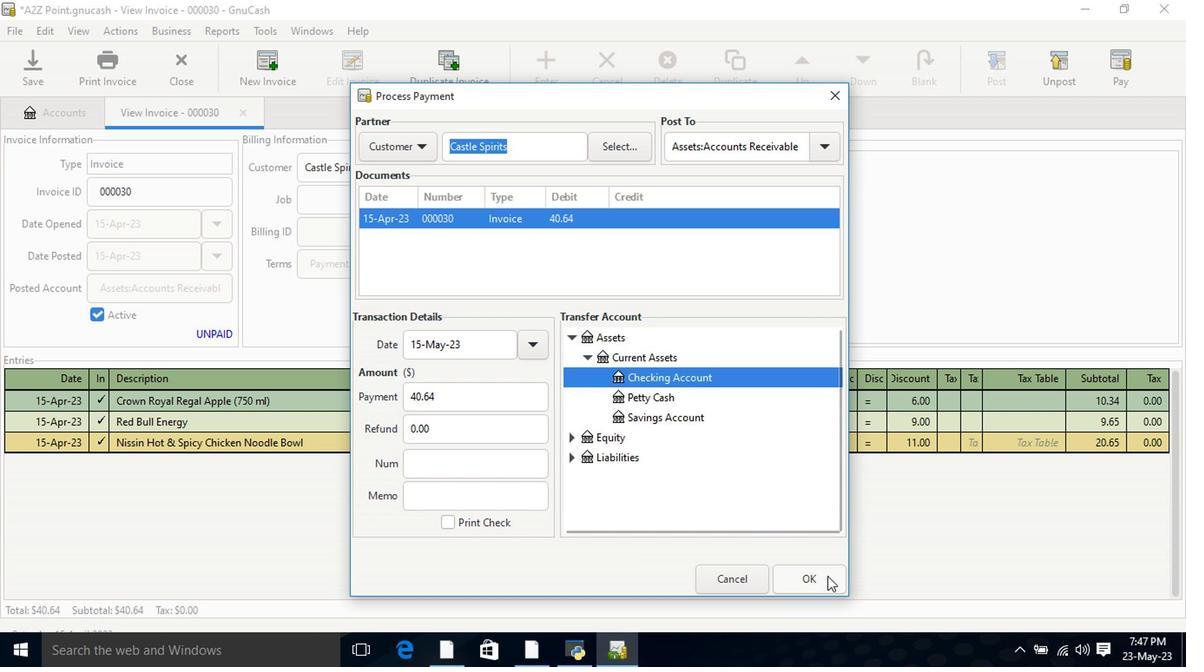 
Action: Mouse moved to (113, 77)
Screenshot: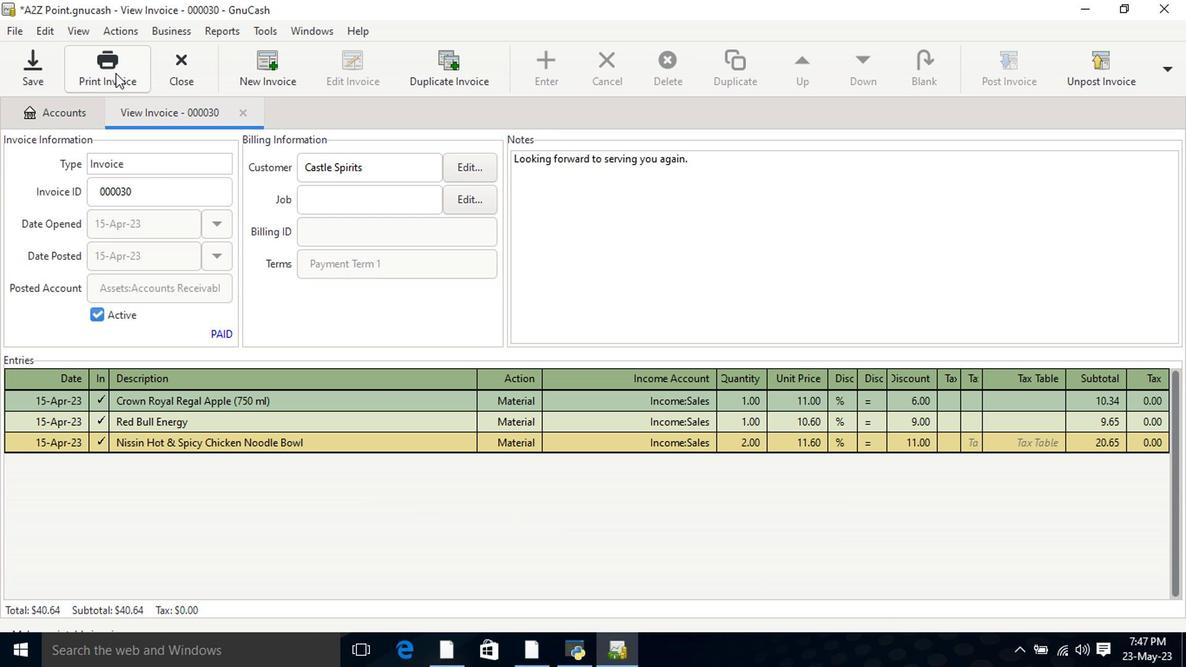 
Action: Mouse pressed left at (113, 77)
Screenshot: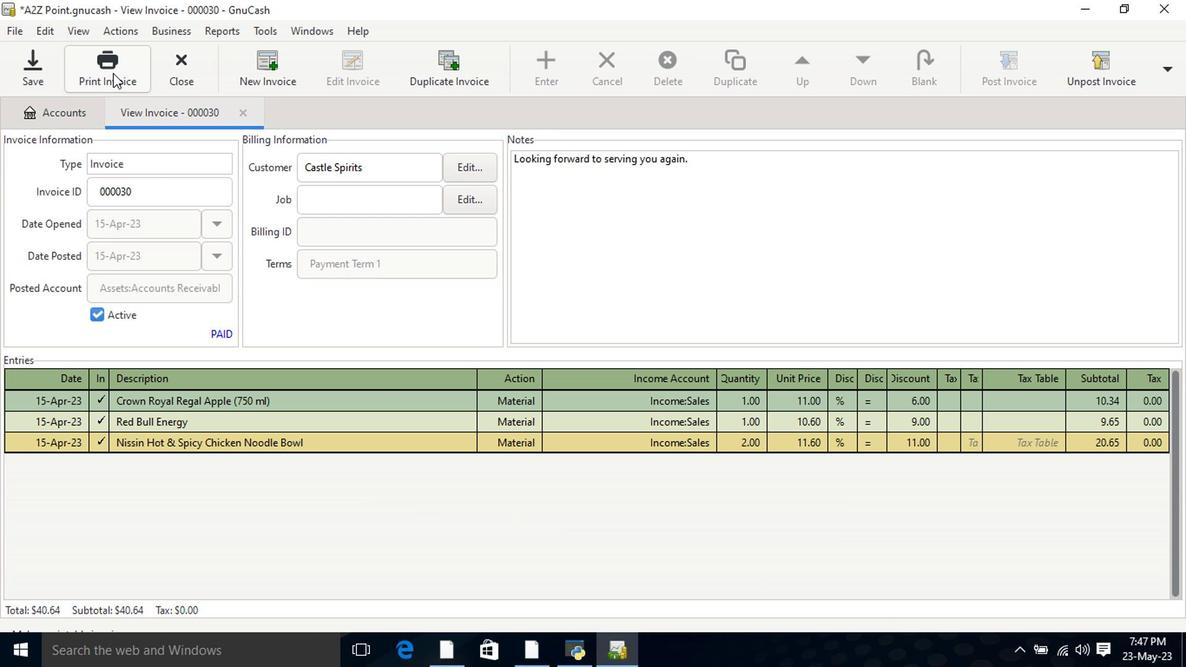 
Action: Mouse moved to (430, 71)
Screenshot: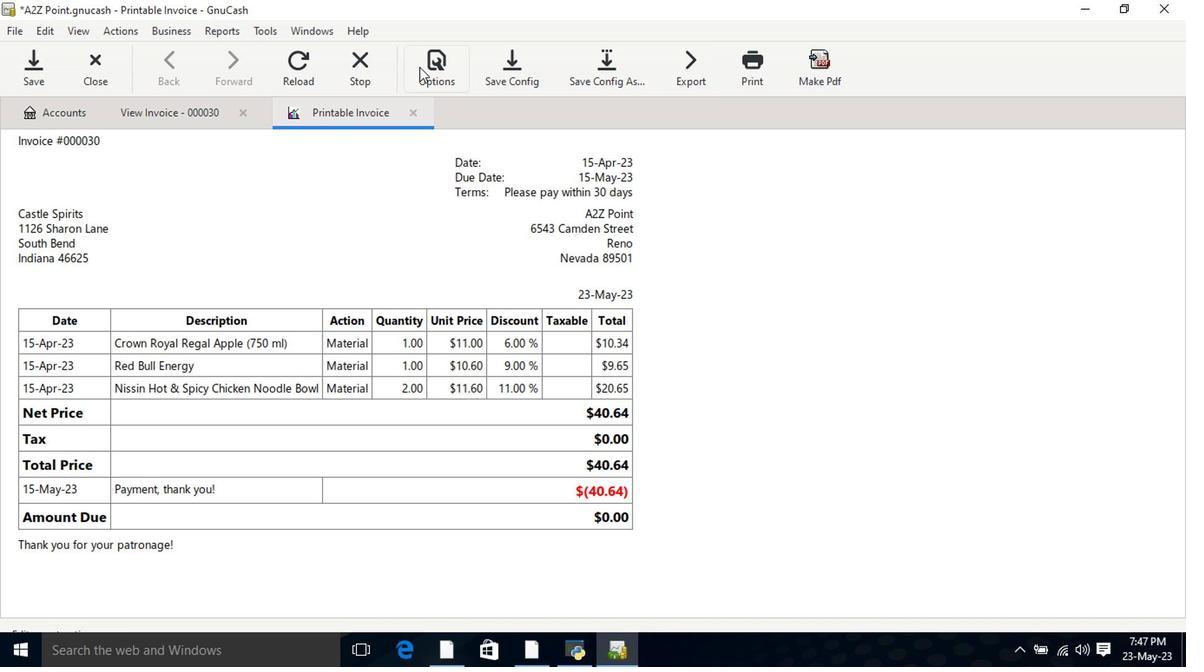 
Action: Mouse pressed left at (430, 71)
Screenshot: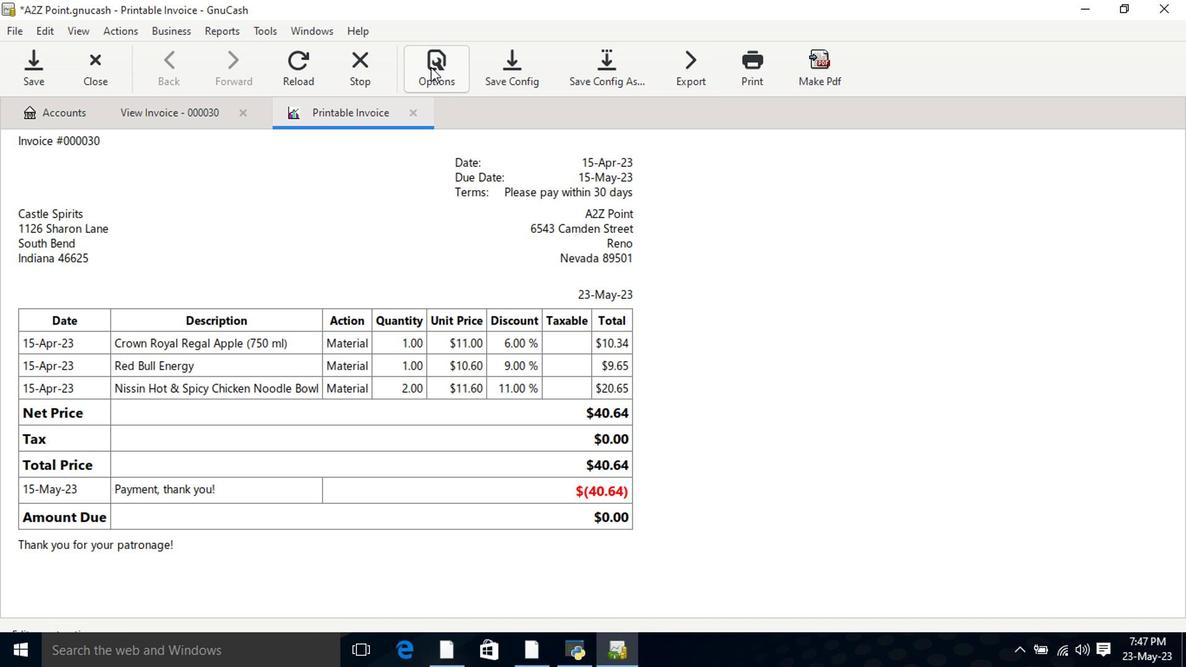 
Action: Mouse moved to (357, 140)
Screenshot: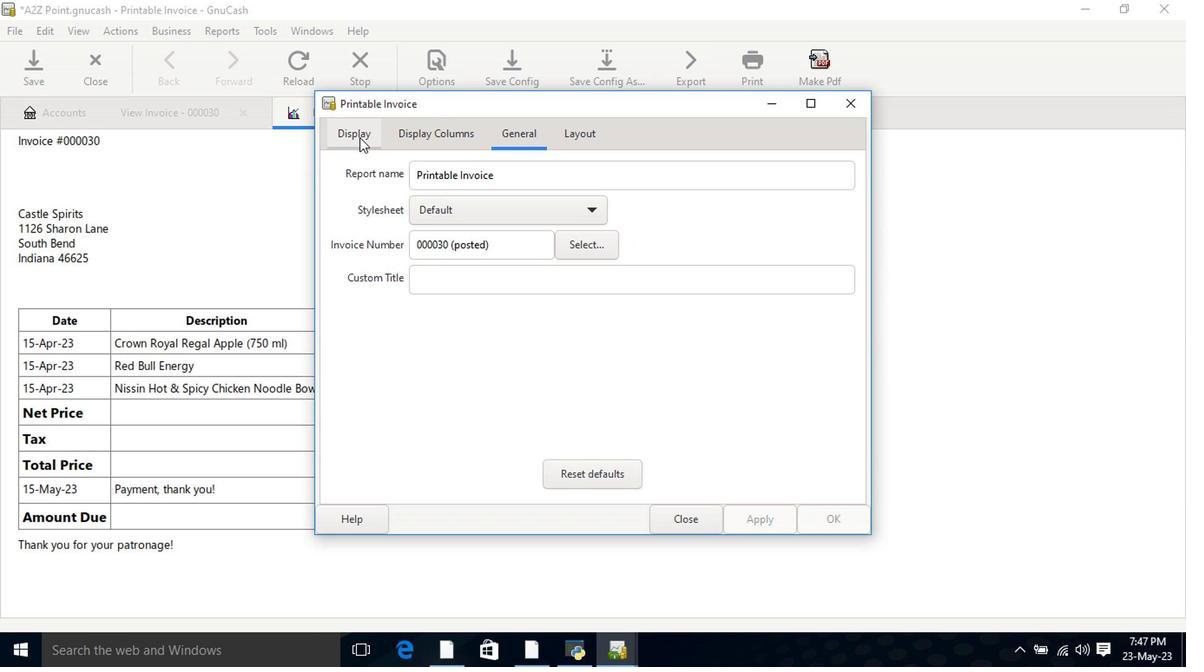 
Action: Mouse pressed left at (357, 140)
Screenshot: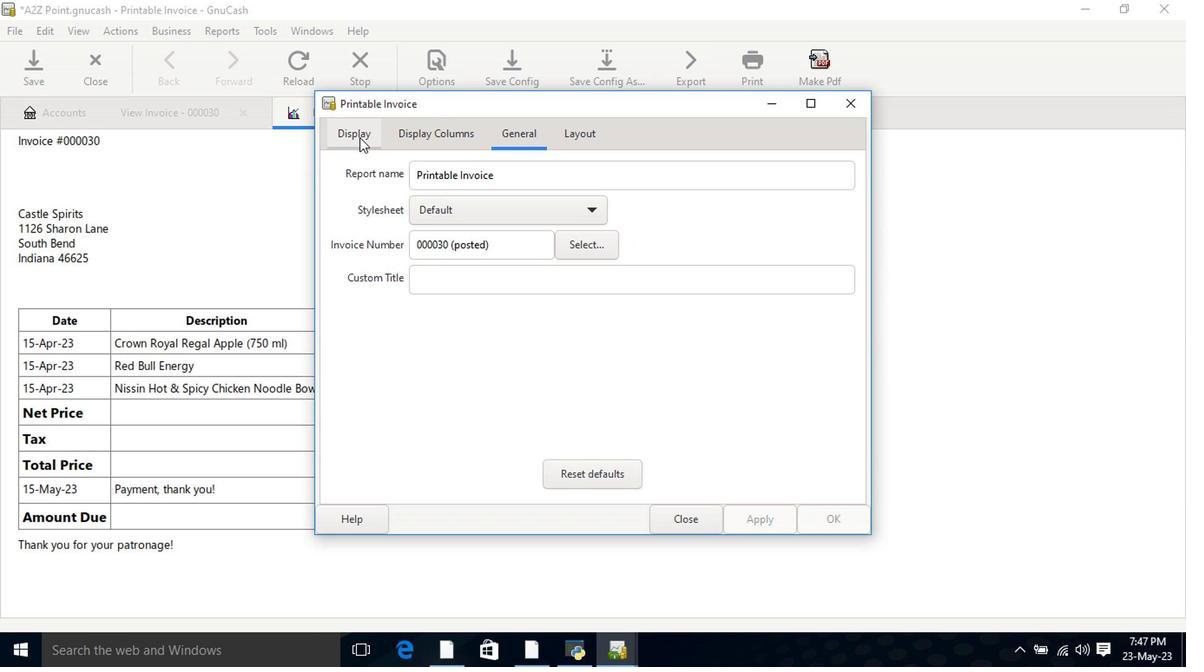 
Action: Mouse moved to (458, 335)
Screenshot: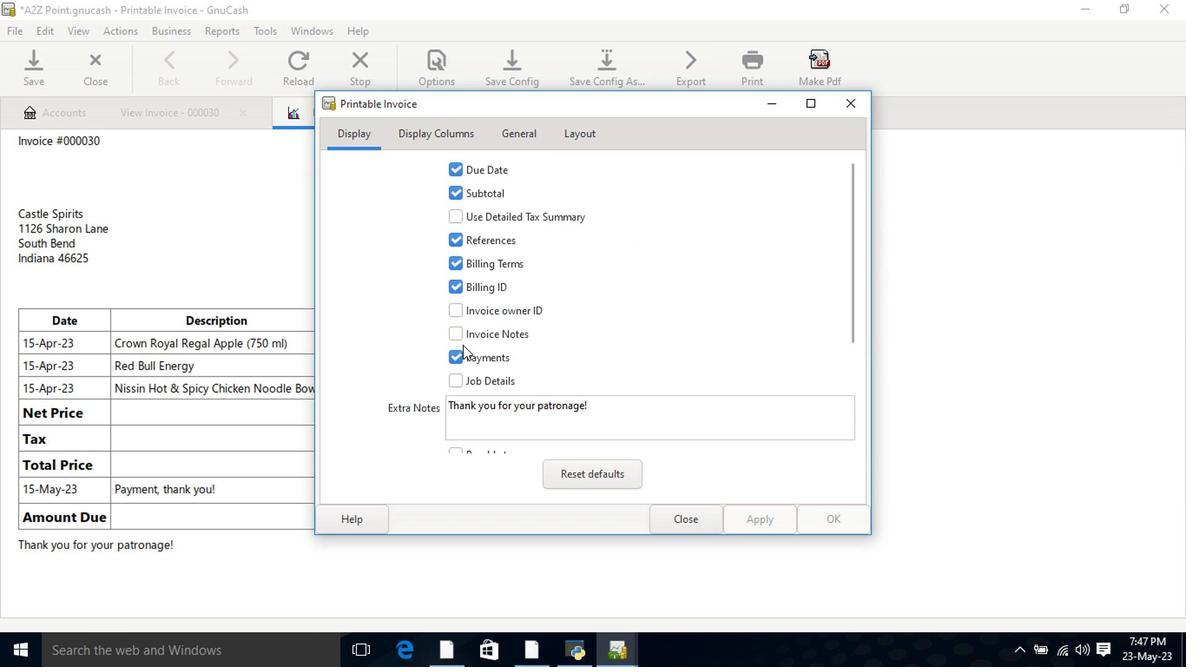 
Action: Mouse pressed left at (458, 335)
Screenshot: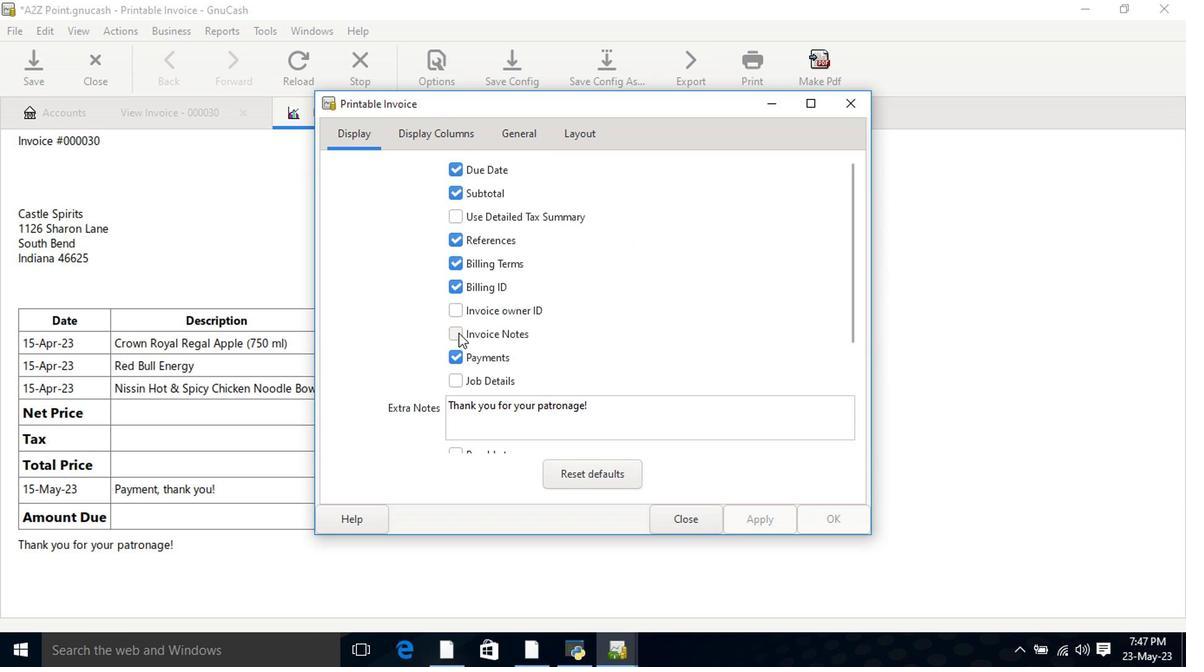 
Action: Mouse moved to (756, 520)
Screenshot: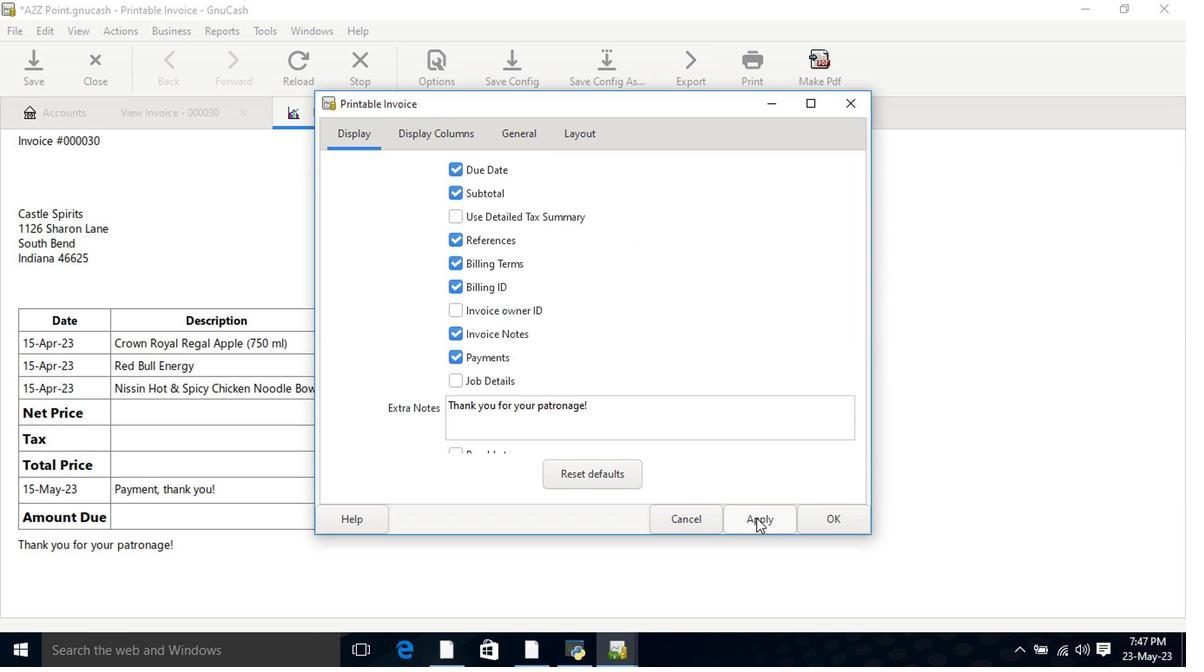 
Action: Mouse pressed left at (756, 520)
Screenshot: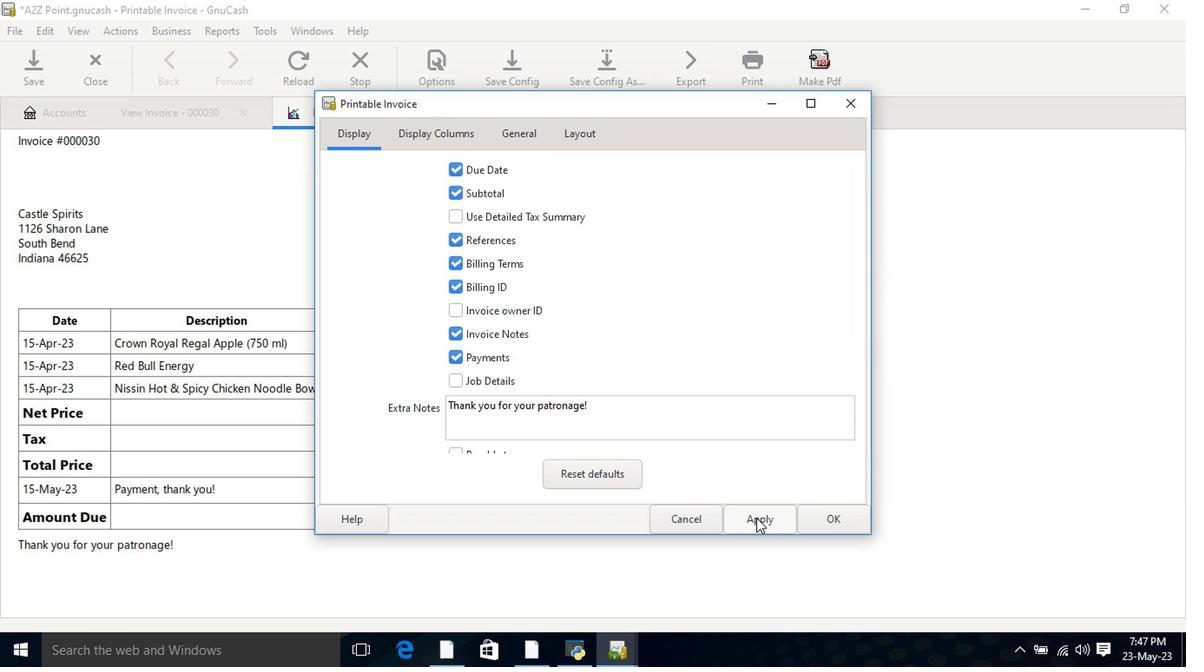 
Action: Mouse moved to (699, 519)
Screenshot: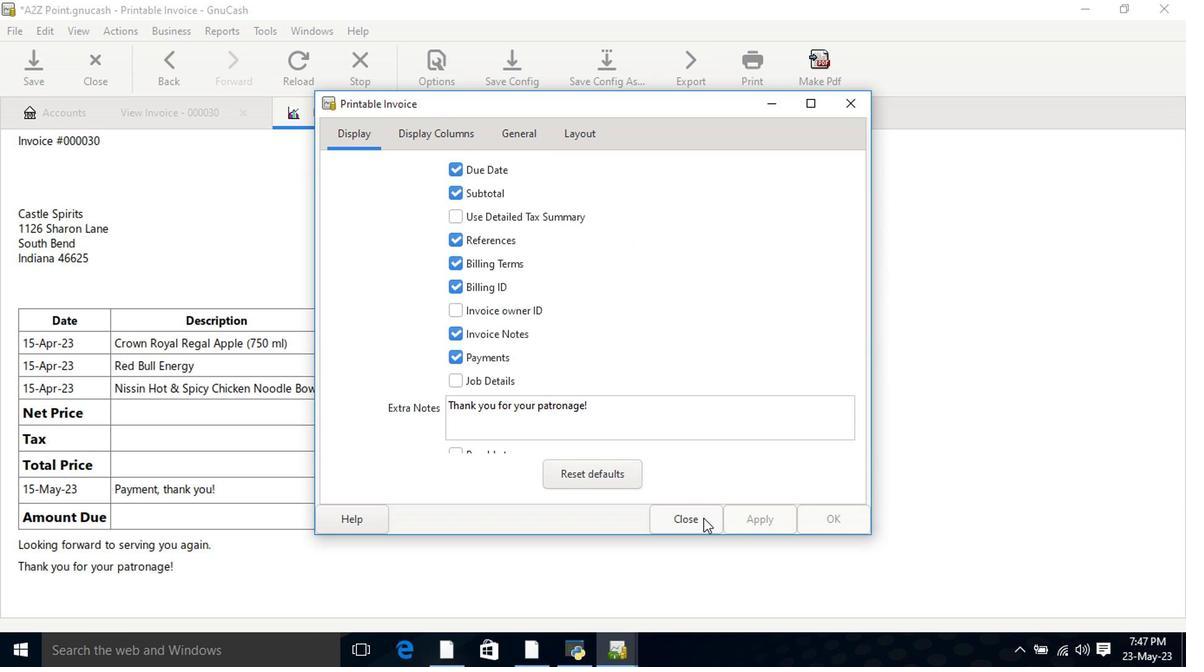 
Action: Mouse pressed left at (699, 519)
Screenshot: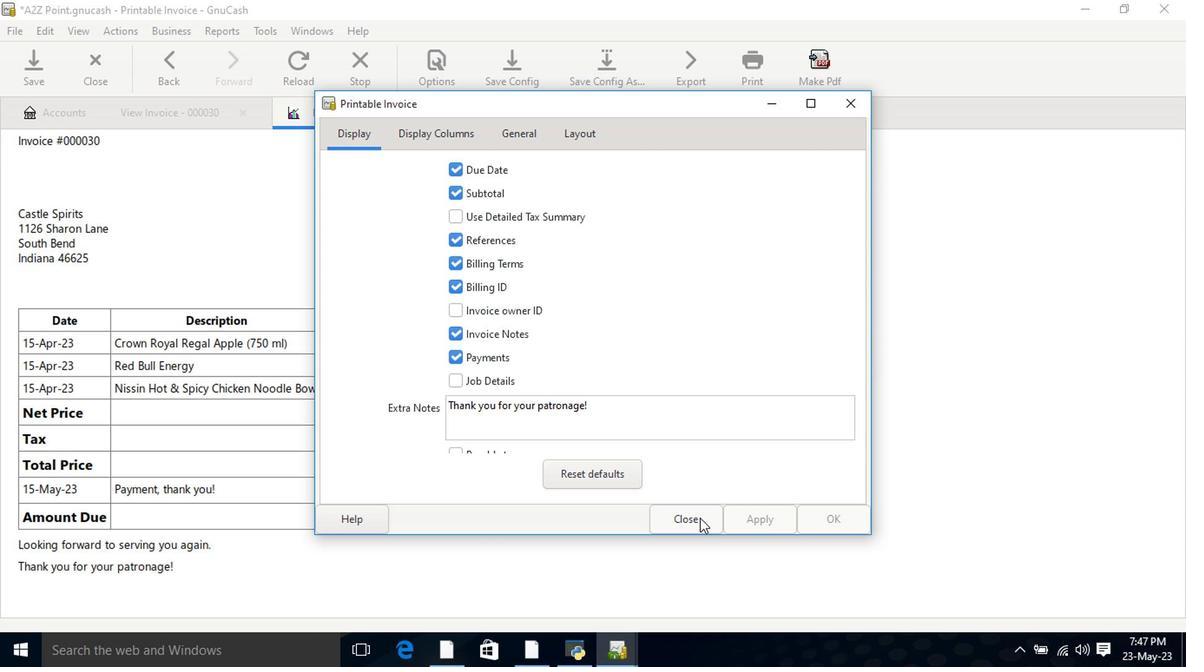 
Action: Mouse moved to (696, 518)
Screenshot: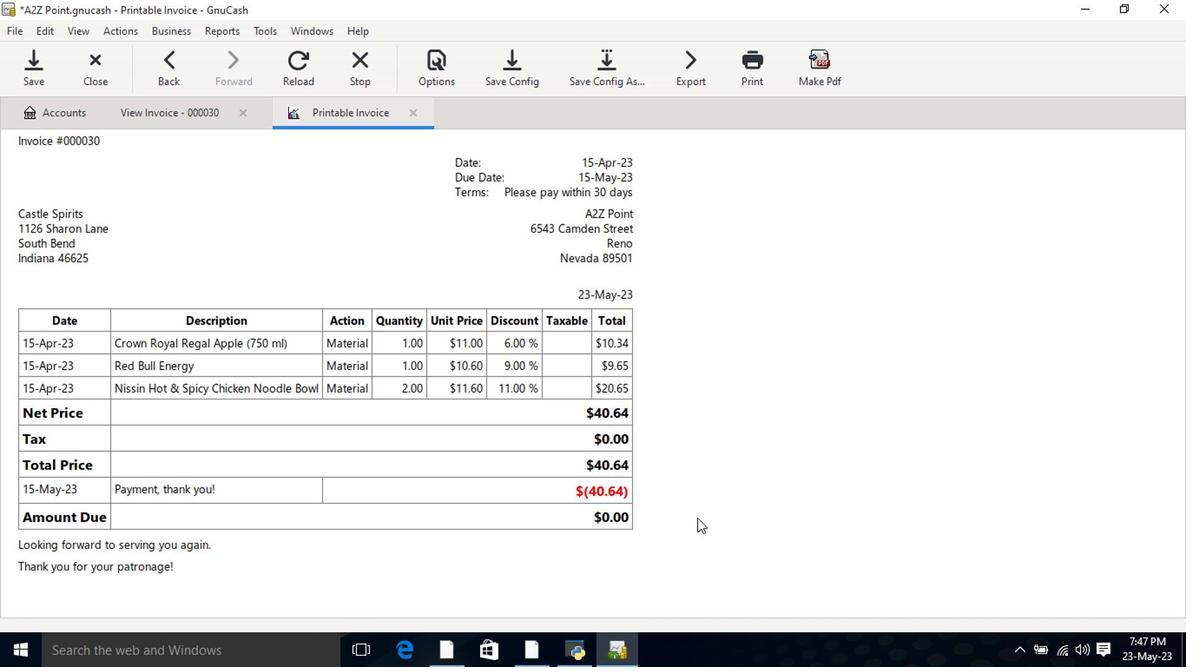 
